 Task: Look for space in Hamanoichi, Japan from 1st August, 2023 to 5th August, 2023 for 1 adult in price range Rs.6000 to Rs.15000. Place can be entire place with 1  bedroom having 1 bed and 1 bathroom. Property type can be house, flat, guest house. Amenities needed are: wifi. Booking option can be shelf check-in. Required host language is English.
Action: Mouse moved to (588, 147)
Screenshot: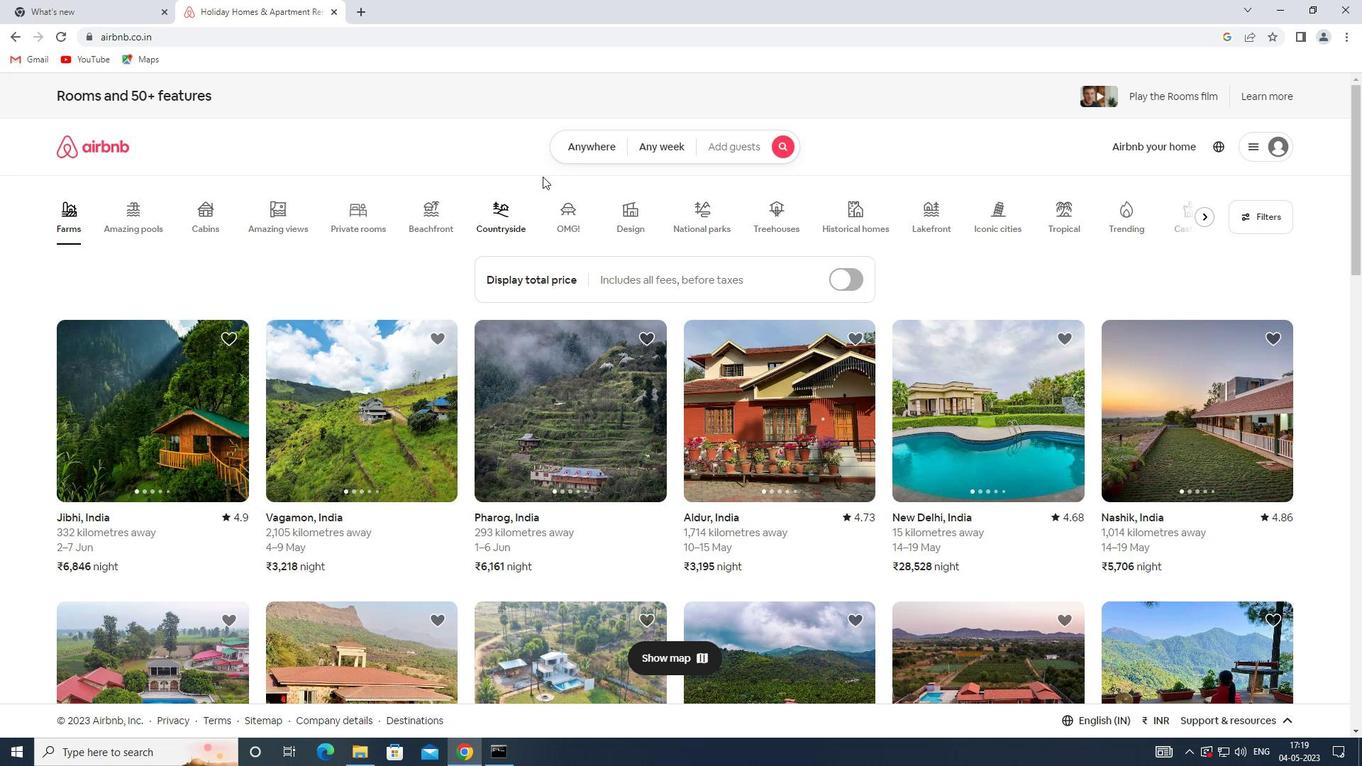 
Action: Mouse pressed left at (588, 147)
Screenshot: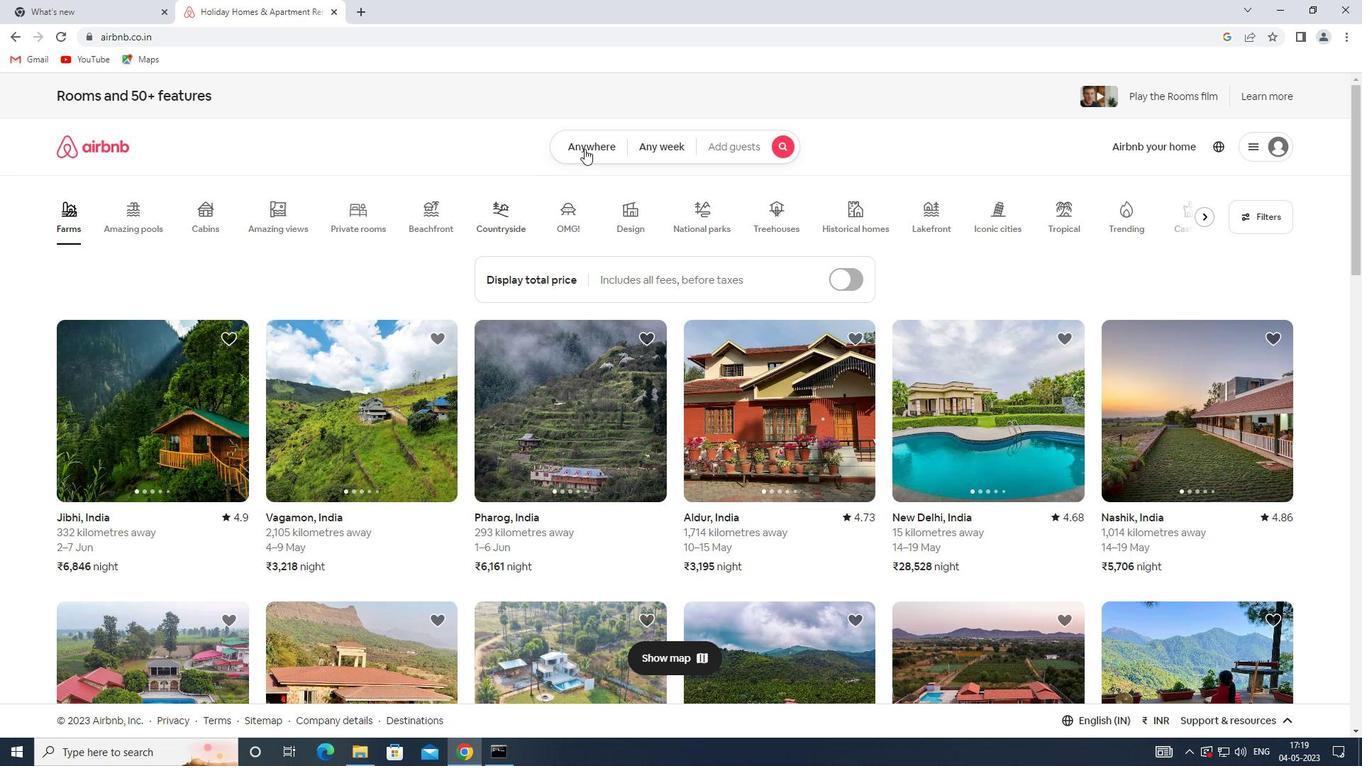 
Action: Mouse moved to (453, 200)
Screenshot: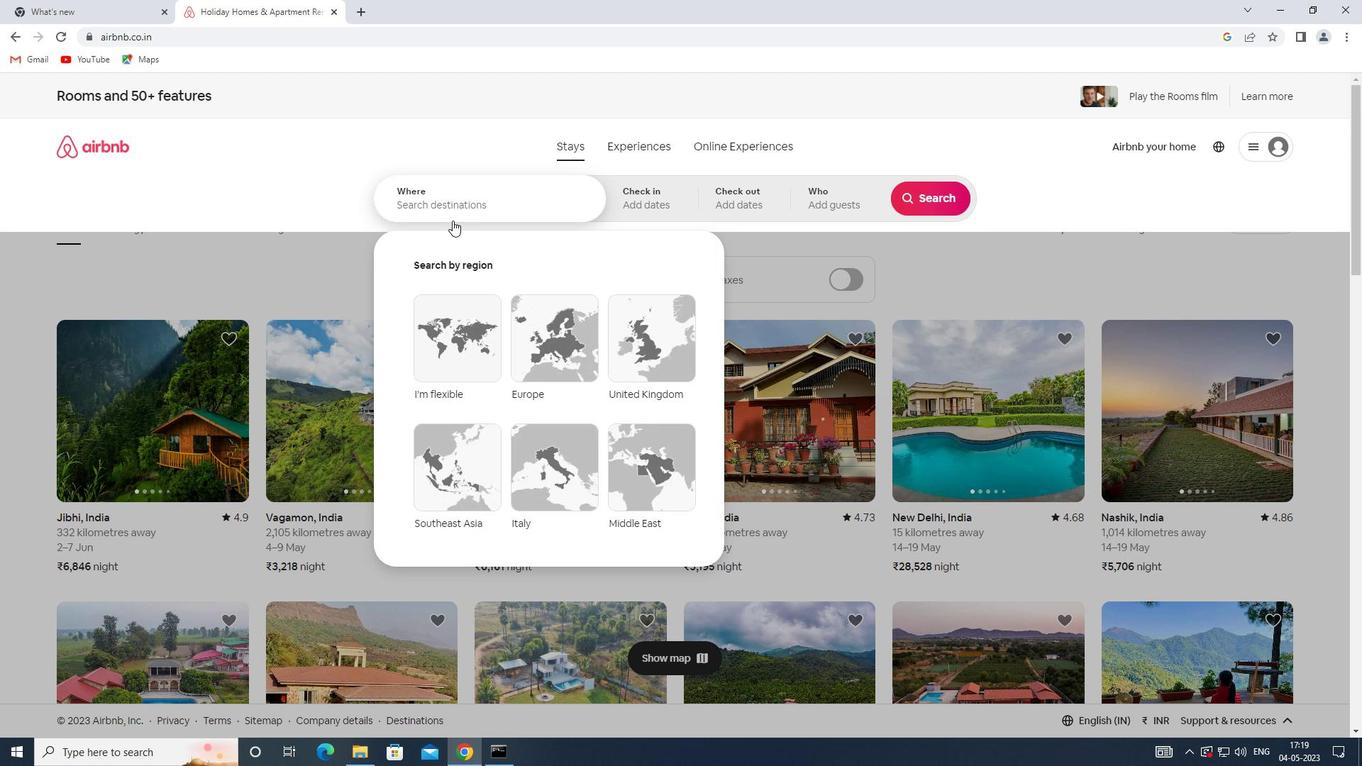 
Action: Mouse pressed left at (453, 200)
Screenshot: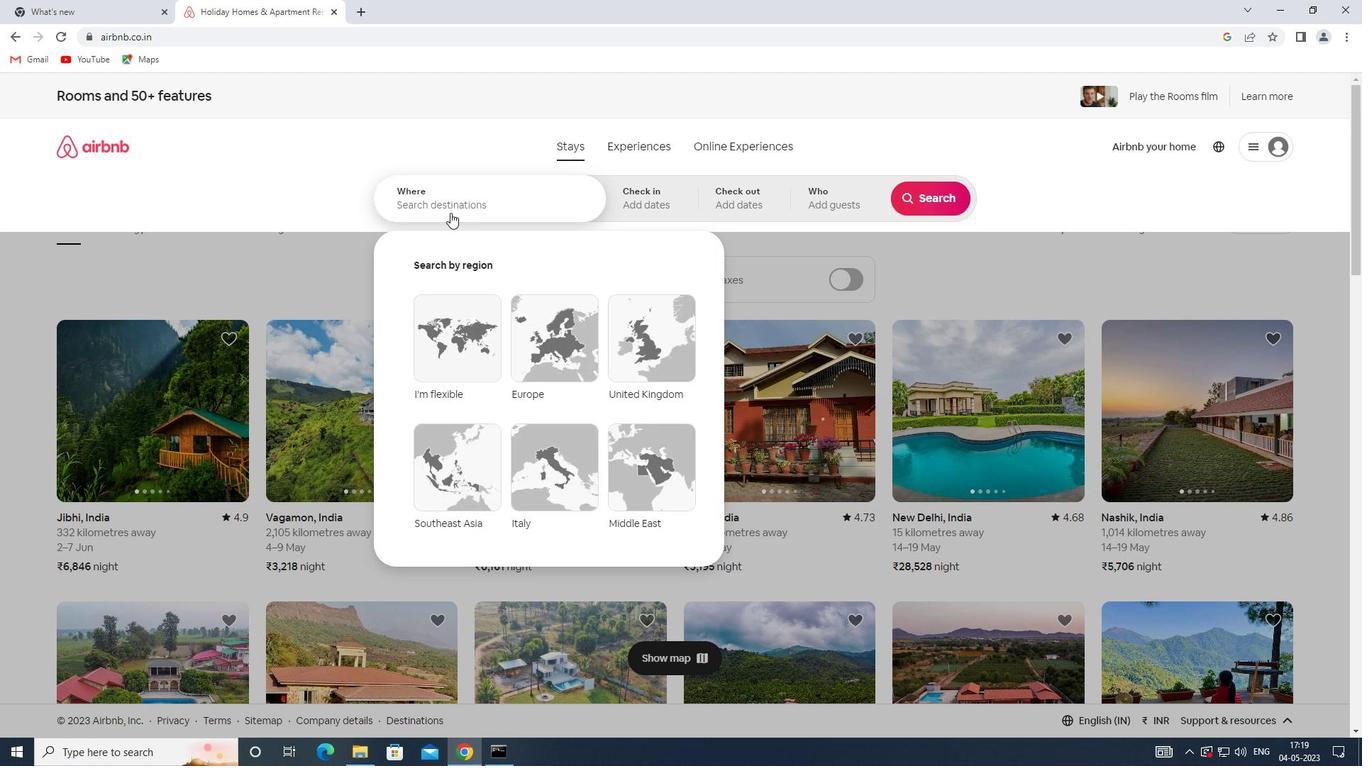 
Action: Key pressed <Key.shift>HAMANOICHI,<Key.shift>JAPAN
Screenshot: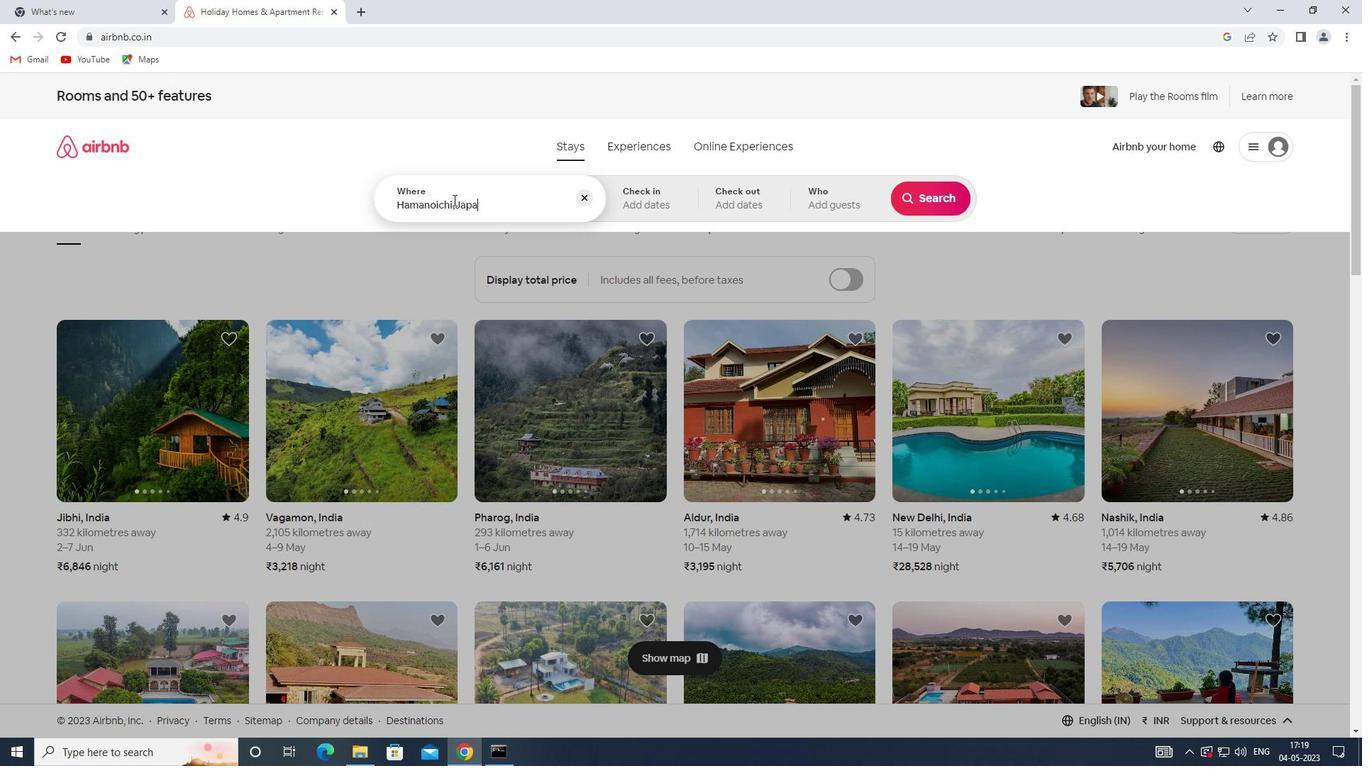 
Action: Mouse moved to (633, 190)
Screenshot: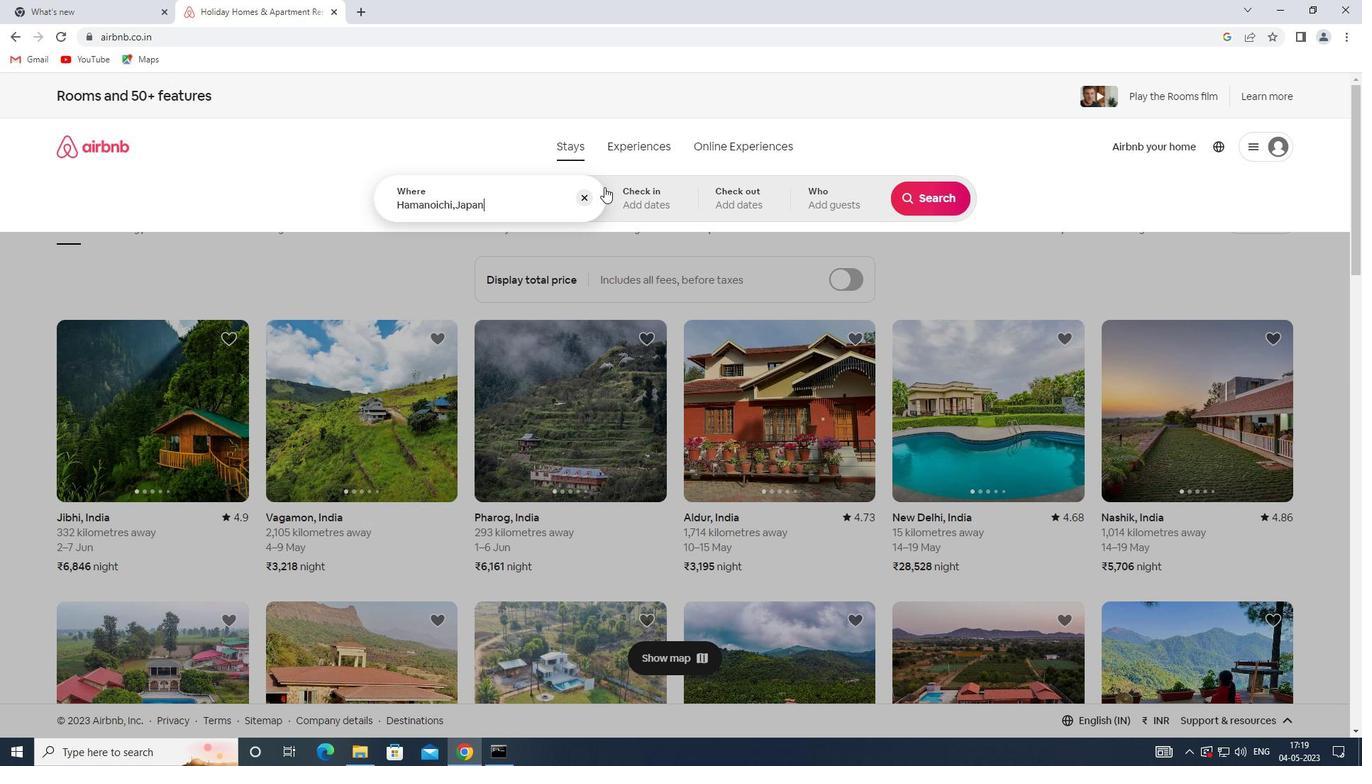 
Action: Mouse pressed left at (633, 190)
Screenshot: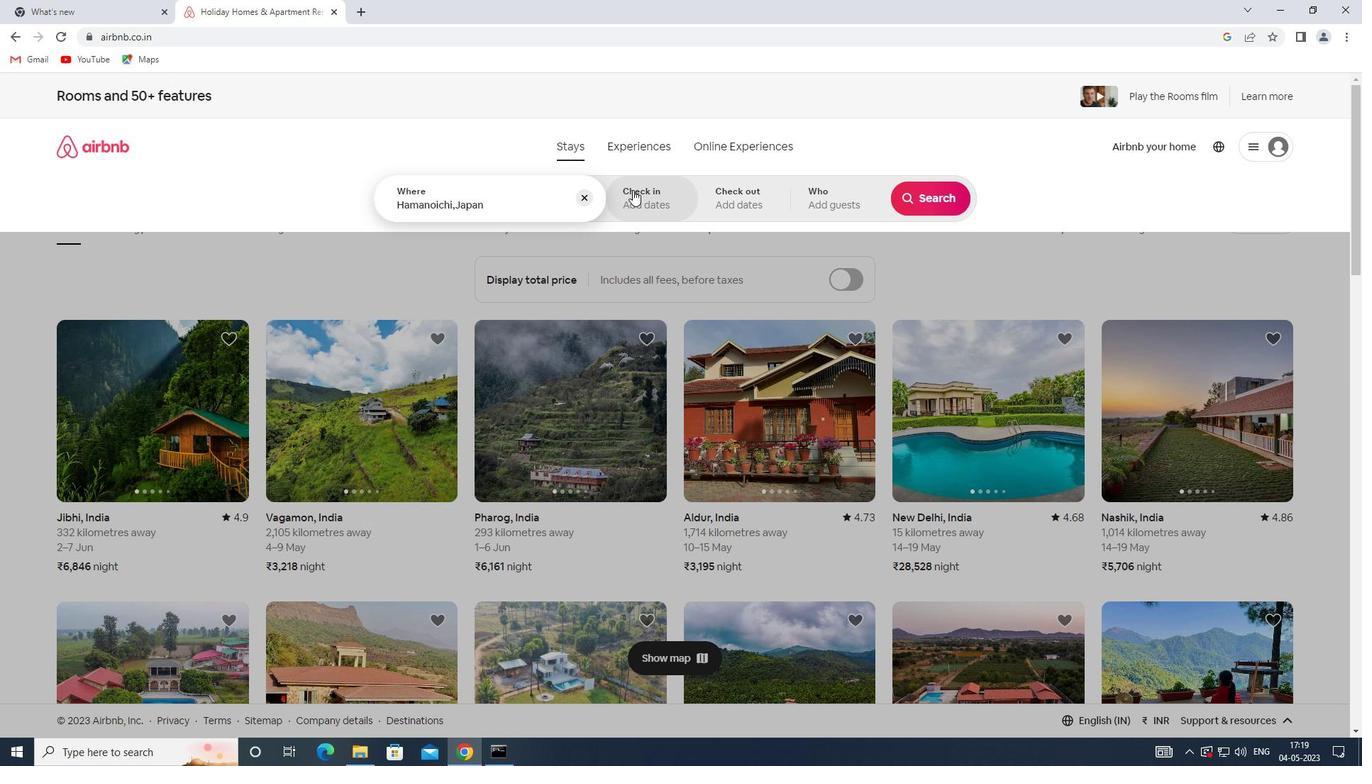 
Action: Mouse moved to (932, 314)
Screenshot: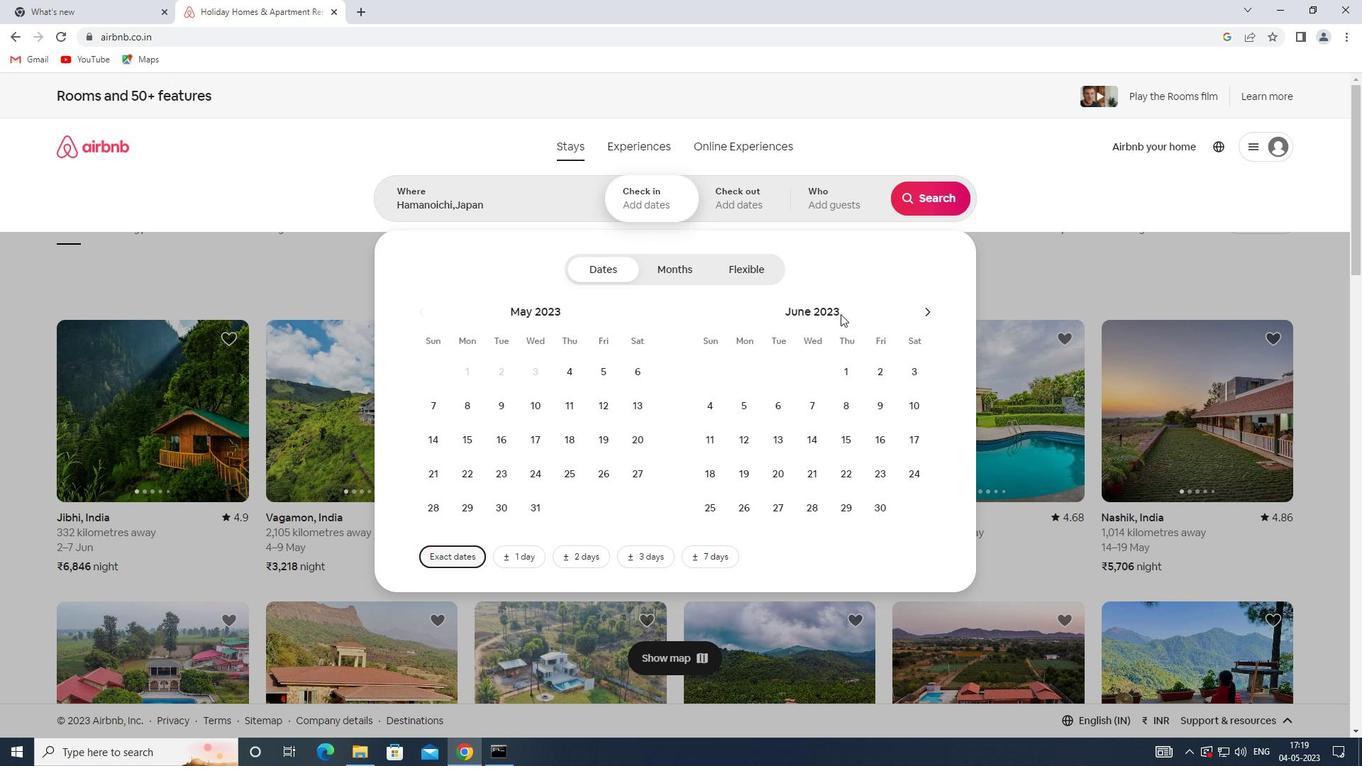 
Action: Mouse pressed left at (932, 314)
Screenshot: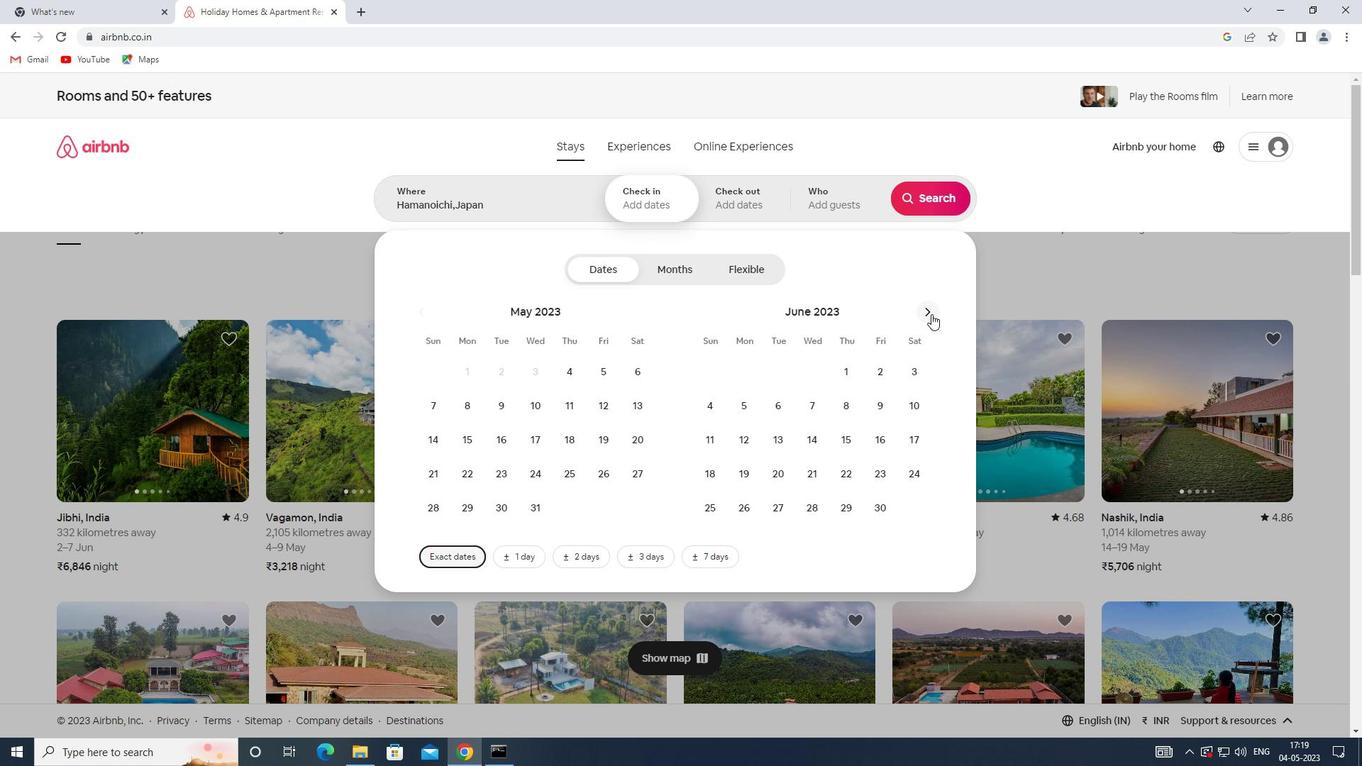 
Action: Mouse pressed left at (932, 314)
Screenshot: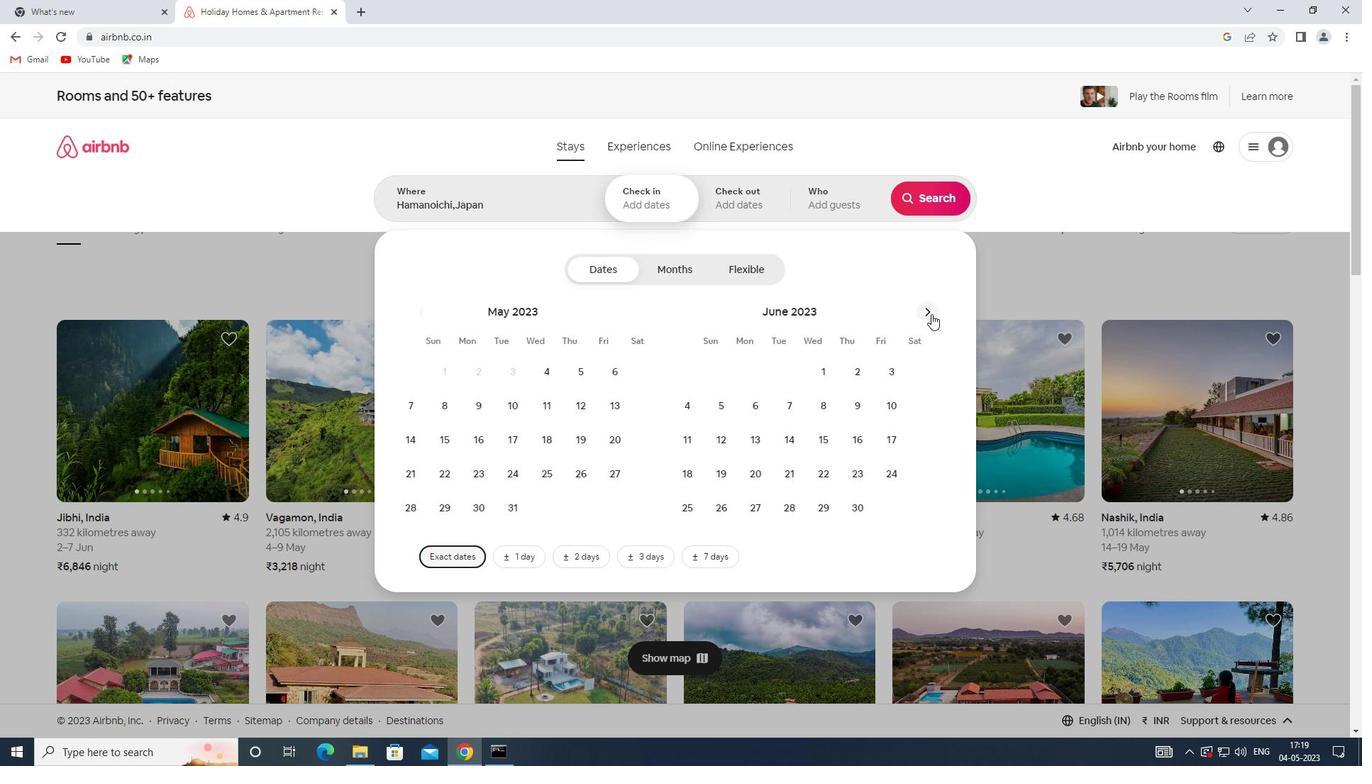 
Action: Mouse moved to (786, 376)
Screenshot: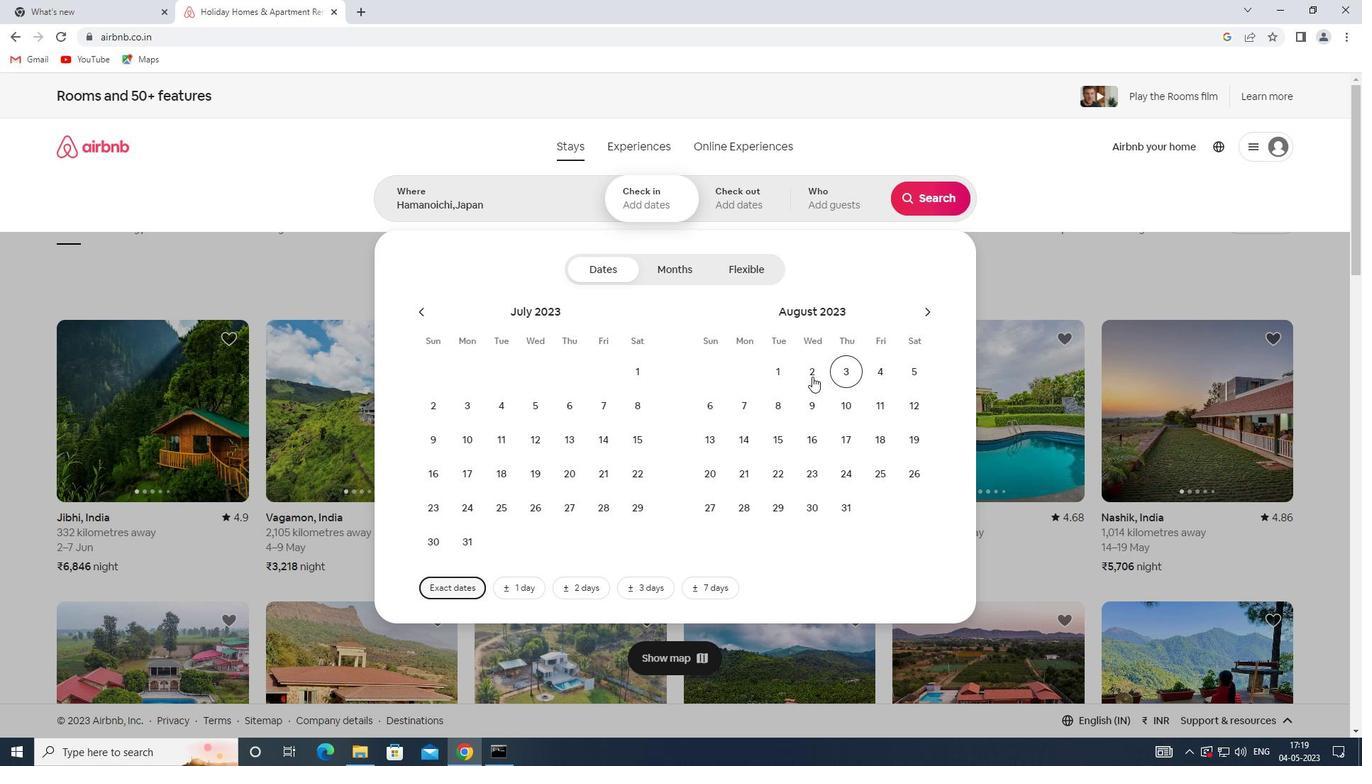 
Action: Mouse pressed left at (786, 376)
Screenshot: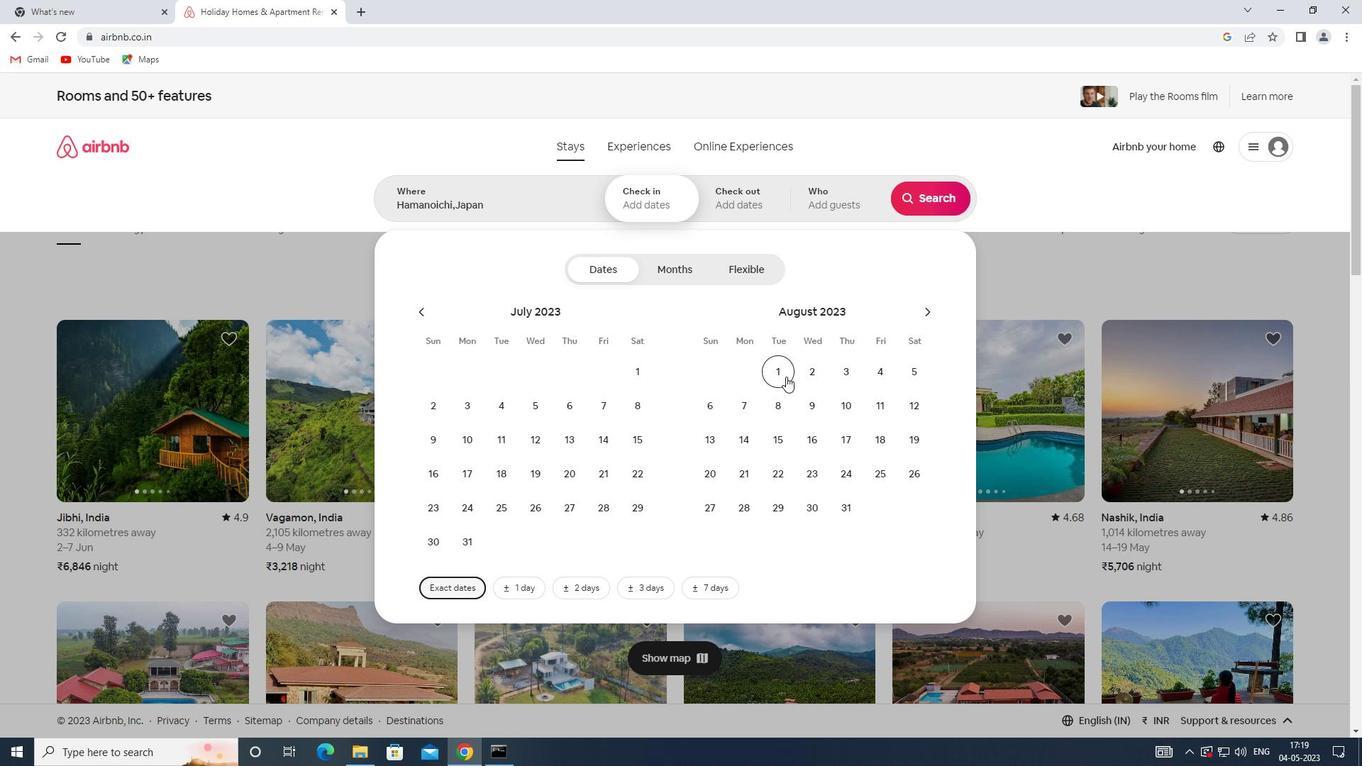 
Action: Mouse moved to (925, 376)
Screenshot: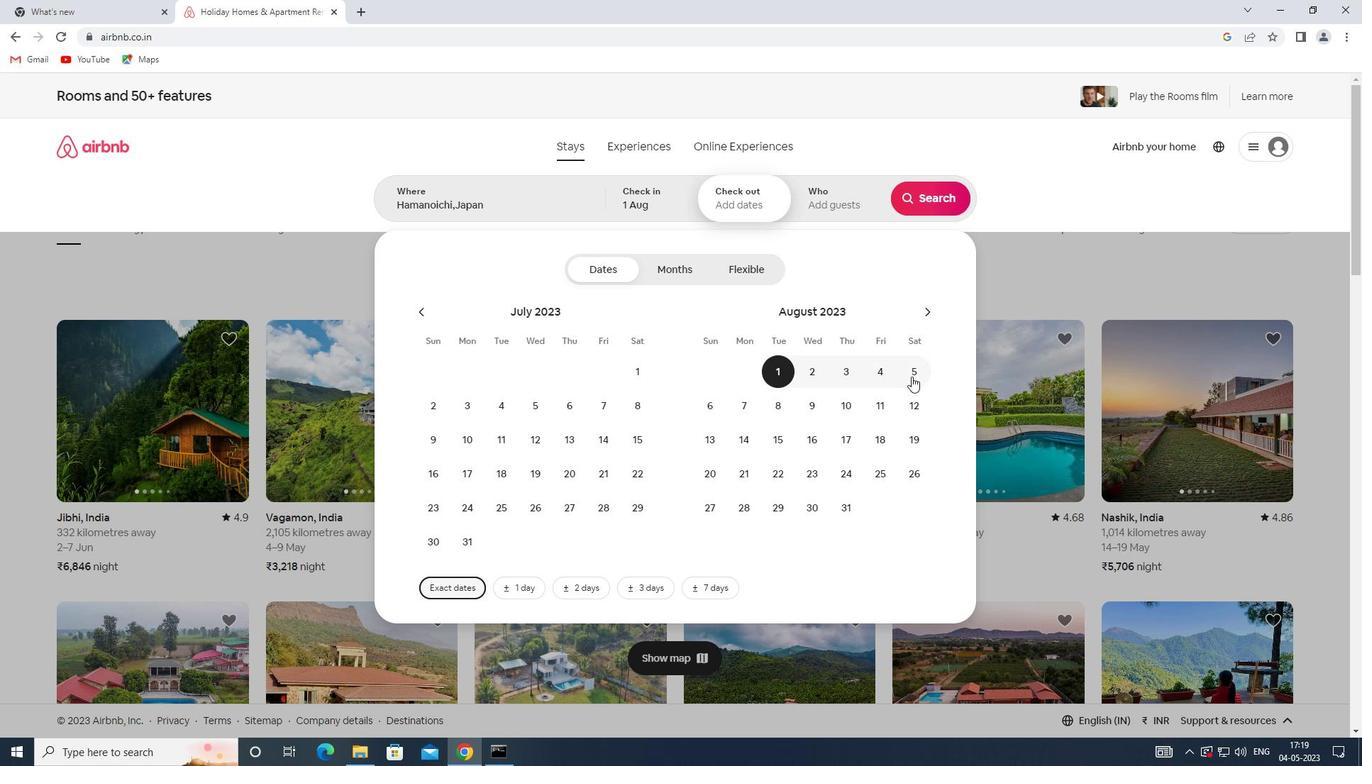 
Action: Mouse pressed left at (925, 376)
Screenshot: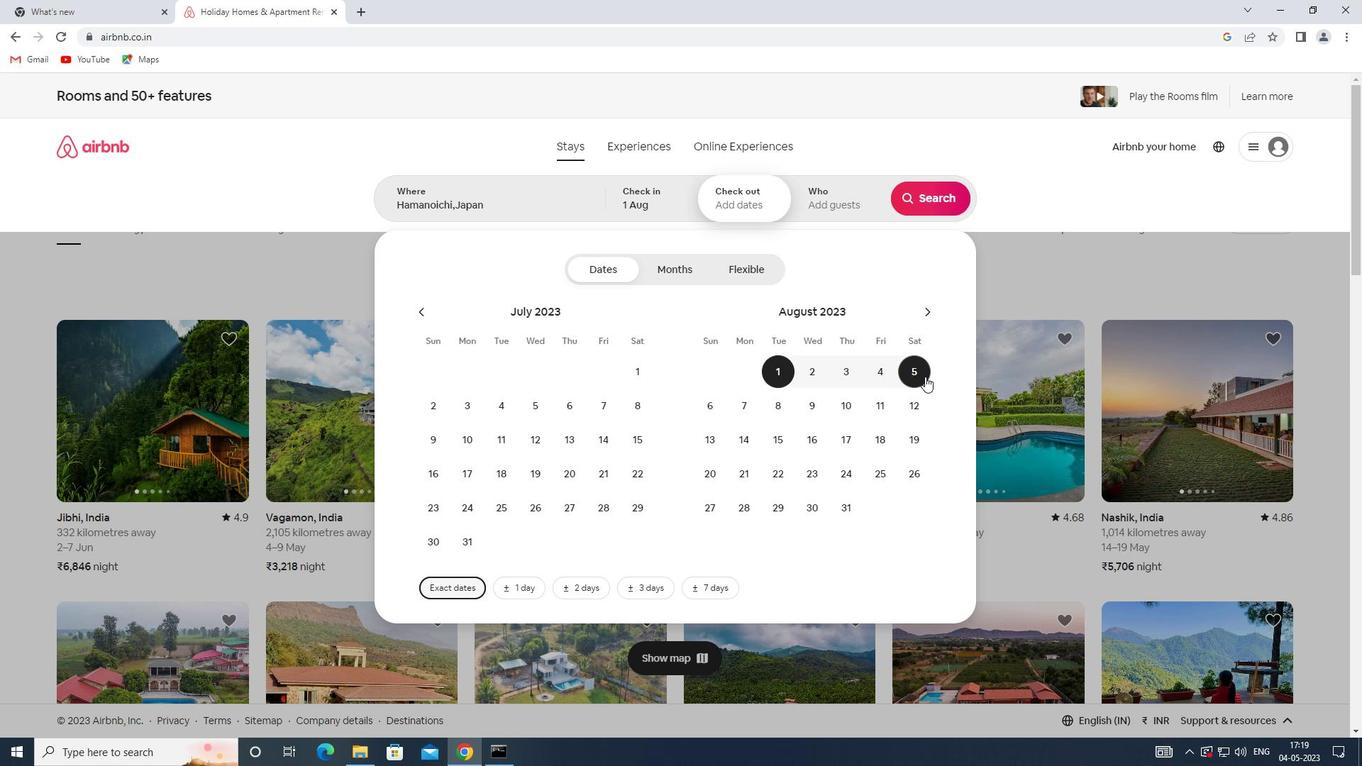 
Action: Mouse moved to (824, 190)
Screenshot: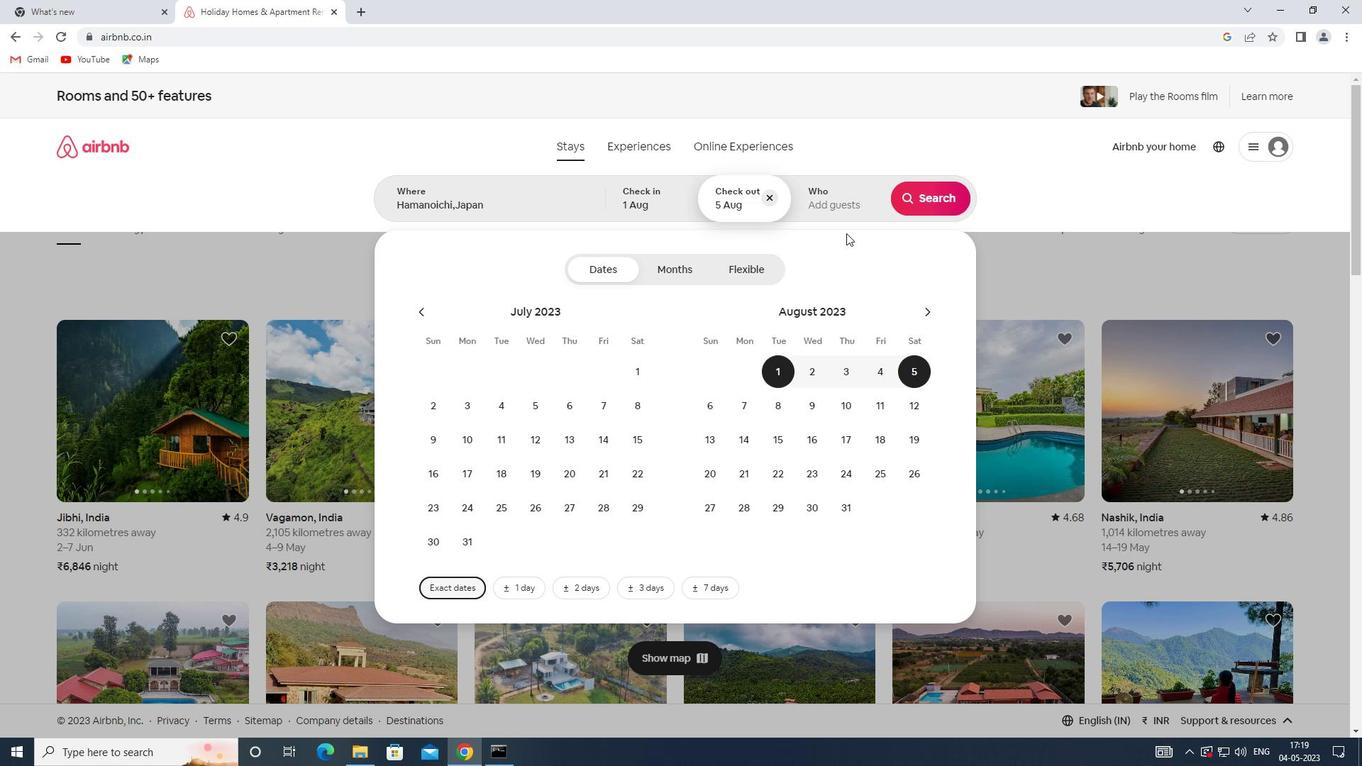 
Action: Mouse pressed left at (824, 190)
Screenshot: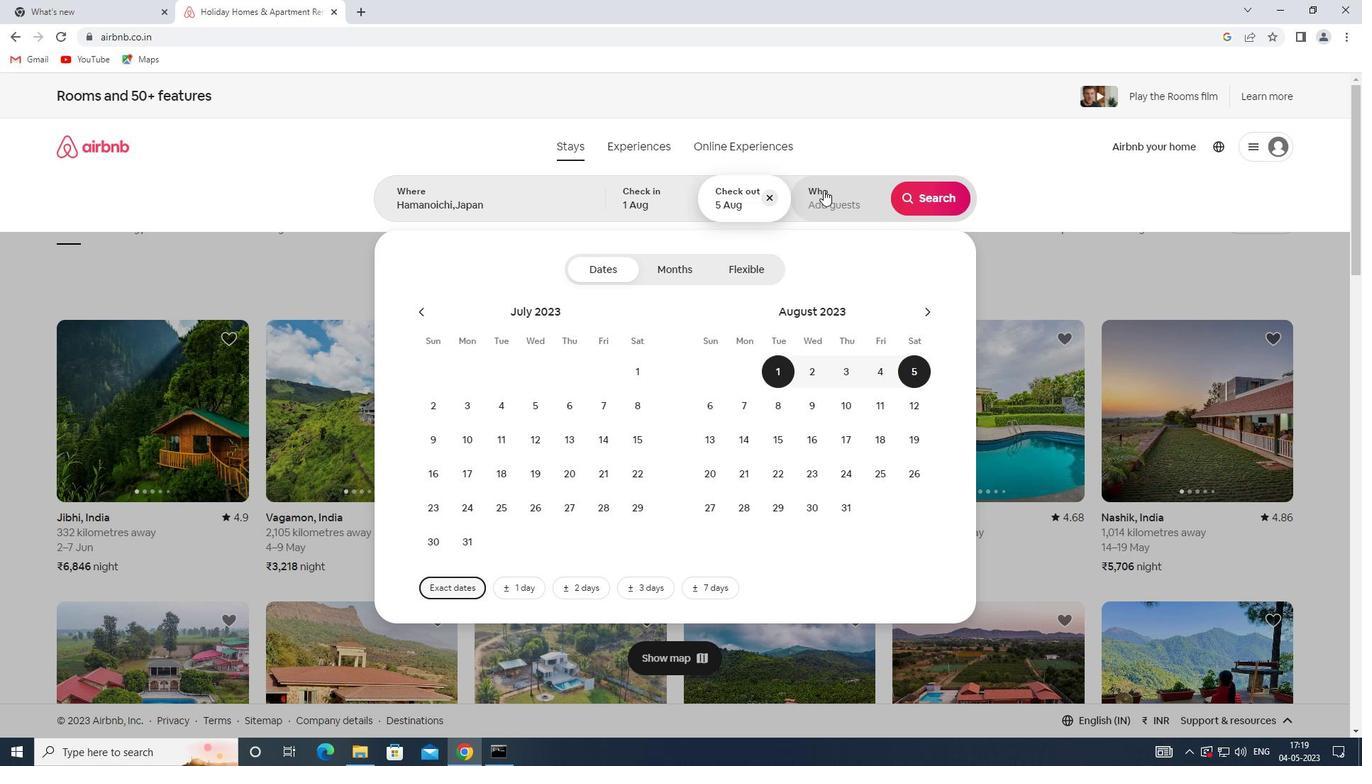 
Action: Mouse moved to (943, 276)
Screenshot: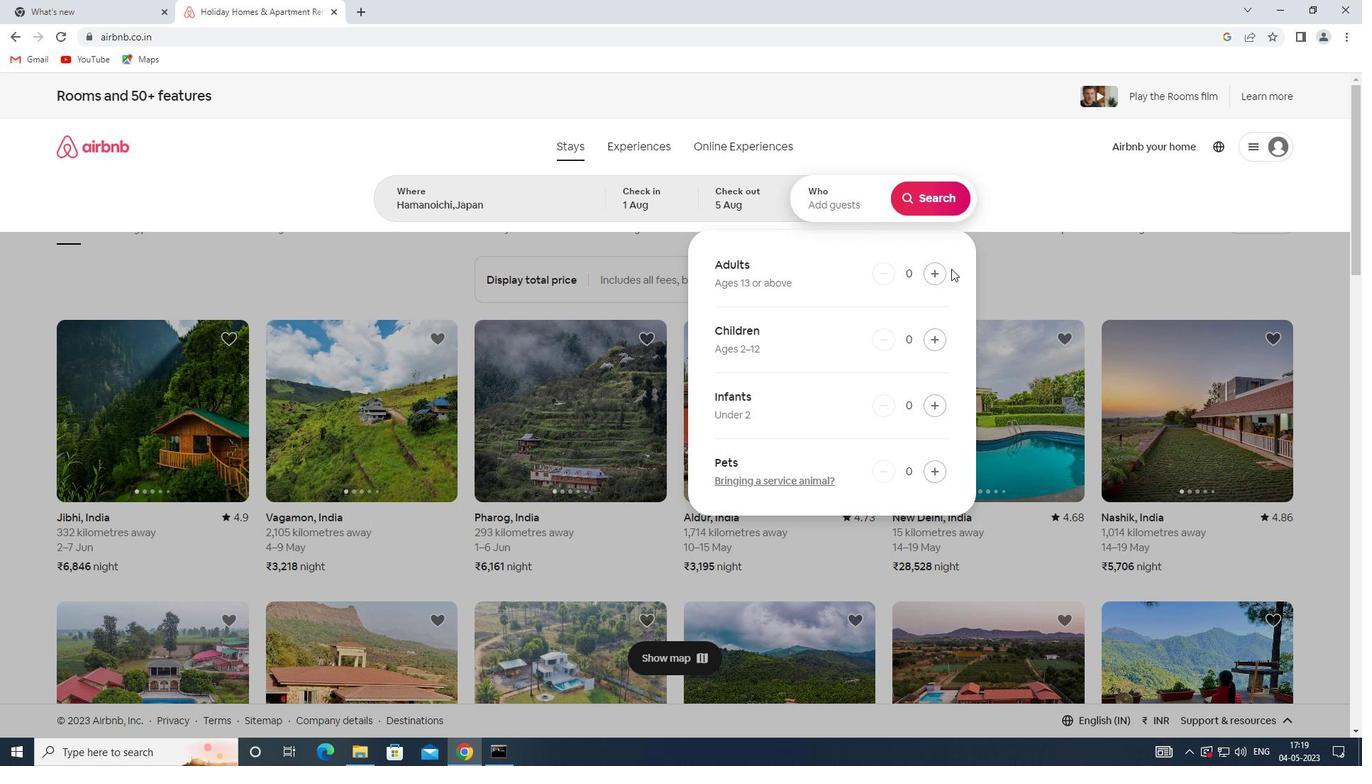 
Action: Mouse pressed left at (943, 276)
Screenshot: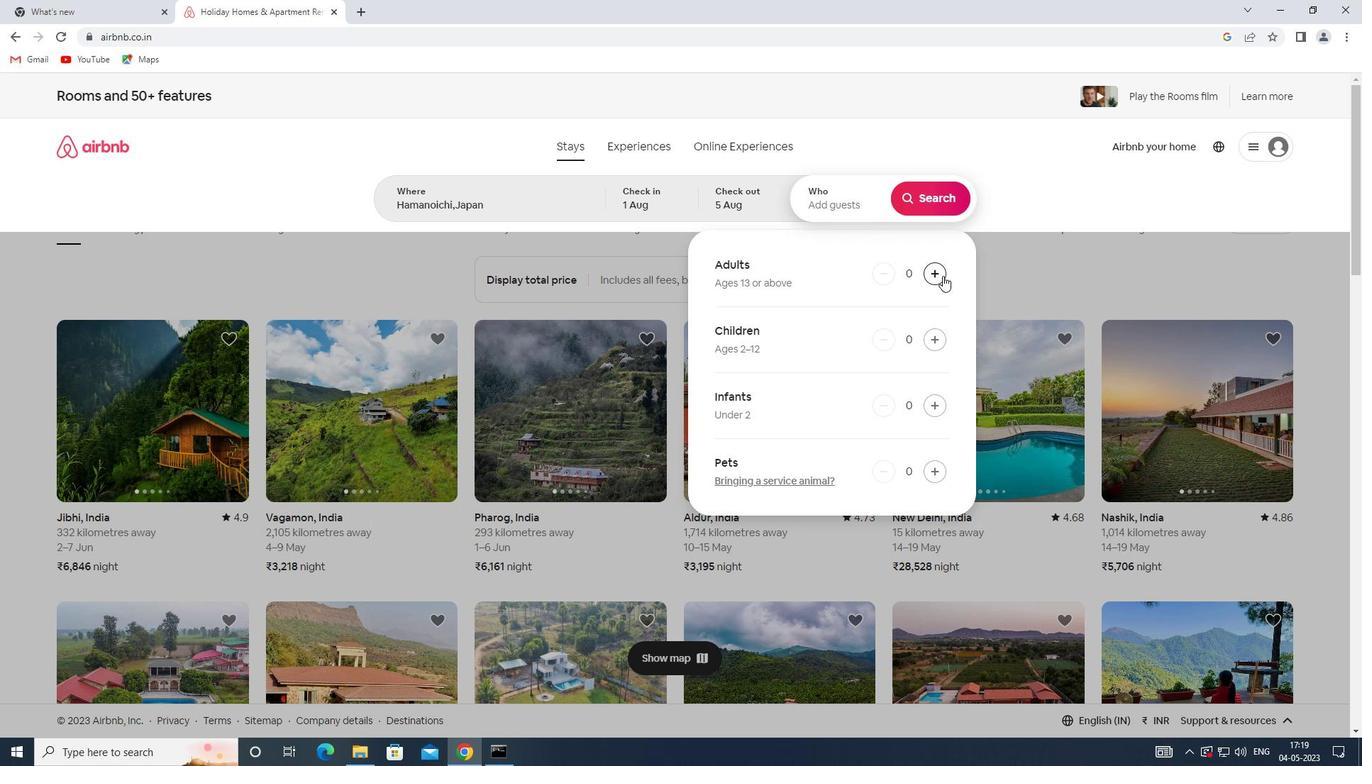 
Action: Mouse moved to (930, 205)
Screenshot: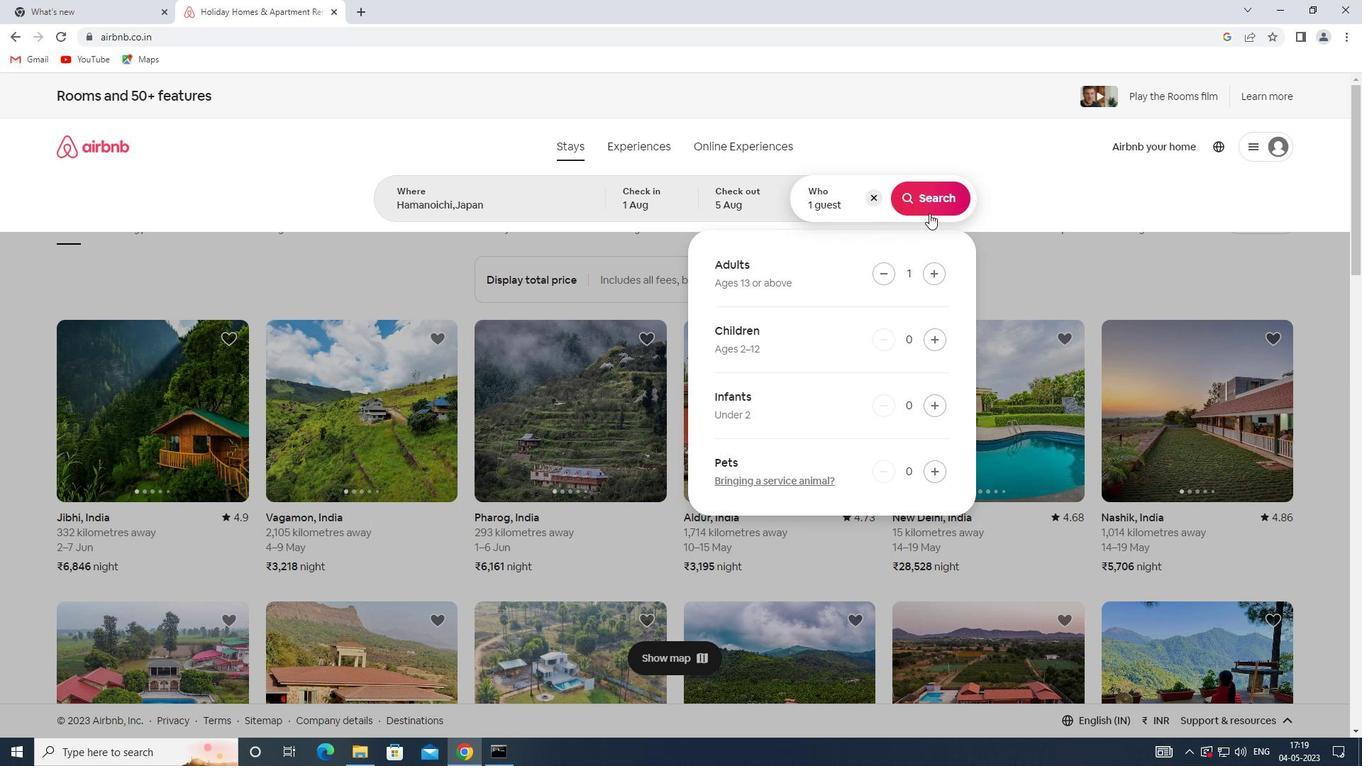 
Action: Mouse pressed left at (930, 205)
Screenshot: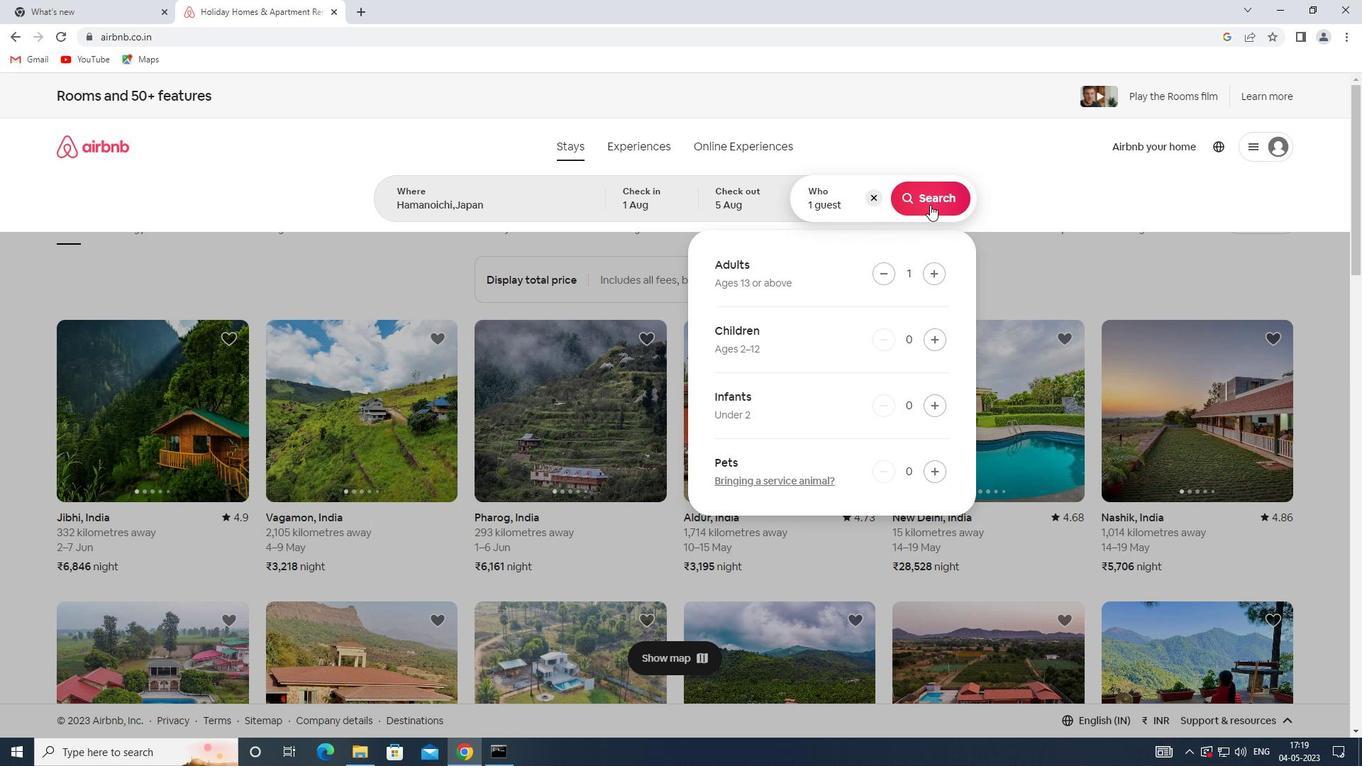 
Action: Mouse moved to (1301, 160)
Screenshot: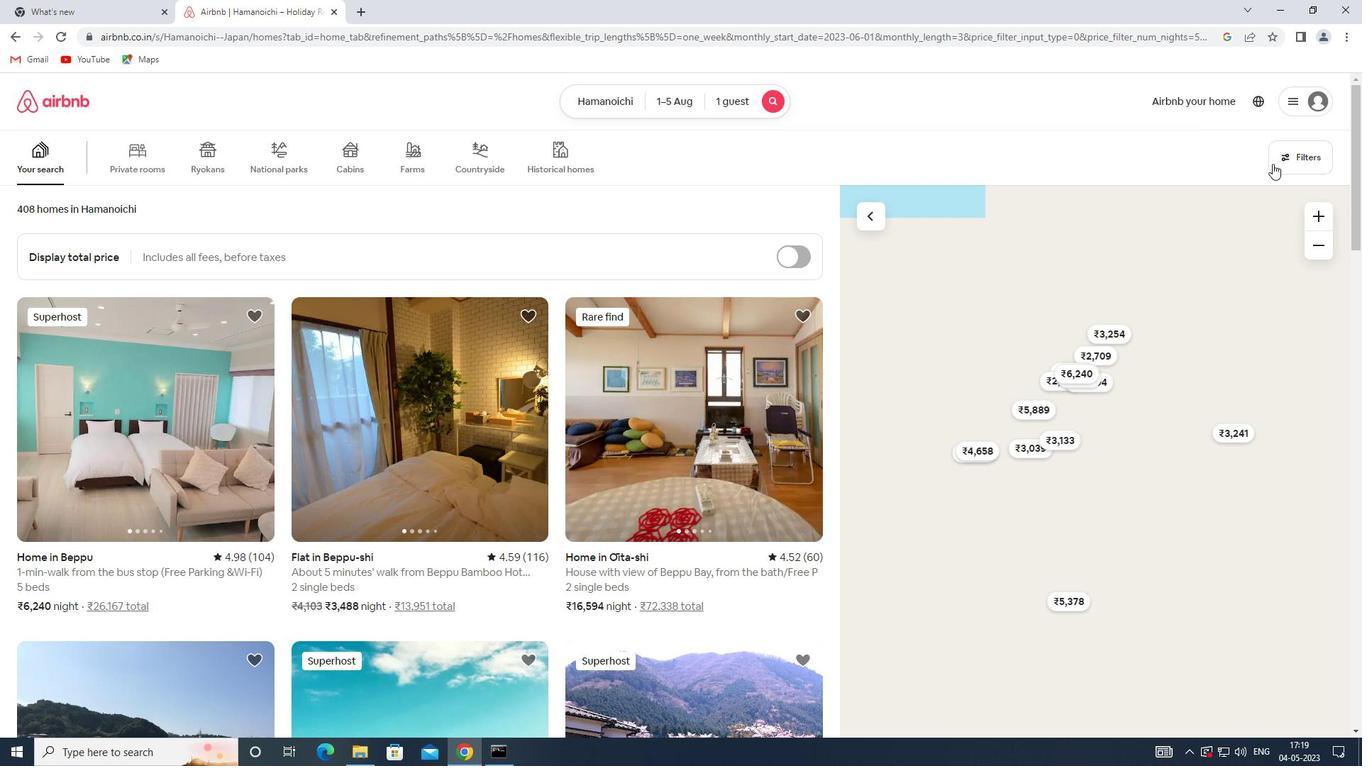 
Action: Mouse pressed left at (1301, 160)
Screenshot: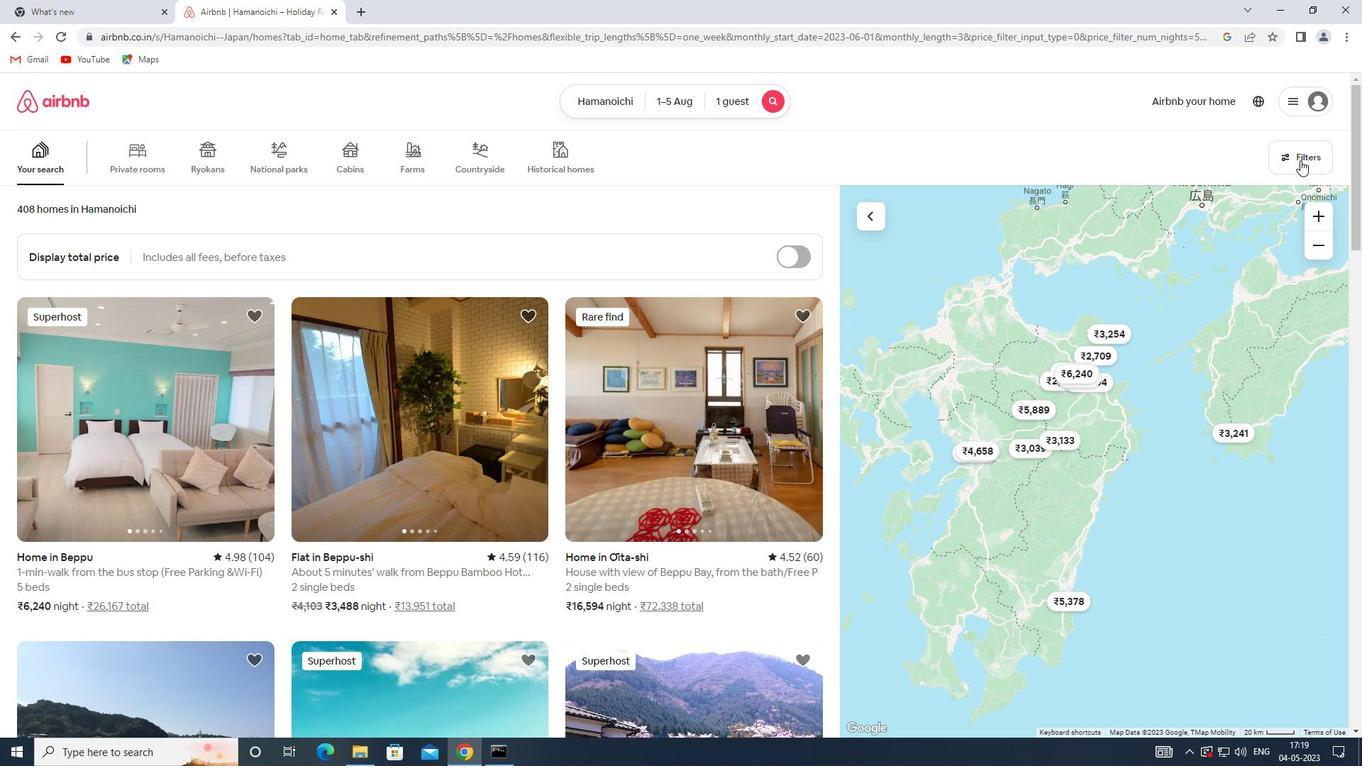 
Action: Mouse moved to (508, 332)
Screenshot: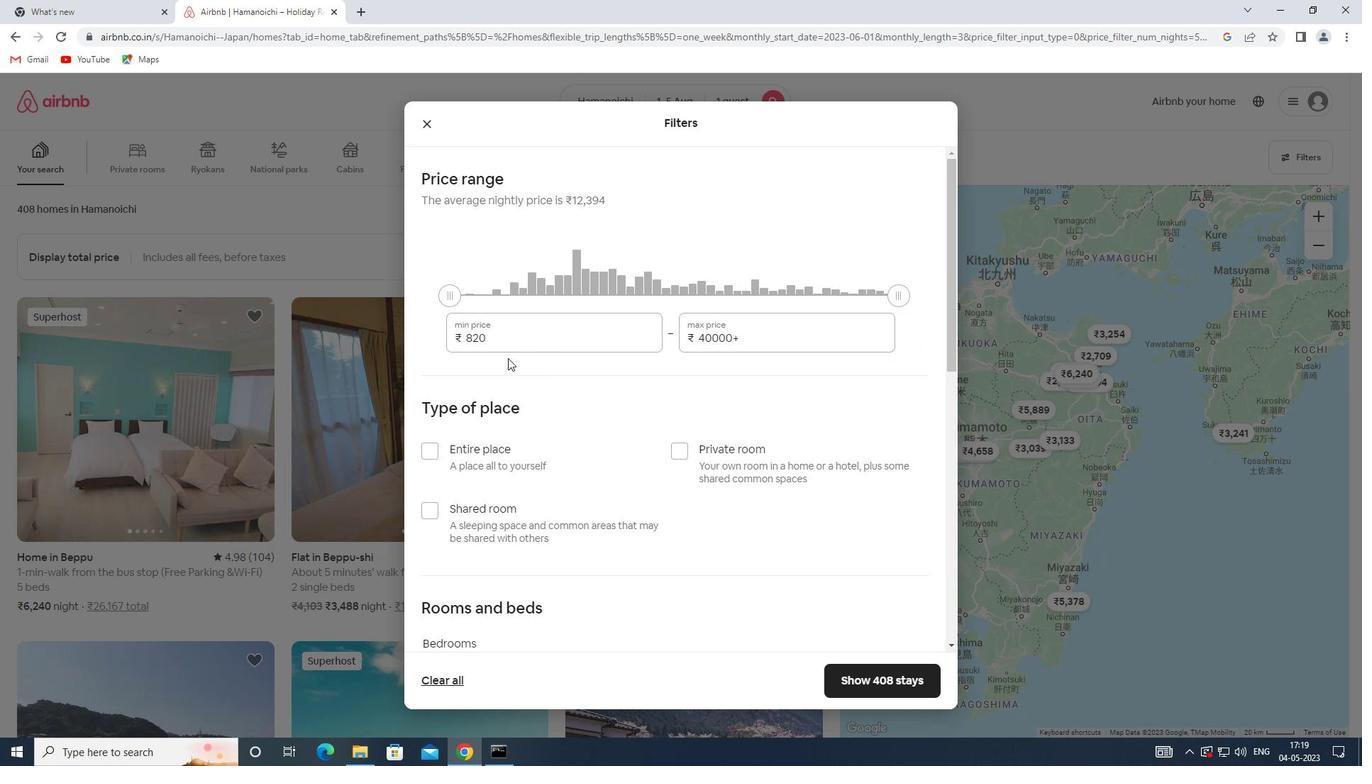 
Action: Mouse pressed left at (508, 332)
Screenshot: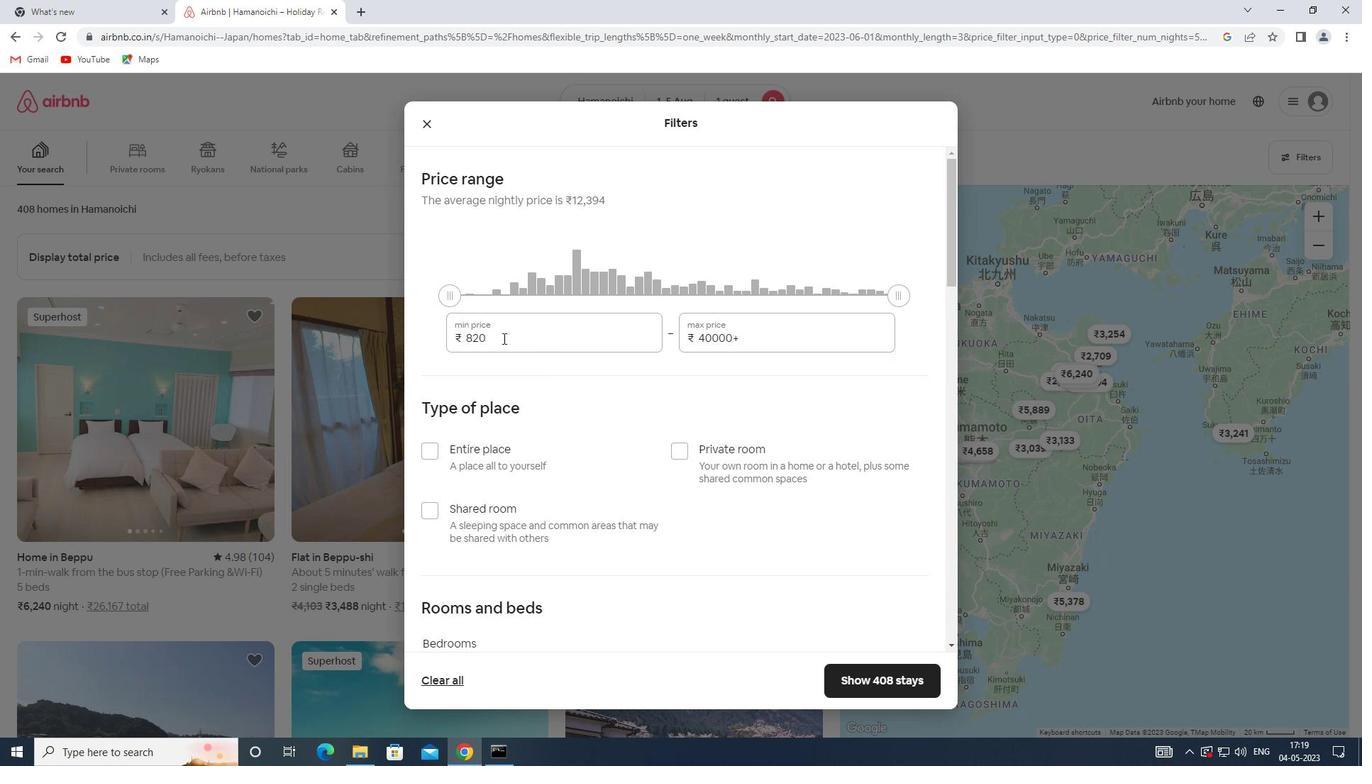 
Action: Mouse moved to (405, 333)
Screenshot: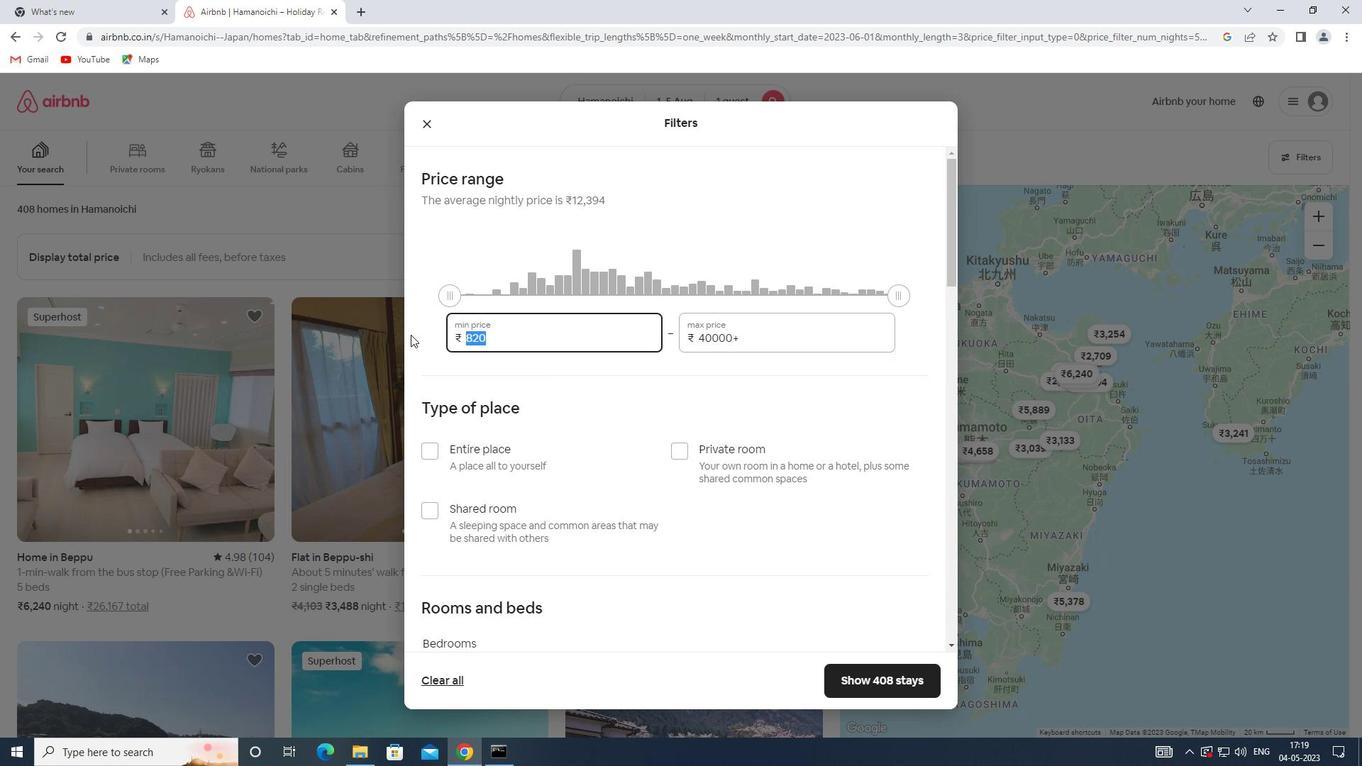
Action: Key pressed 6000
Screenshot: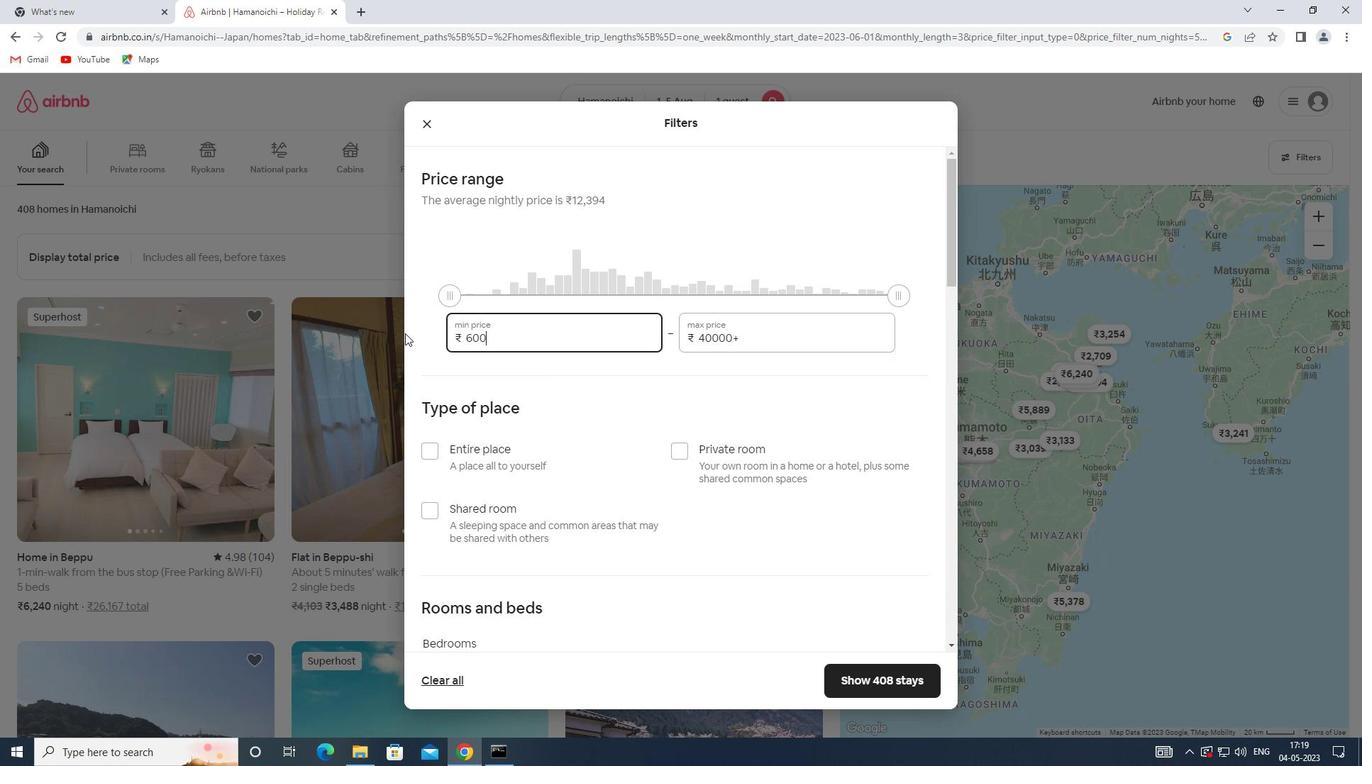 
Action: Mouse moved to (750, 333)
Screenshot: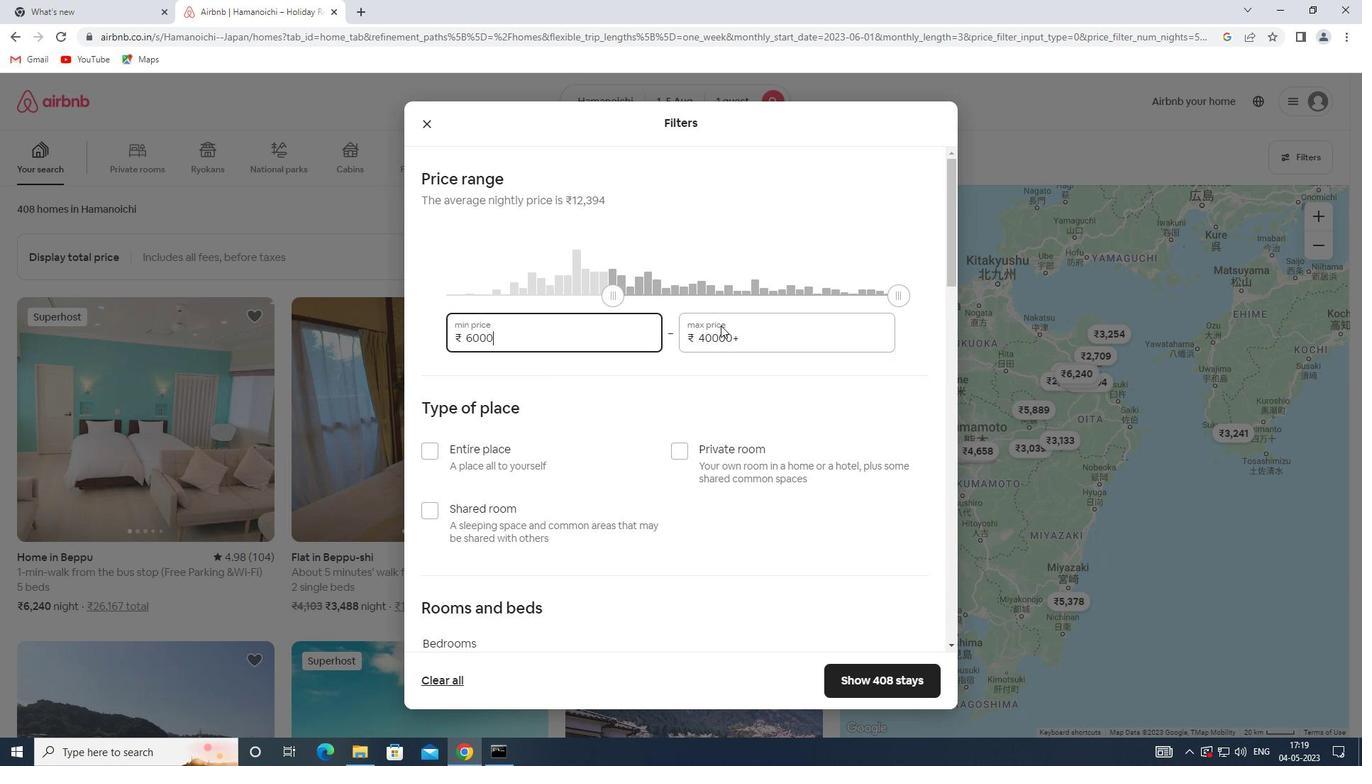 
Action: Mouse pressed left at (750, 333)
Screenshot: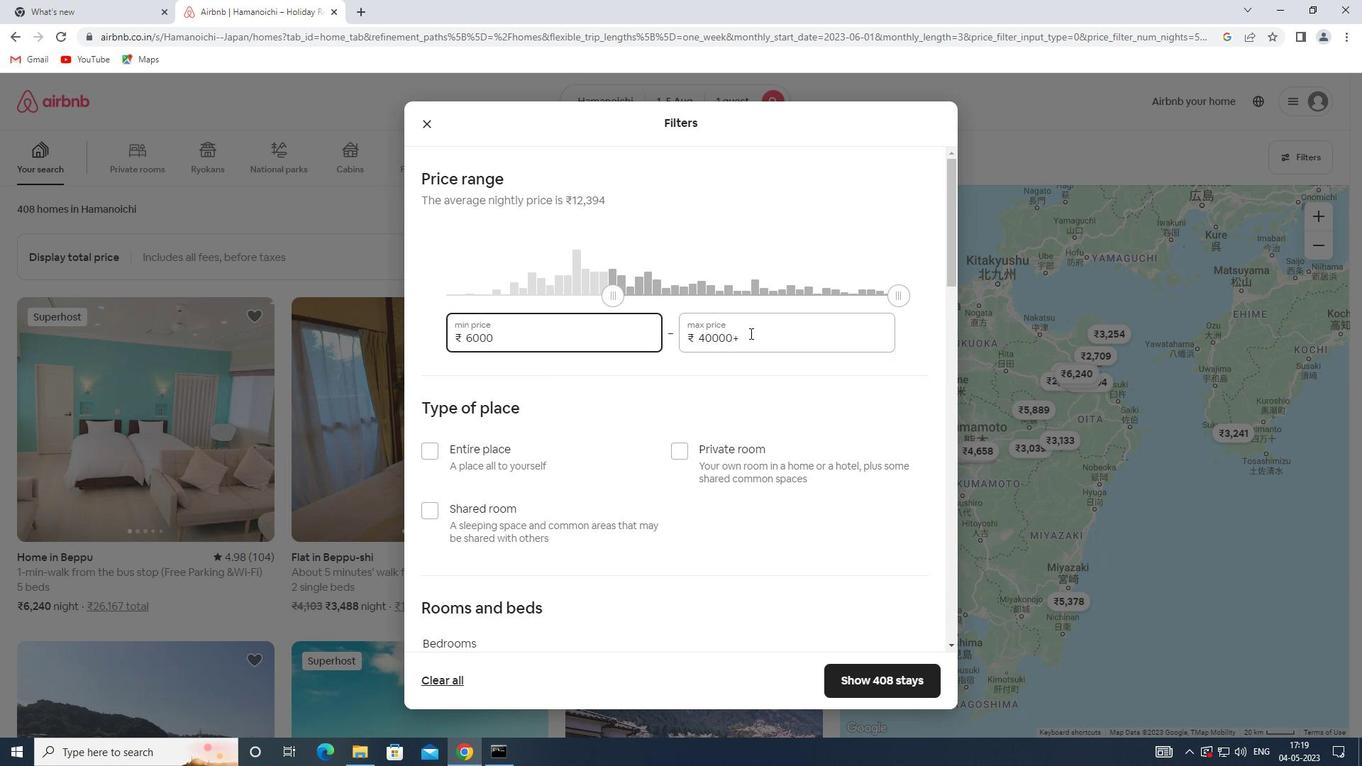 
Action: Mouse moved to (655, 337)
Screenshot: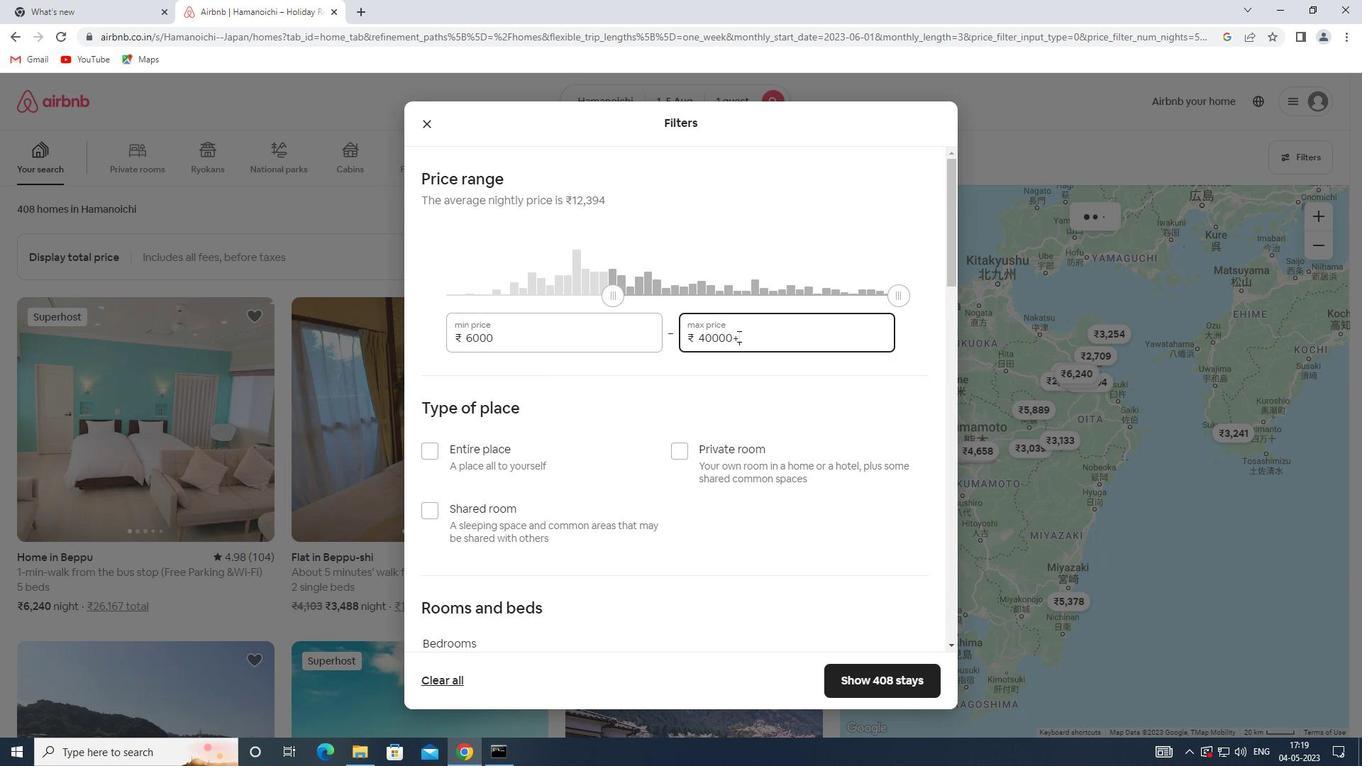 
Action: Key pressed 15000
Screenshot: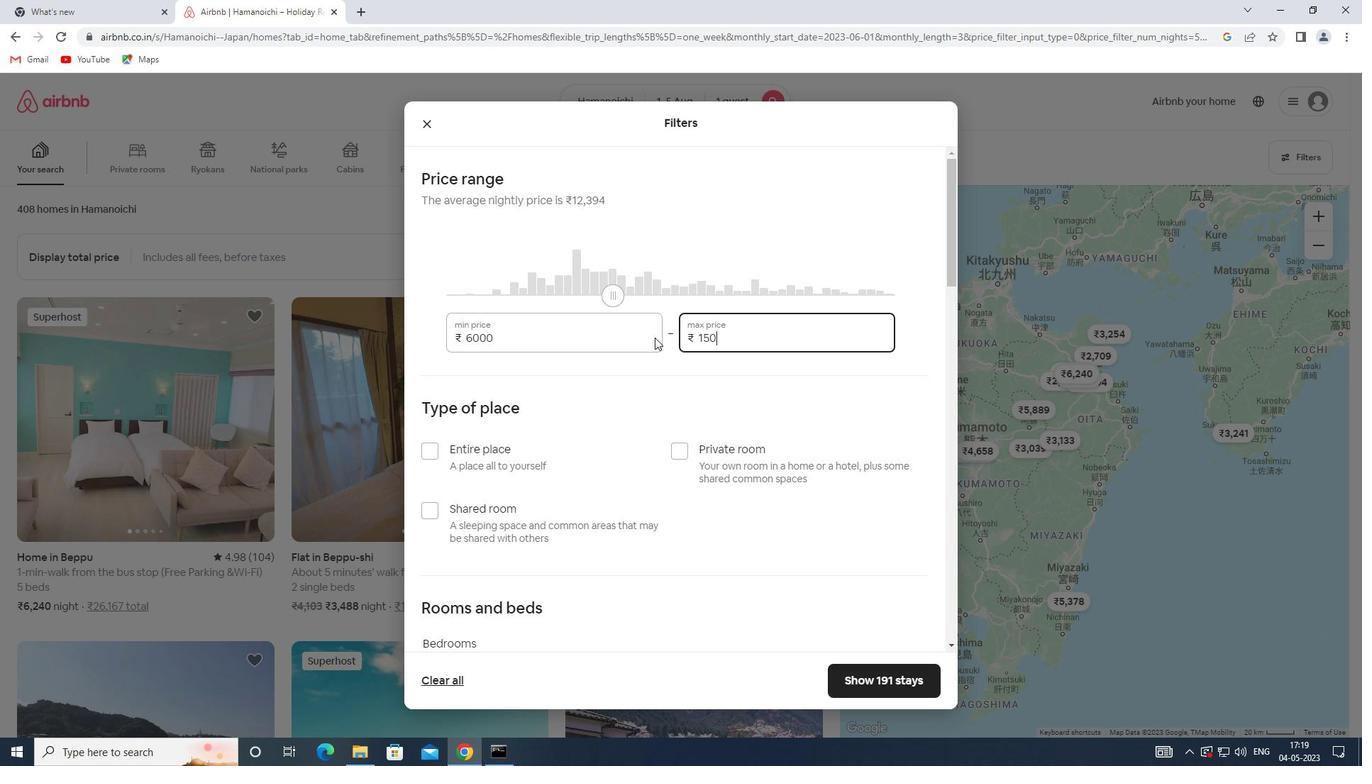 
Action: Mouse moved to (429, 452)
Screenshot: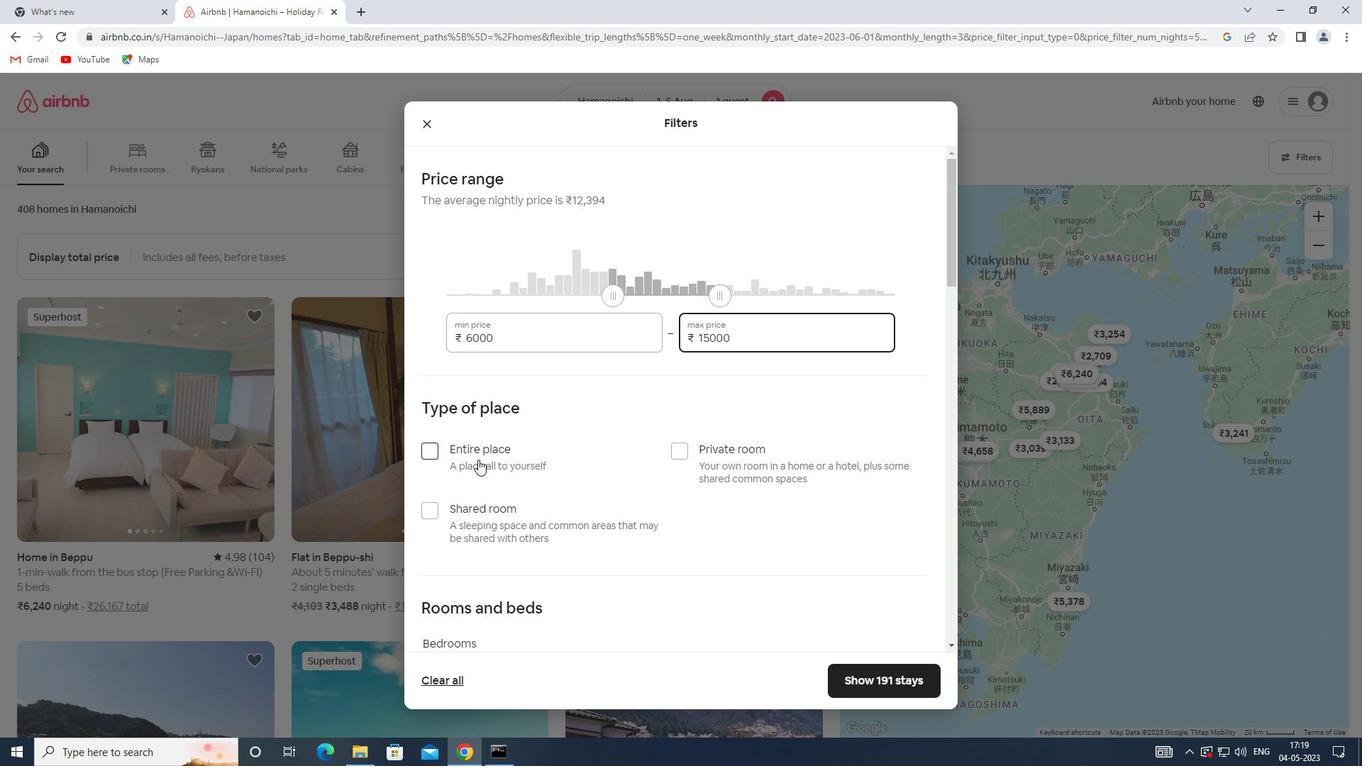 
Action: Mouse pressed left at (429, 452)
Screenshot: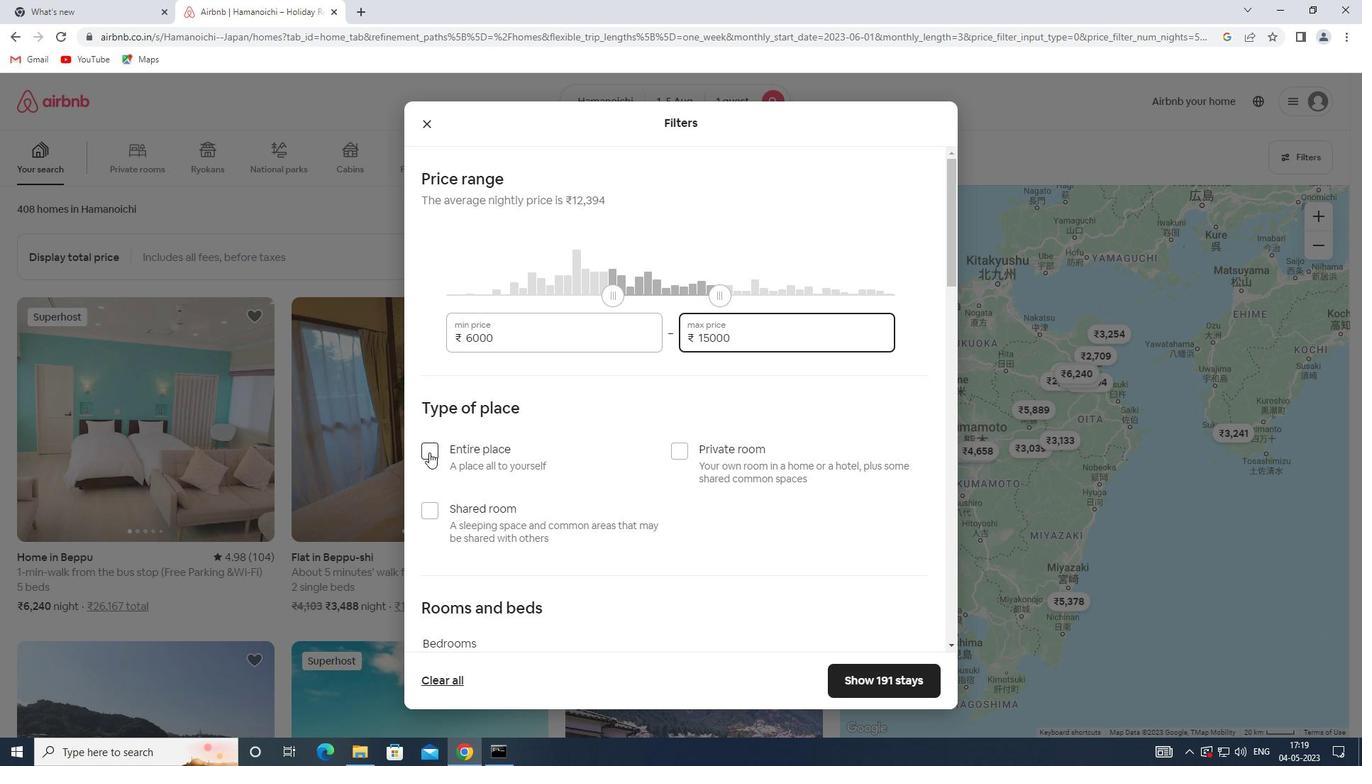 
Action: Mouse moved to (550, 443)
Screenshot: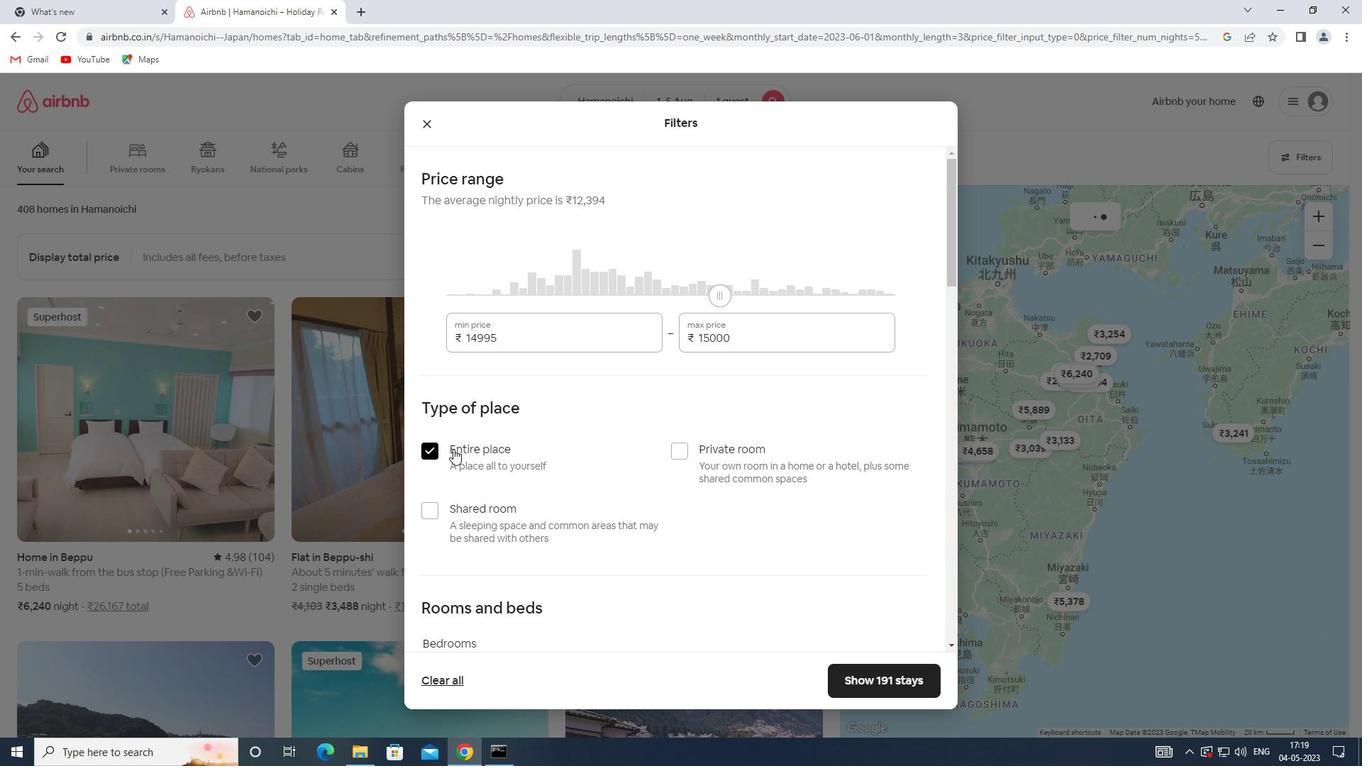 
Action: Mouse scrolled (550, 442) with delta (0, 0)
Screenshot: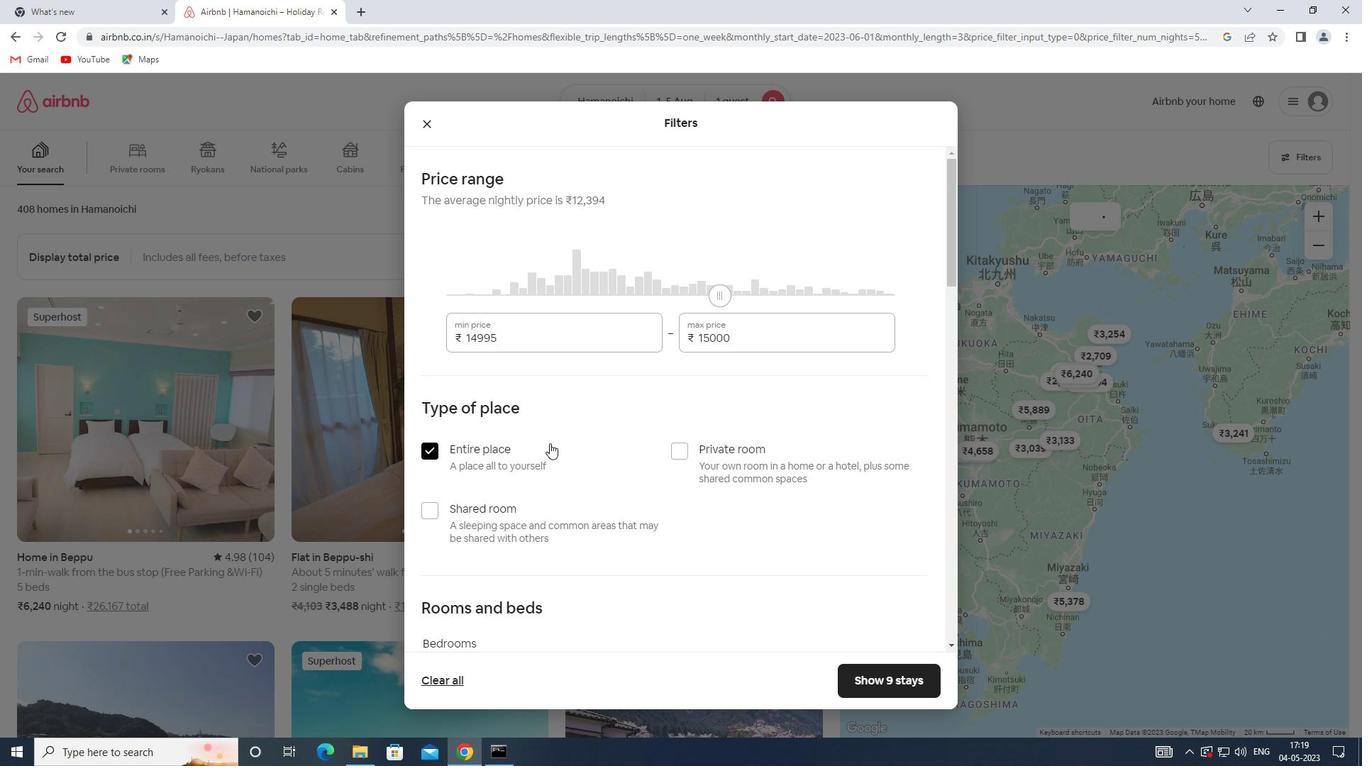
Action: Mouse scrolled (550, 442) with delta (0, 0)
Screenshot: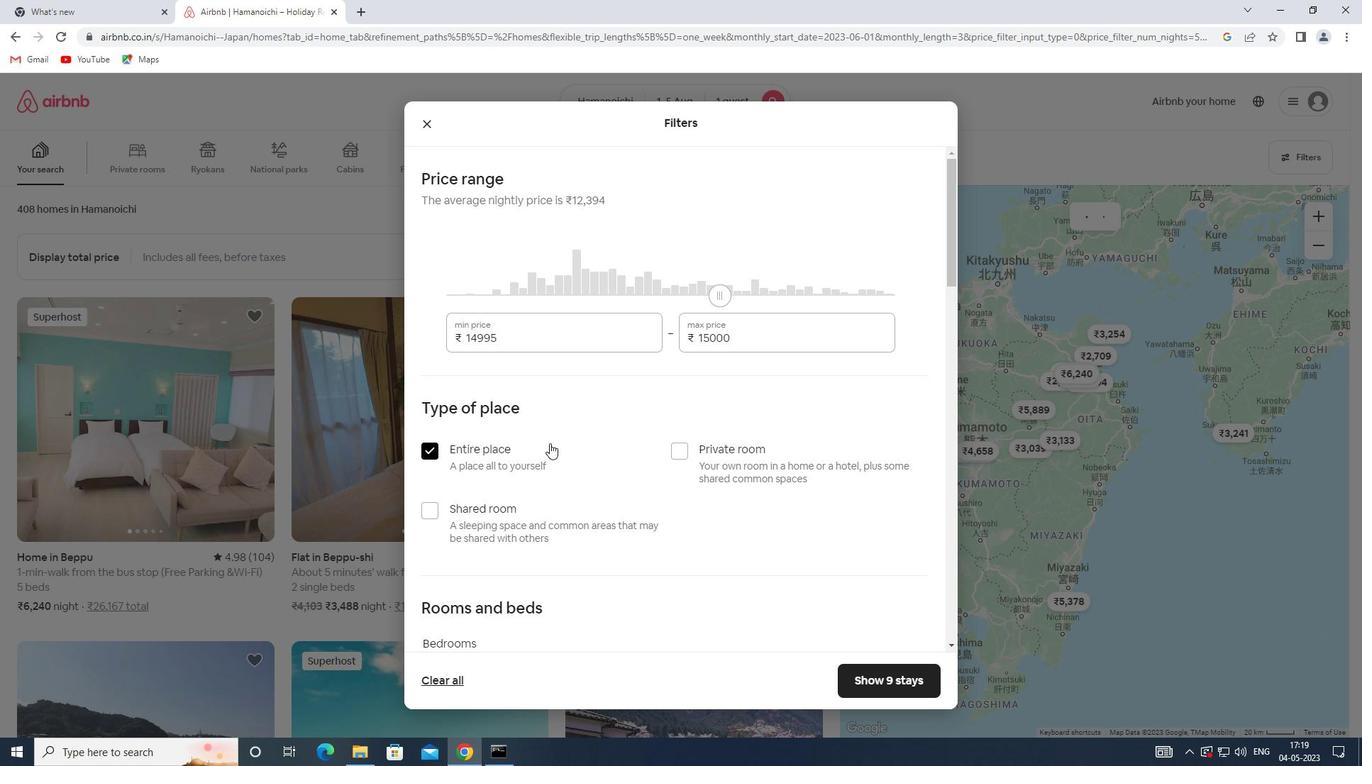 
Action: Mouse scrolled (550, 442) with delta (0, 0)
Screenshot: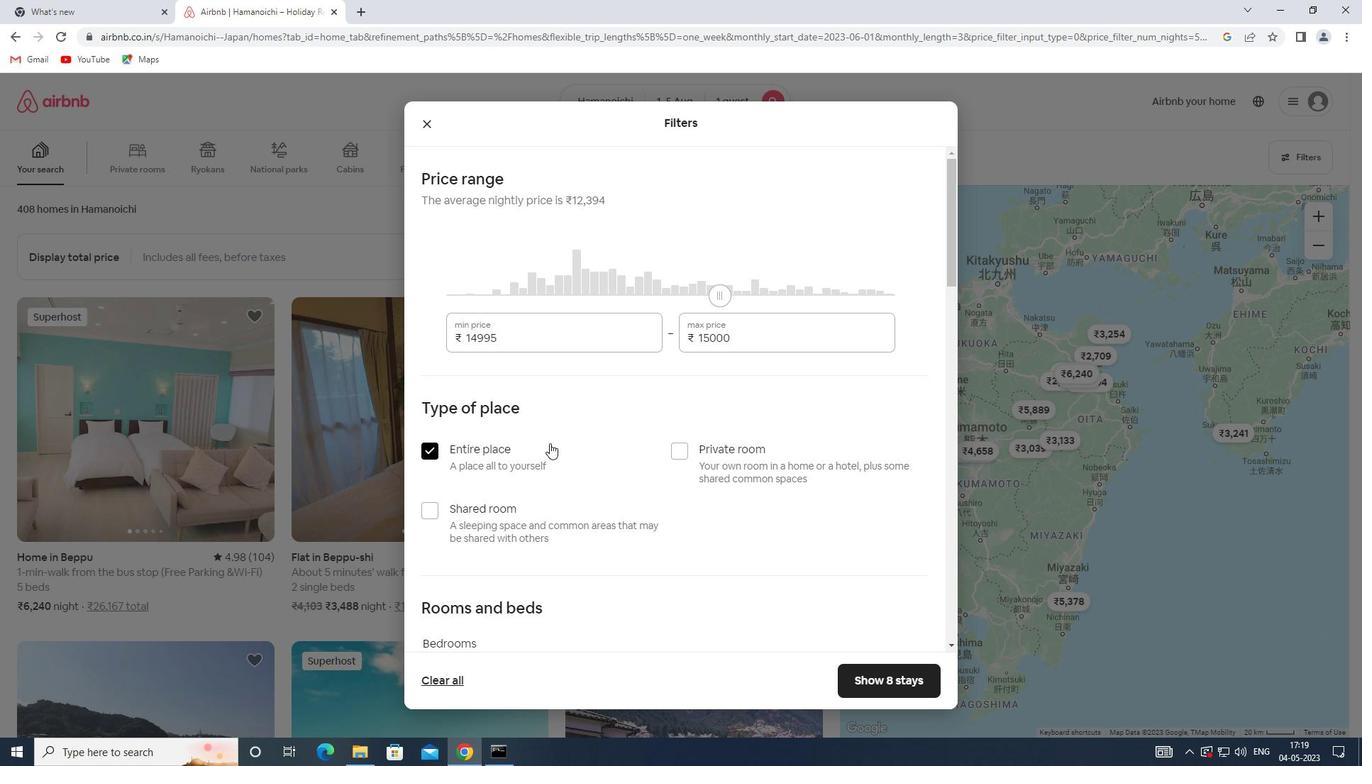 
Action: Mouse scrolled (550, 442) with delta (0, 0)
Screenshot: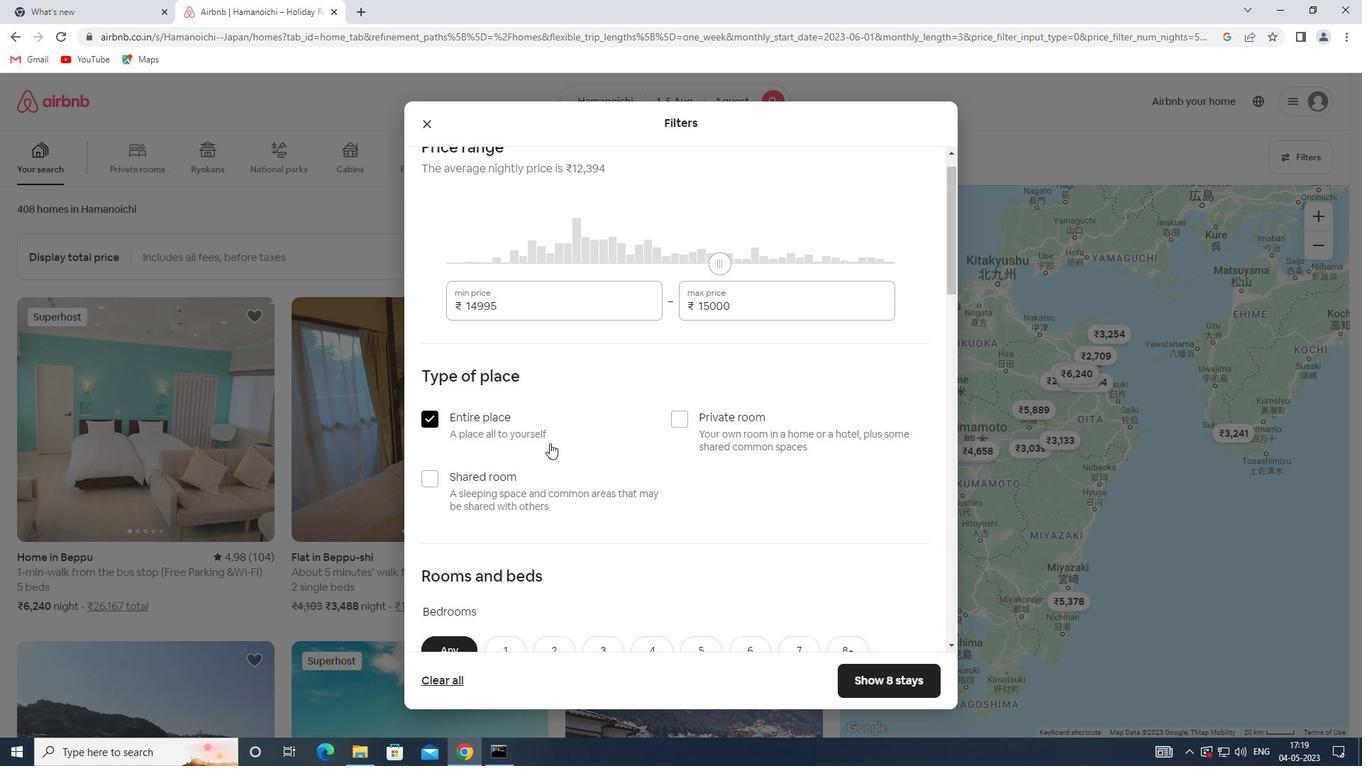 
Action: Mouse scrolled (550, 442) with delta (0, 0)
Screenshot: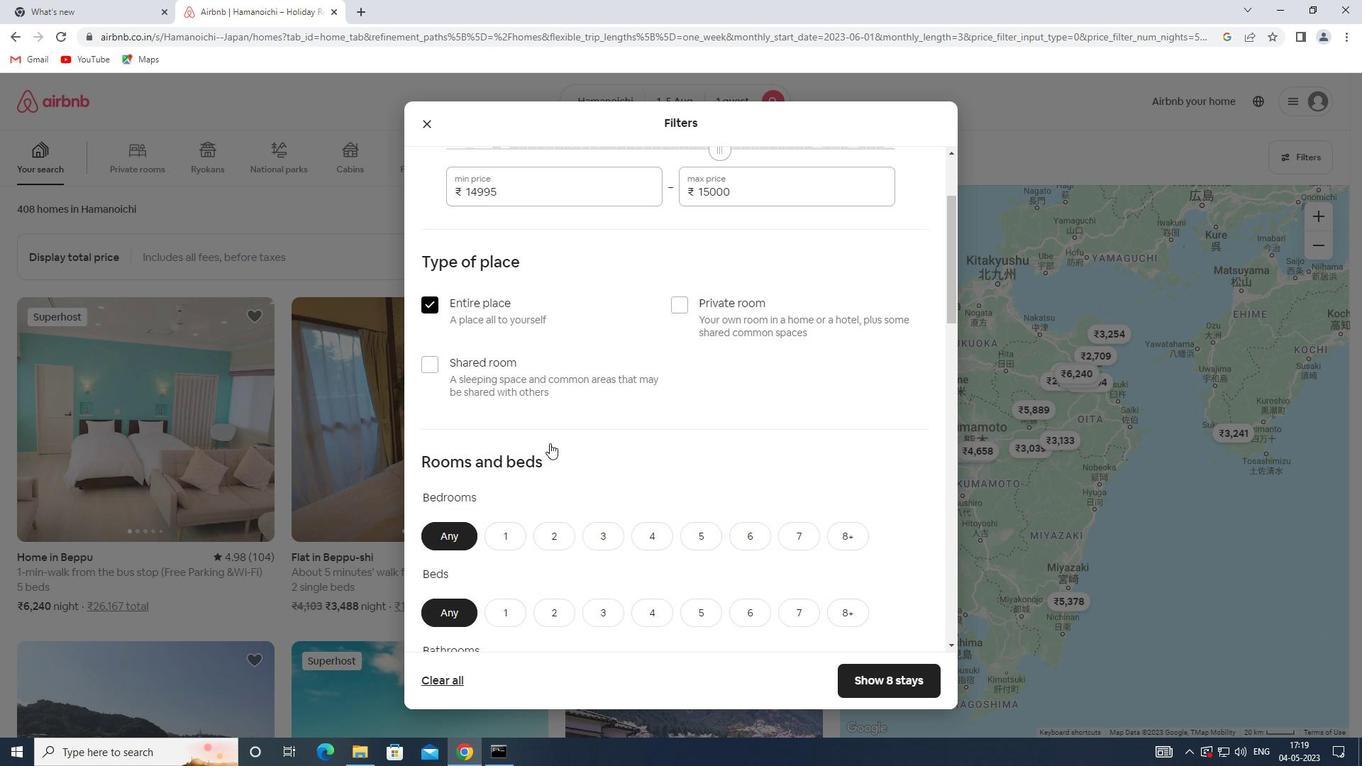 
Action: Mouse scrolled (550, 442) with delta (0, 0)
Screenshot: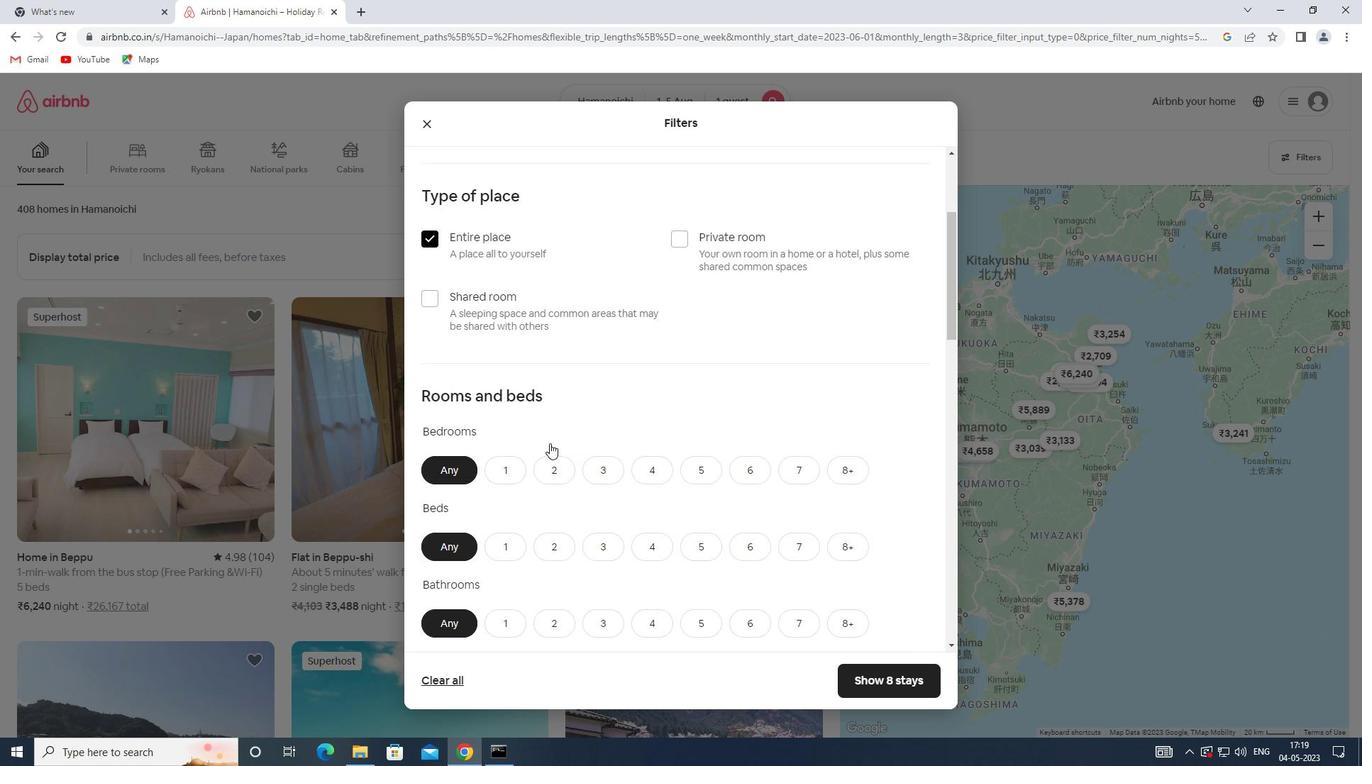
Action: Mouse moved to (501, 266)
Screenshot: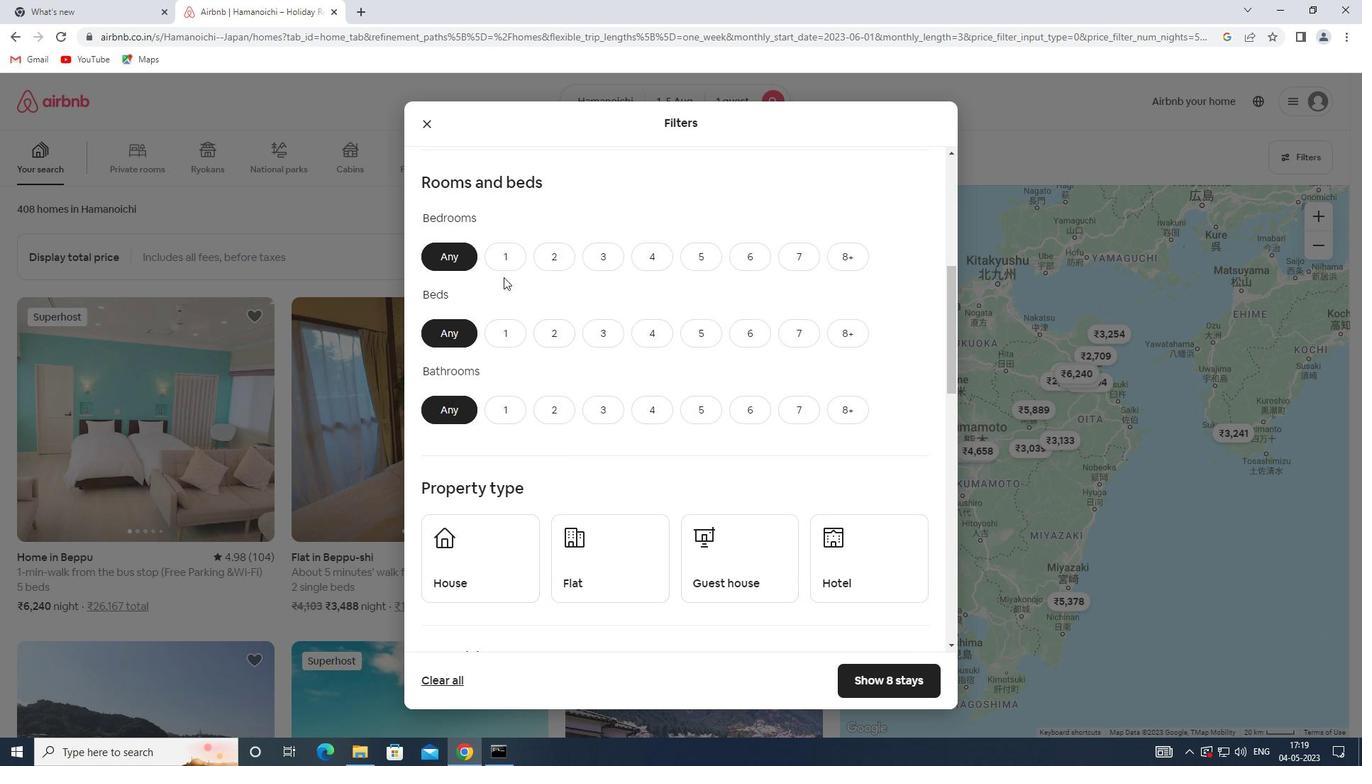 
Action: Mouse pressed left at (501, 266)
Screenshot: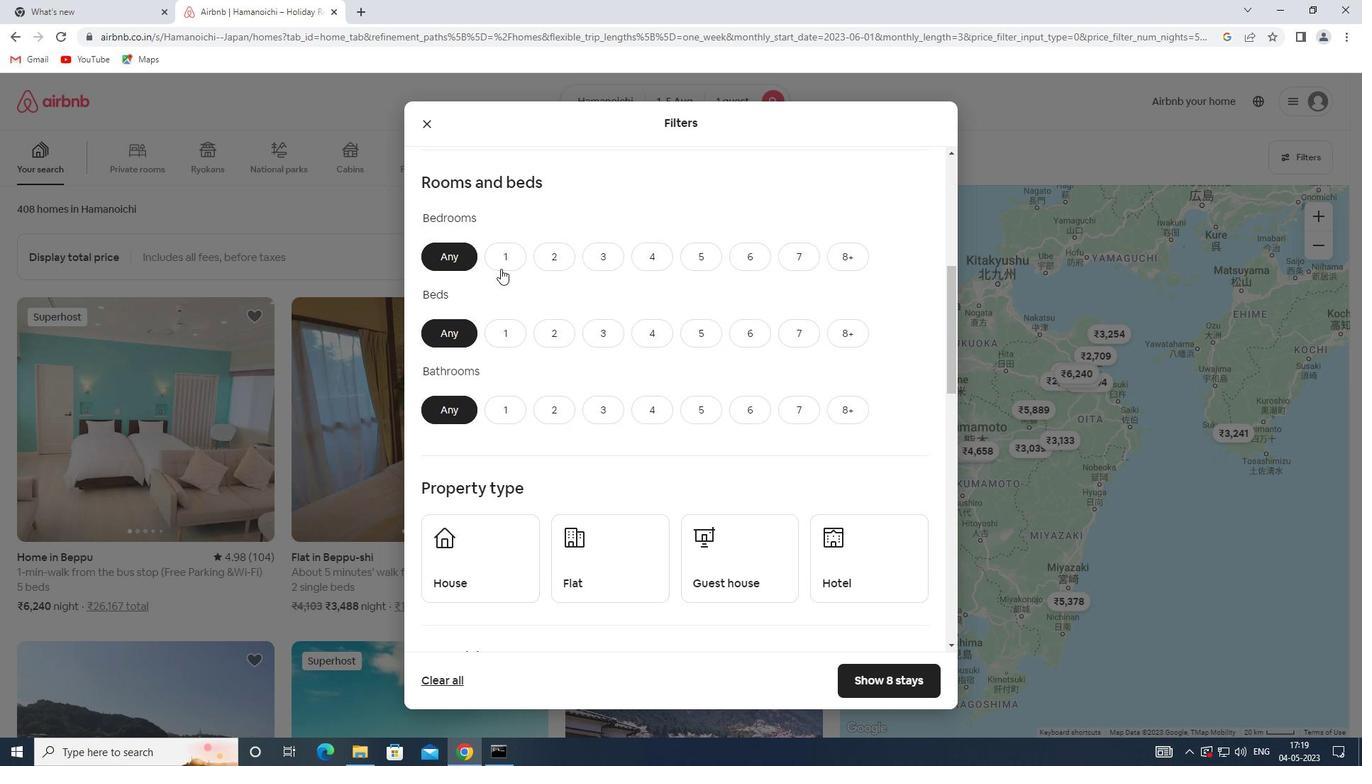 
Action: Mouse moved to (504, 337)
Screenshot: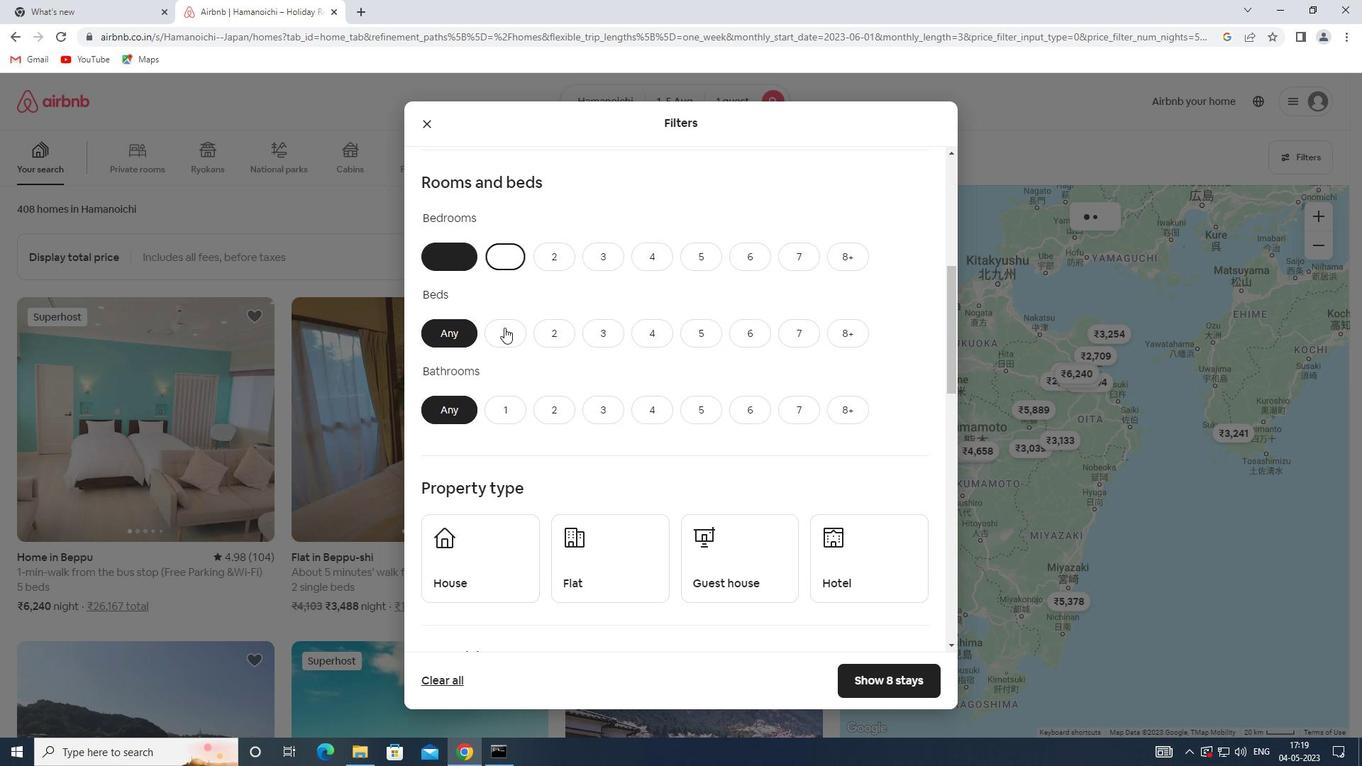 
Action: Mouse pressed left at (504, 337)
Screenshot: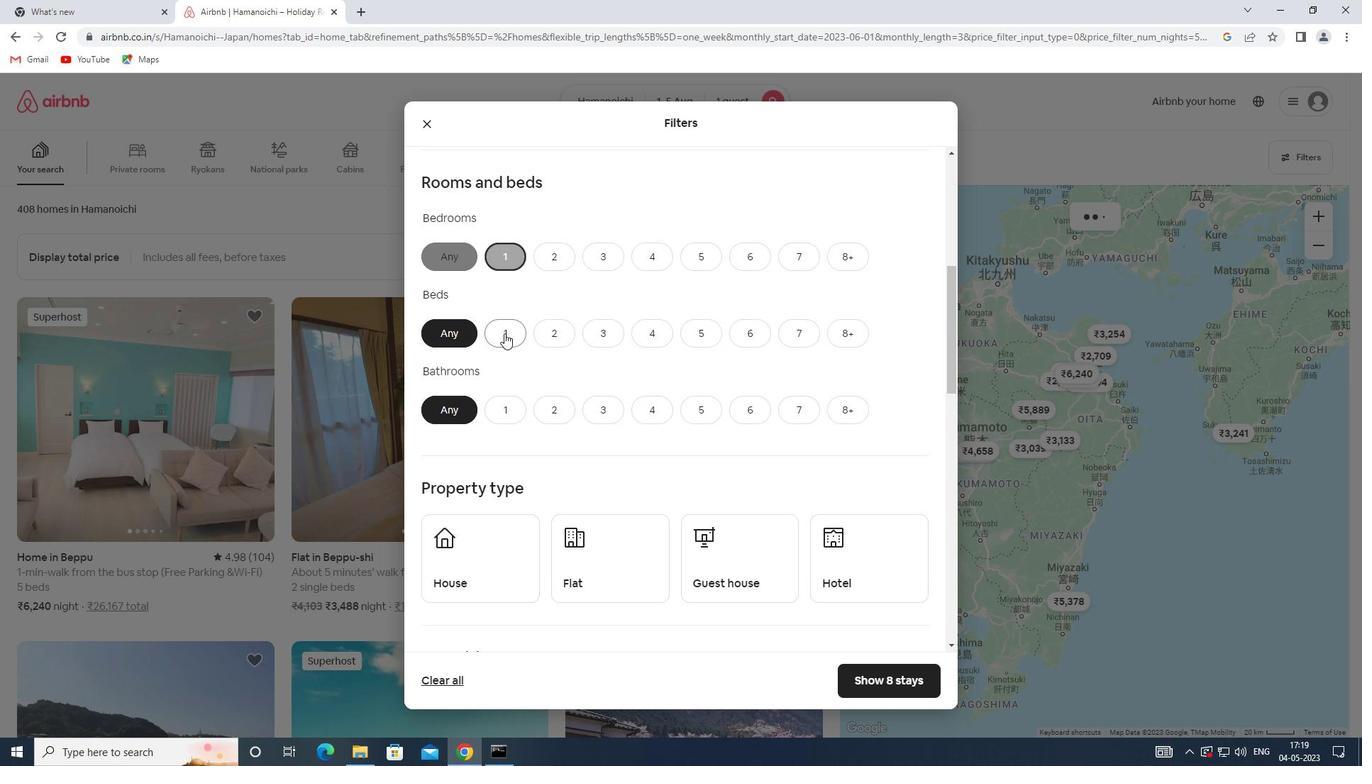
Action: Mouse moved to (513, 423)
Screenshot: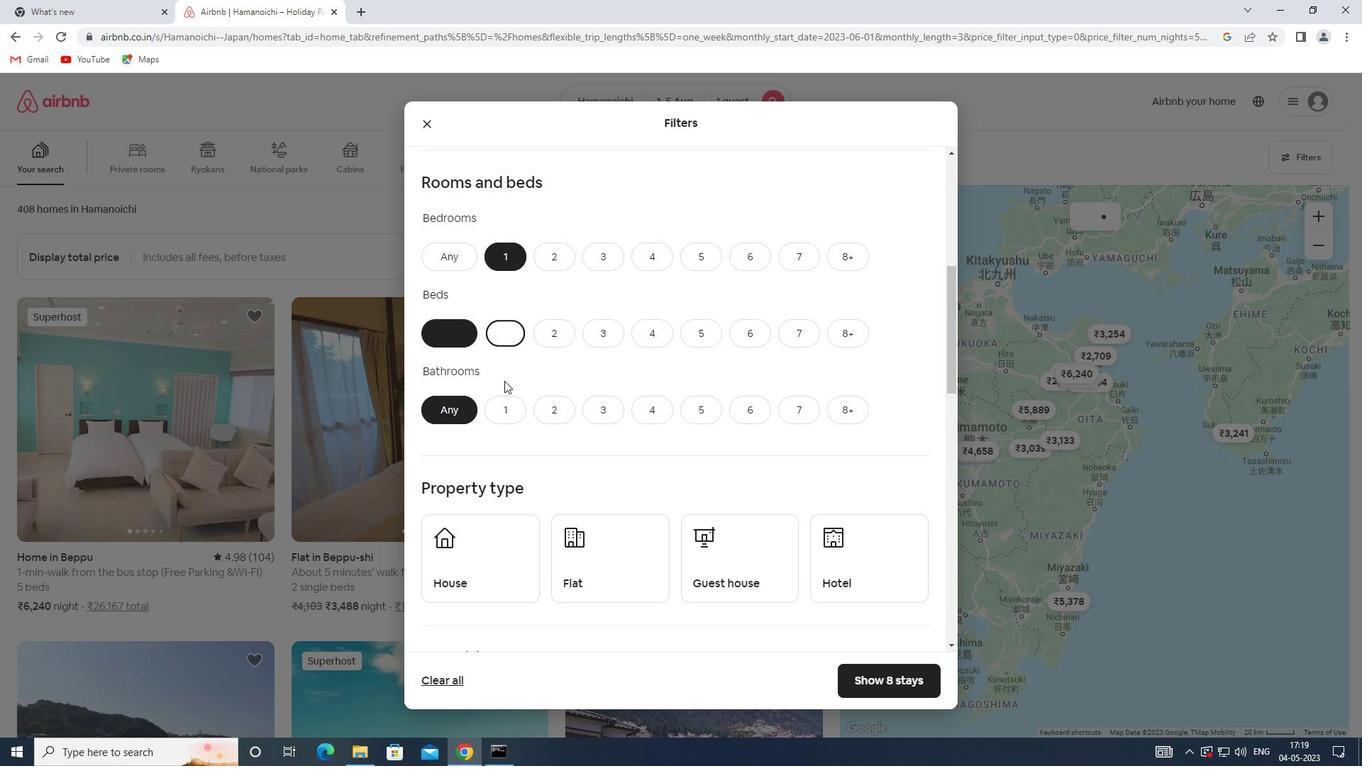 
Action: Mouse pressed left at (513, 423)
Screenshot: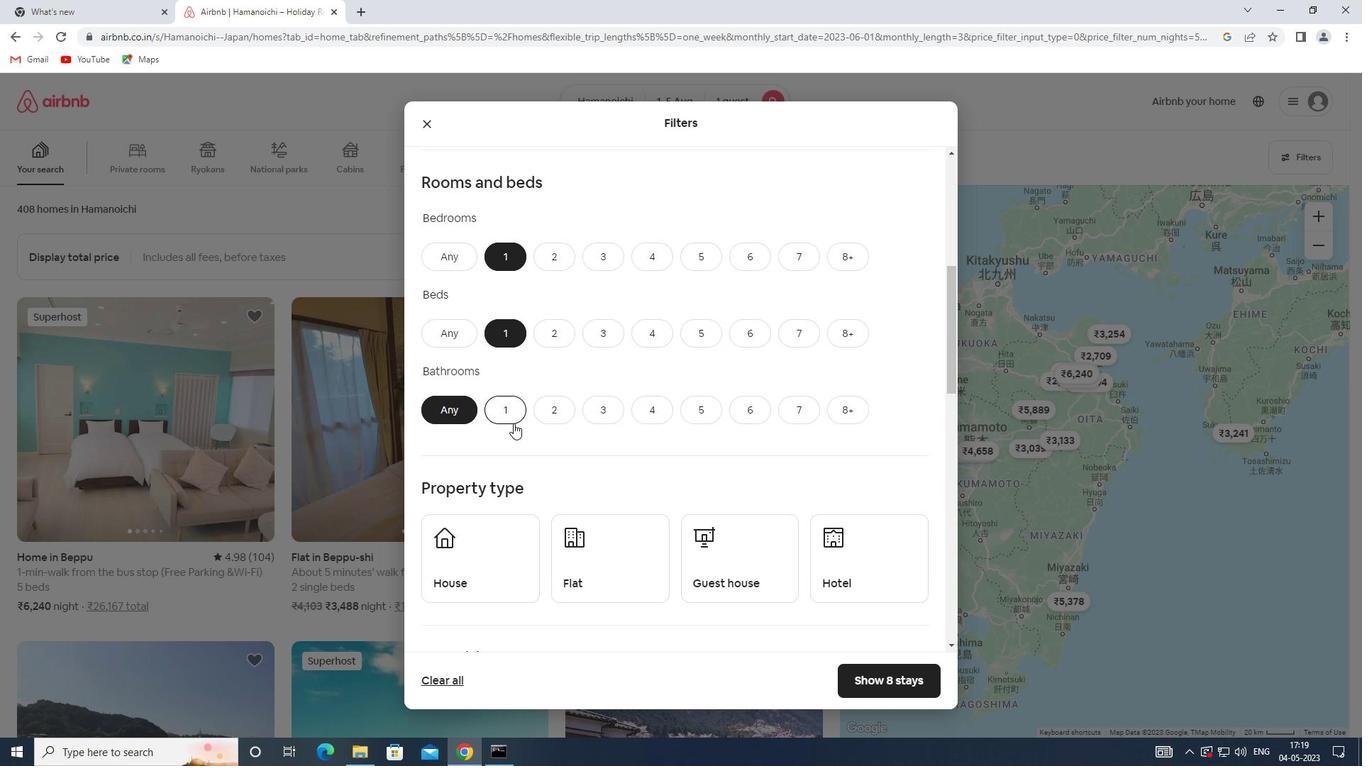 
Action: Mouse scrolled (513, 423) with delta (0, 0)
Screenshot: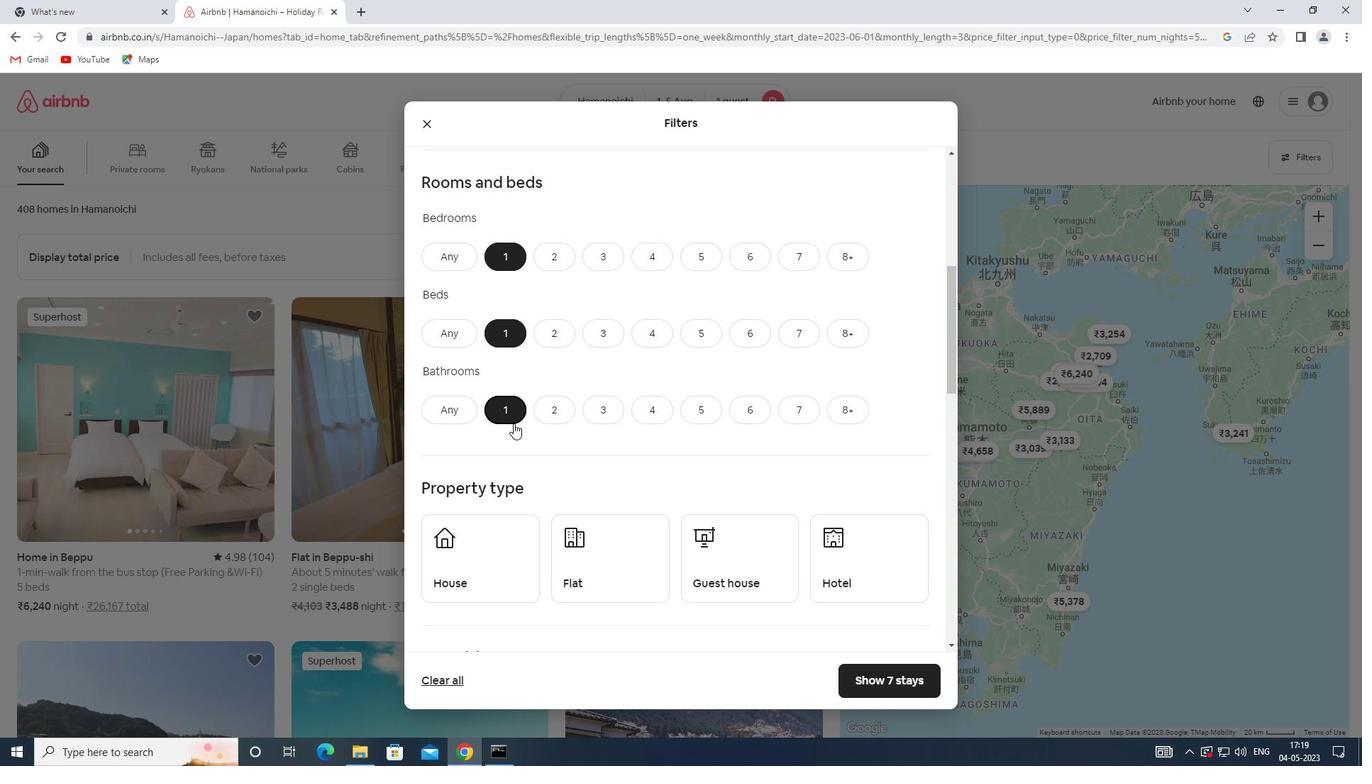 
Action: Mouse scrolled (513, 423) with delta (0, 0)
Screenshot: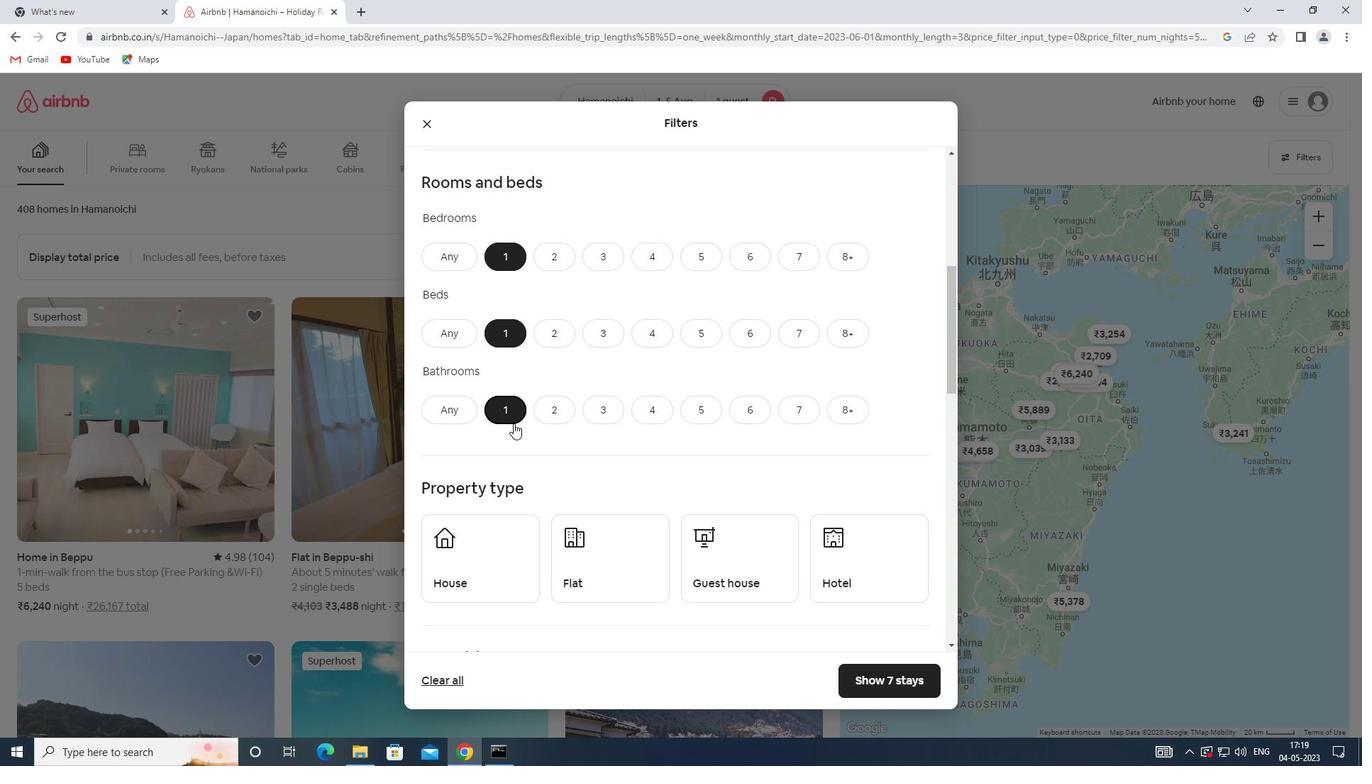 
Action: Mouse pressed left at (513, 423)
Screenshot: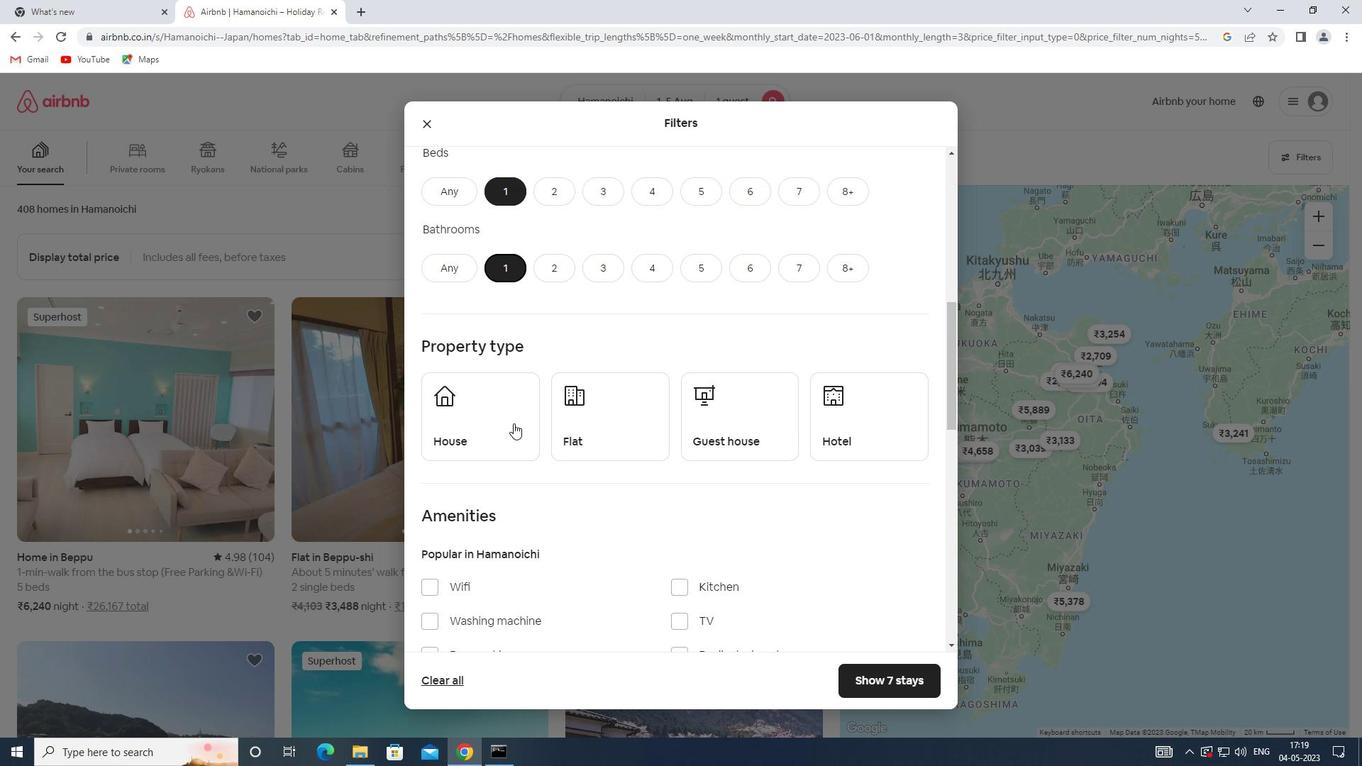 
Action: Mouse moved to (588, 424)
Screenshot: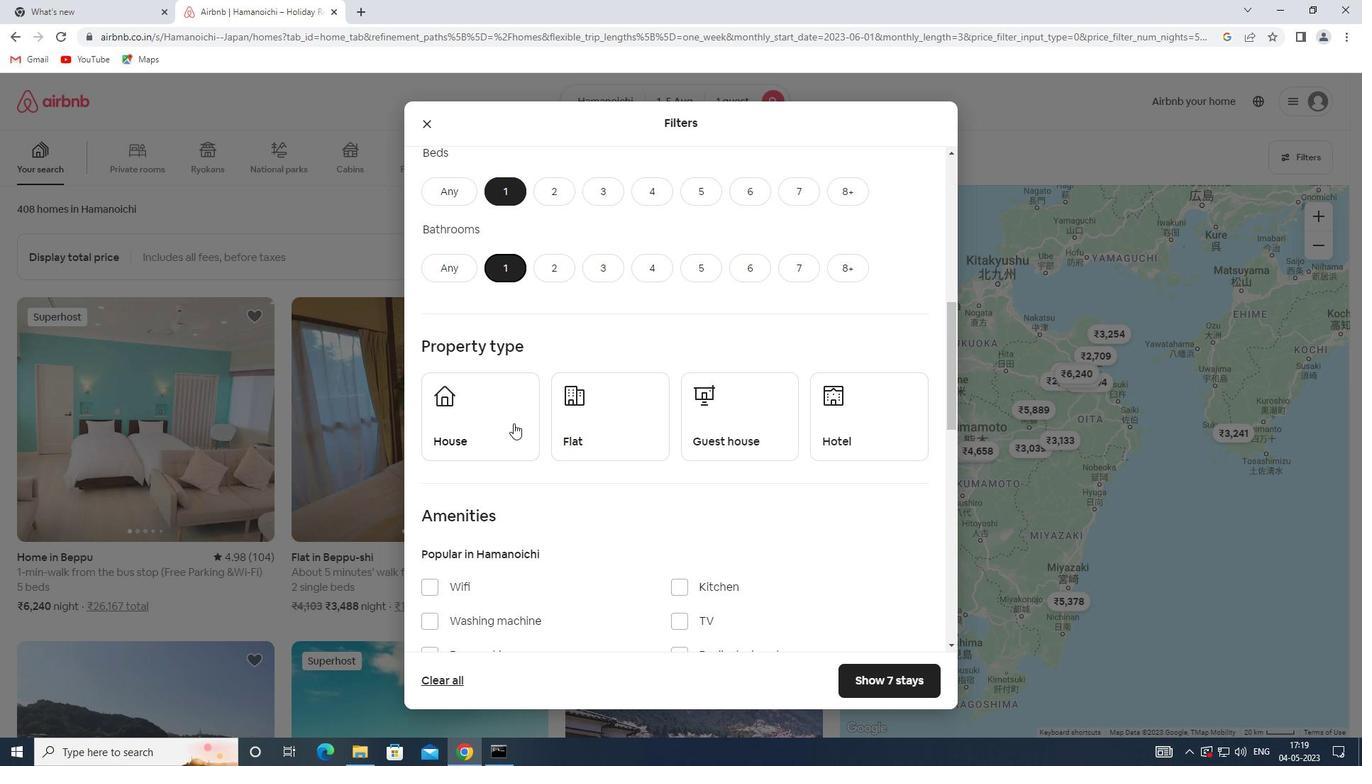
Action: Mouse pressed left at (588, 424)
Screenshot: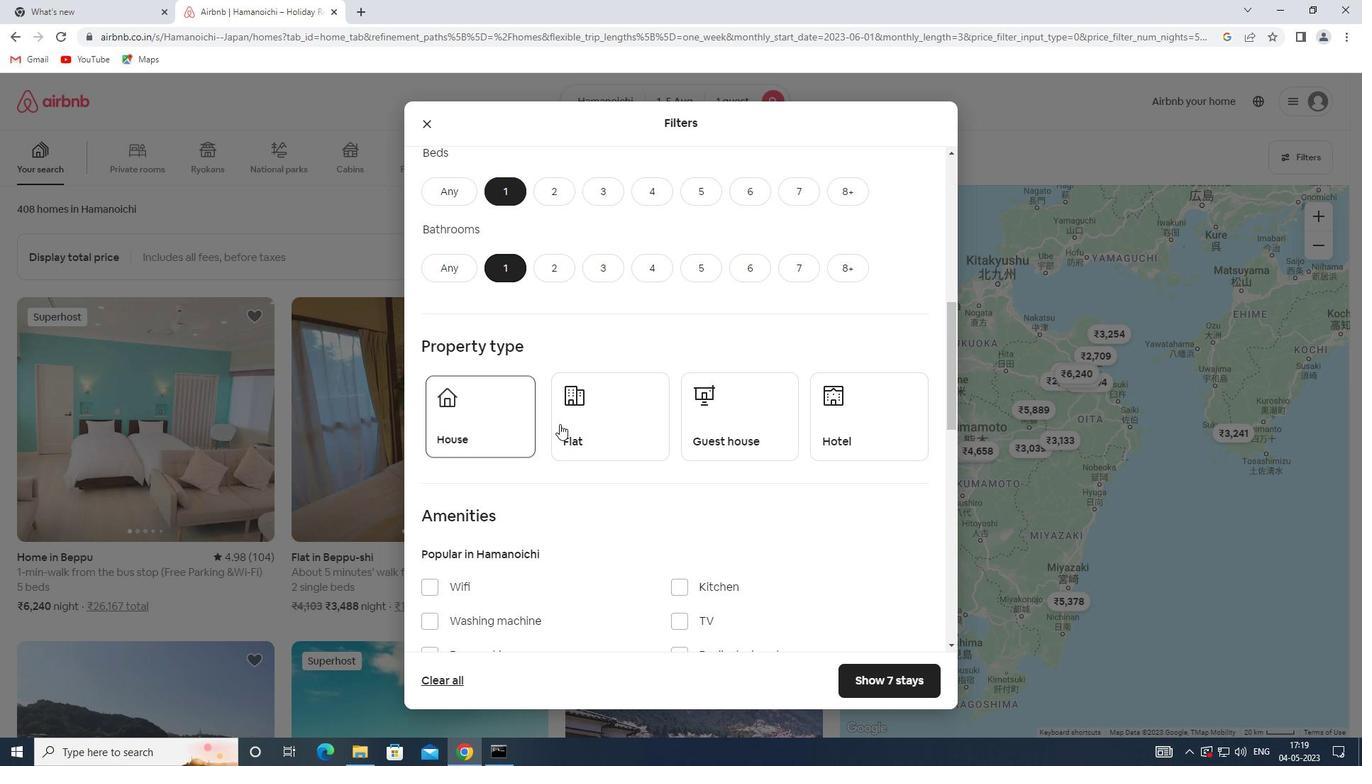 
Action: Mouse moved to (712, 416)
Screenshot: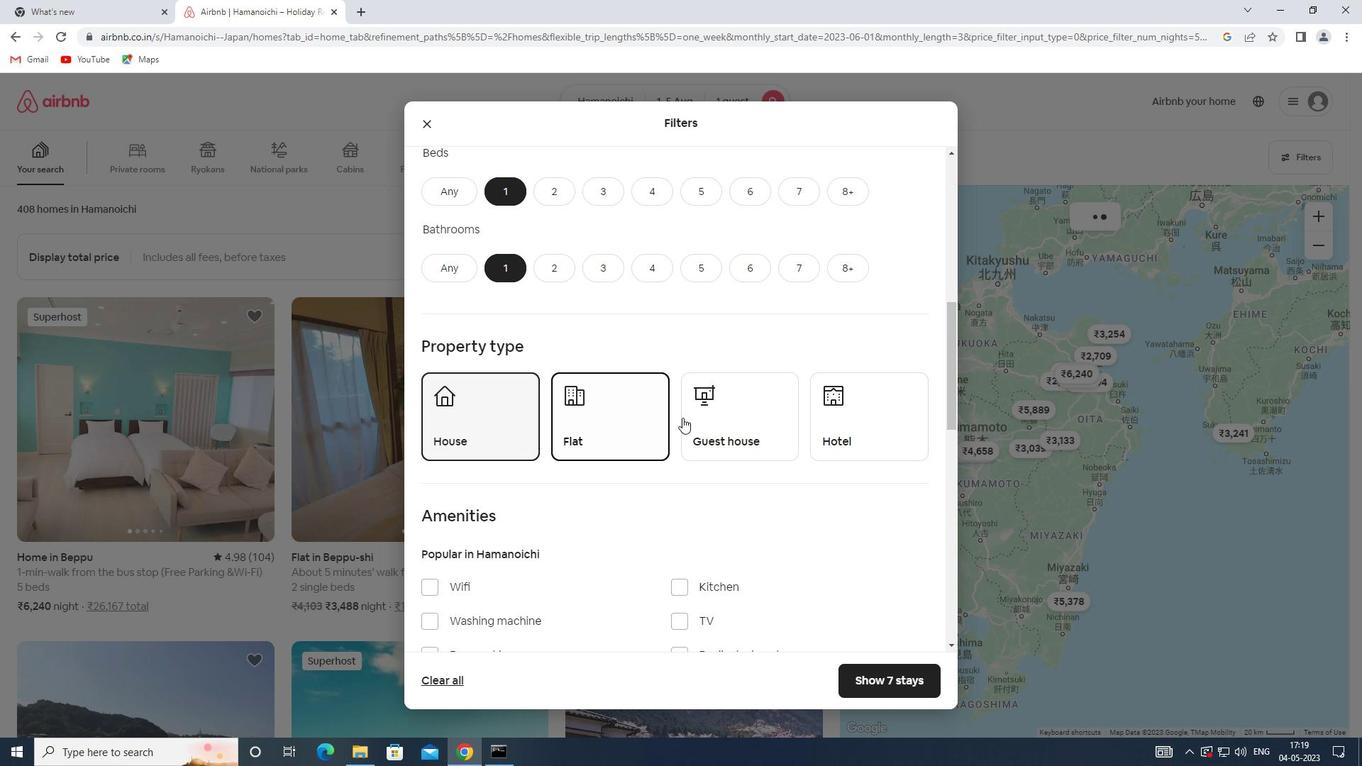 
Action: Mouse pressed left at (712, 416)
Screenshot: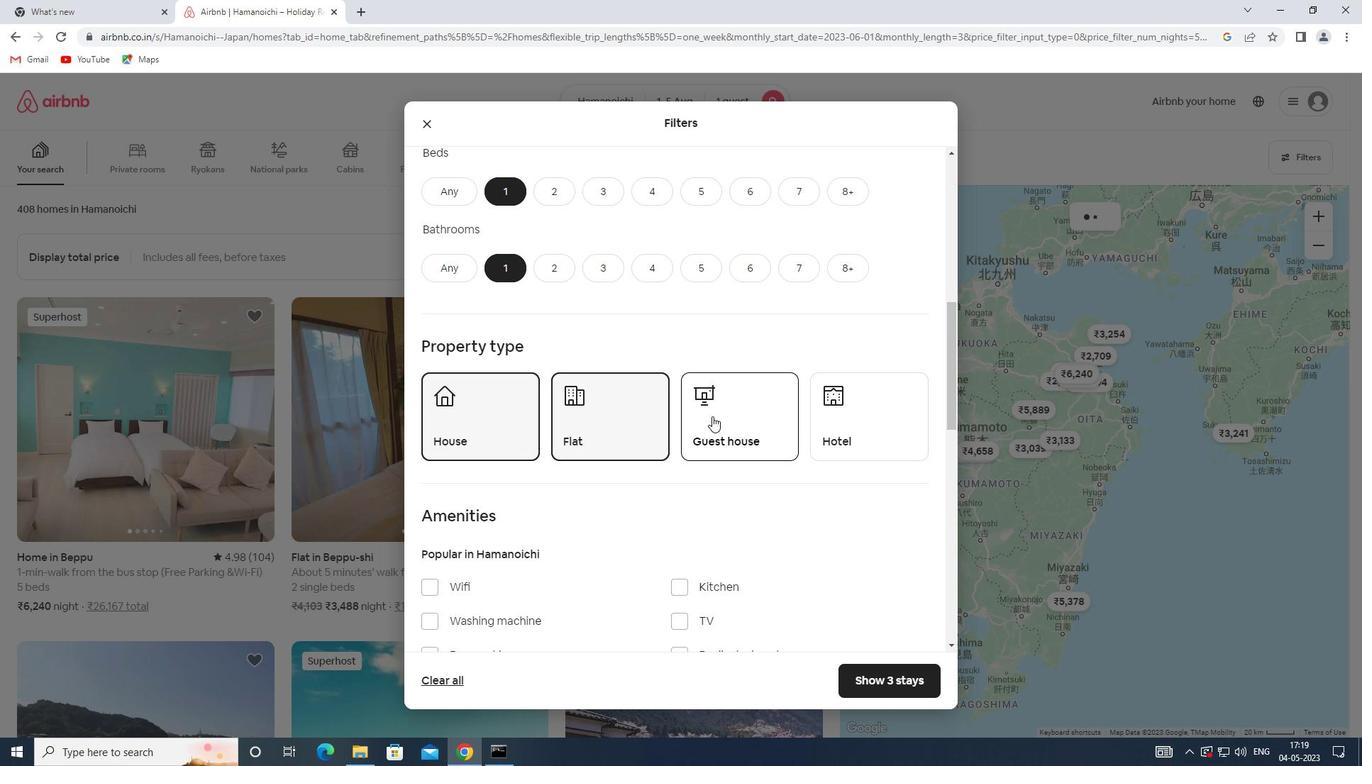 
Action: Mouse scrolled (712, 415) with delta (0, 0)
Screenshot: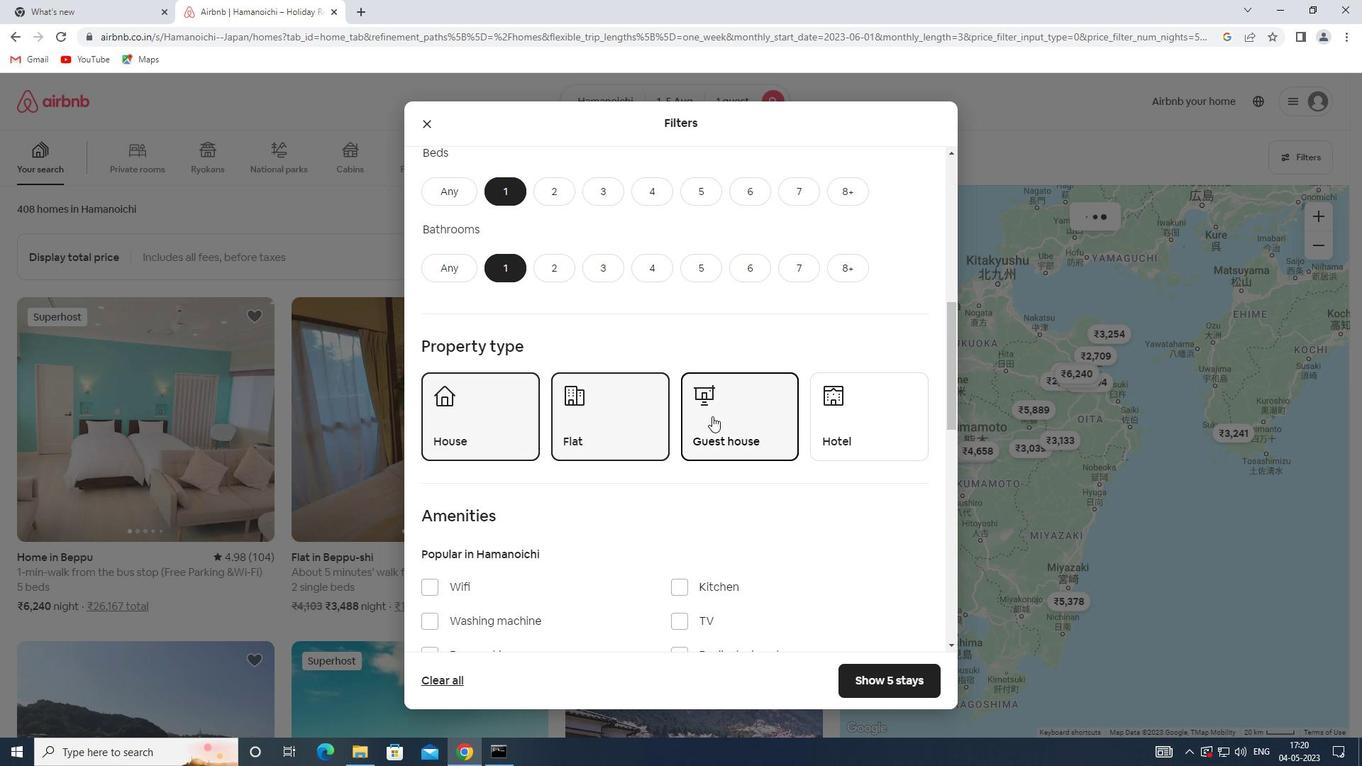 
Action: Mouse scrolled (712, 415) with delta (0, 0)
Screenshot: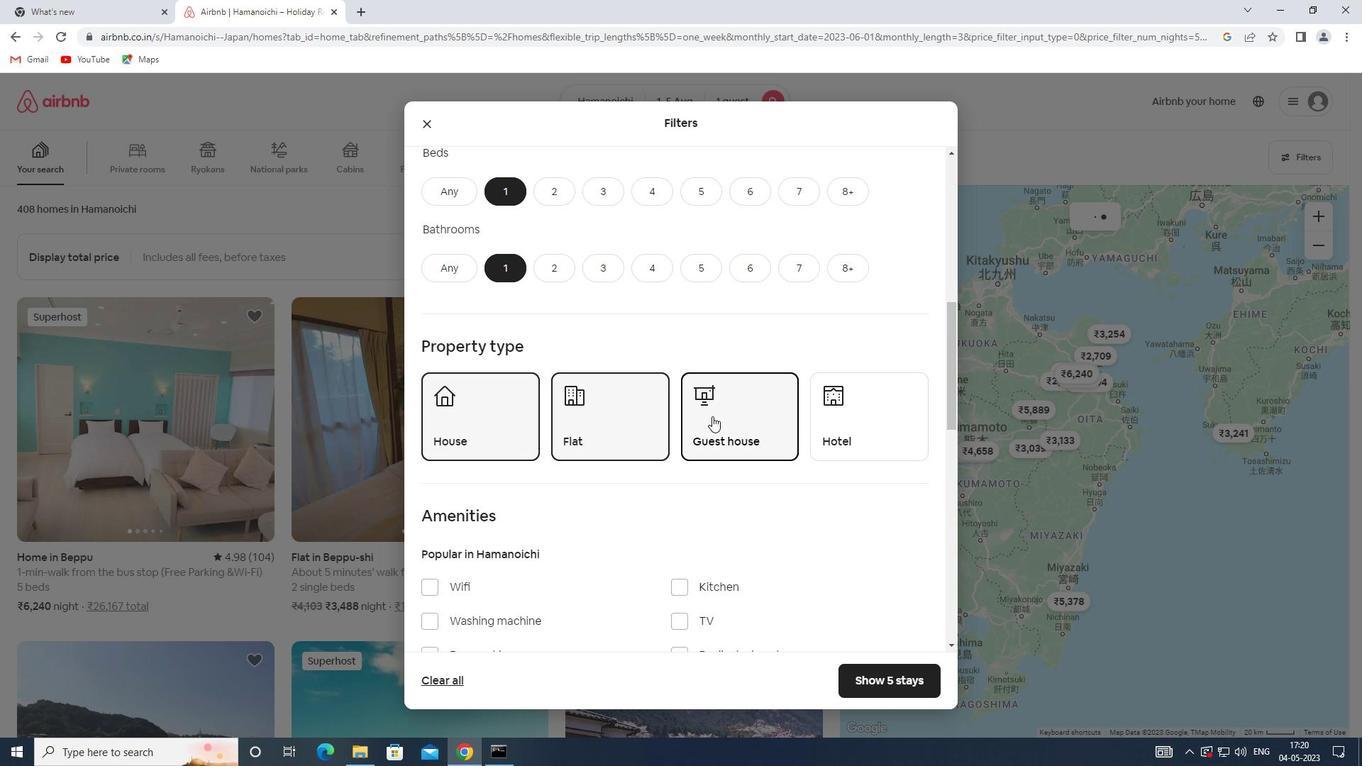 
Action: Mouse moved to (450, 451)
Screenshot: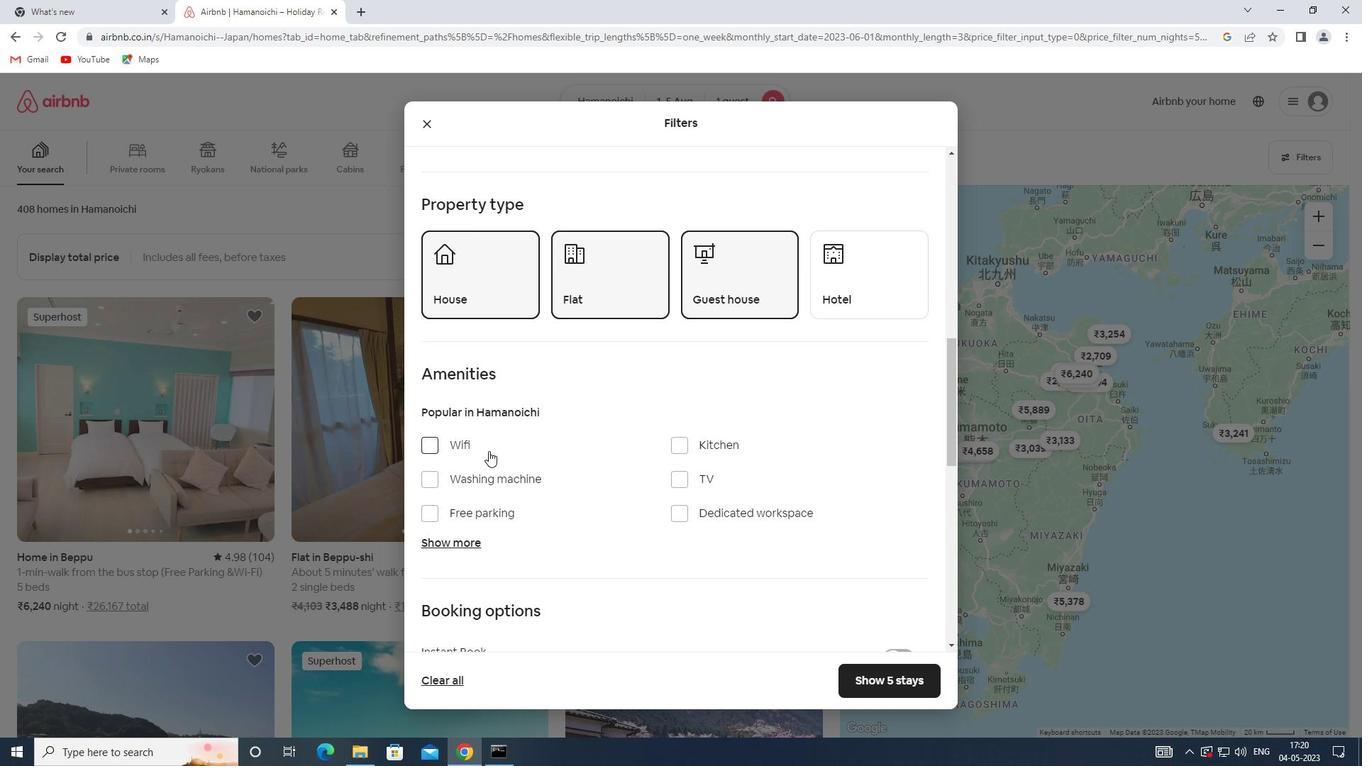 
Action: Mouse pressed left at (450, 451)
Screenshot: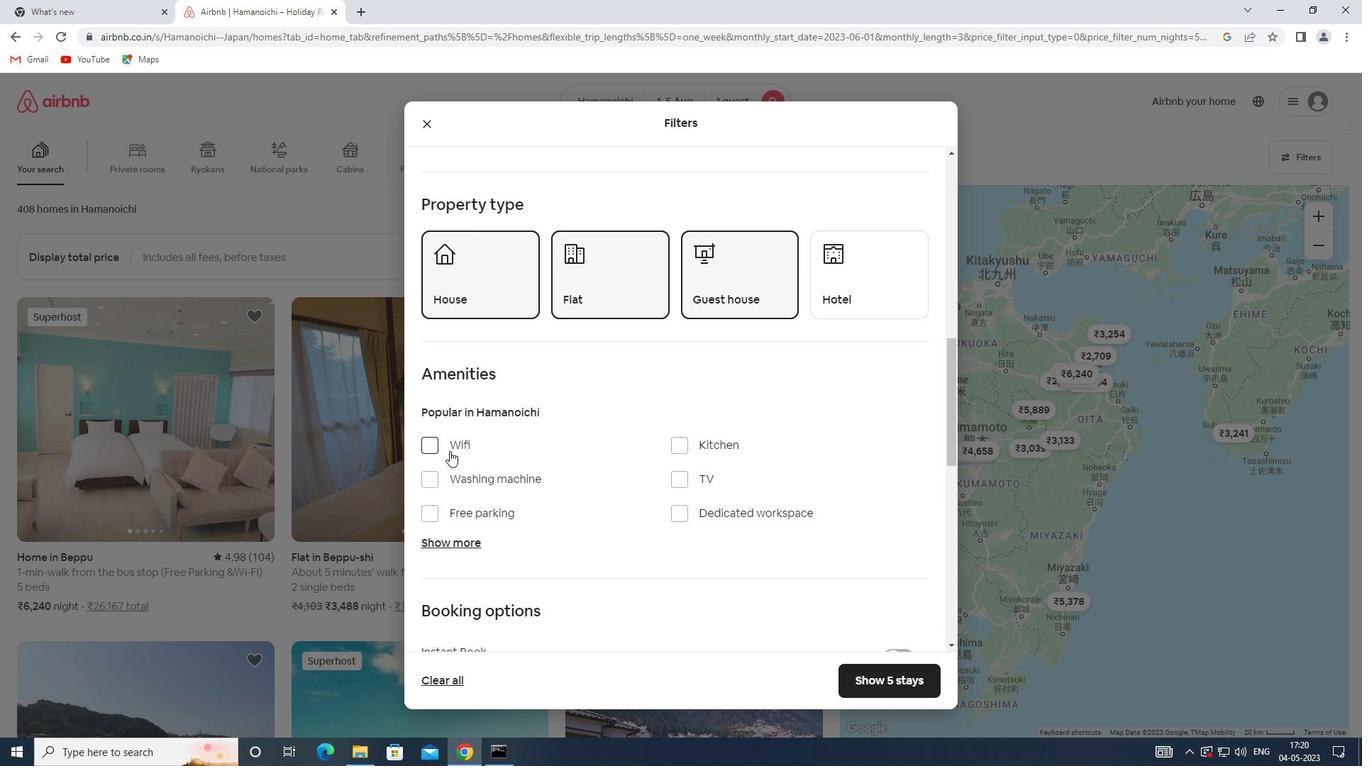 
Action: Mouse moved to (545, 451)
Screenshot: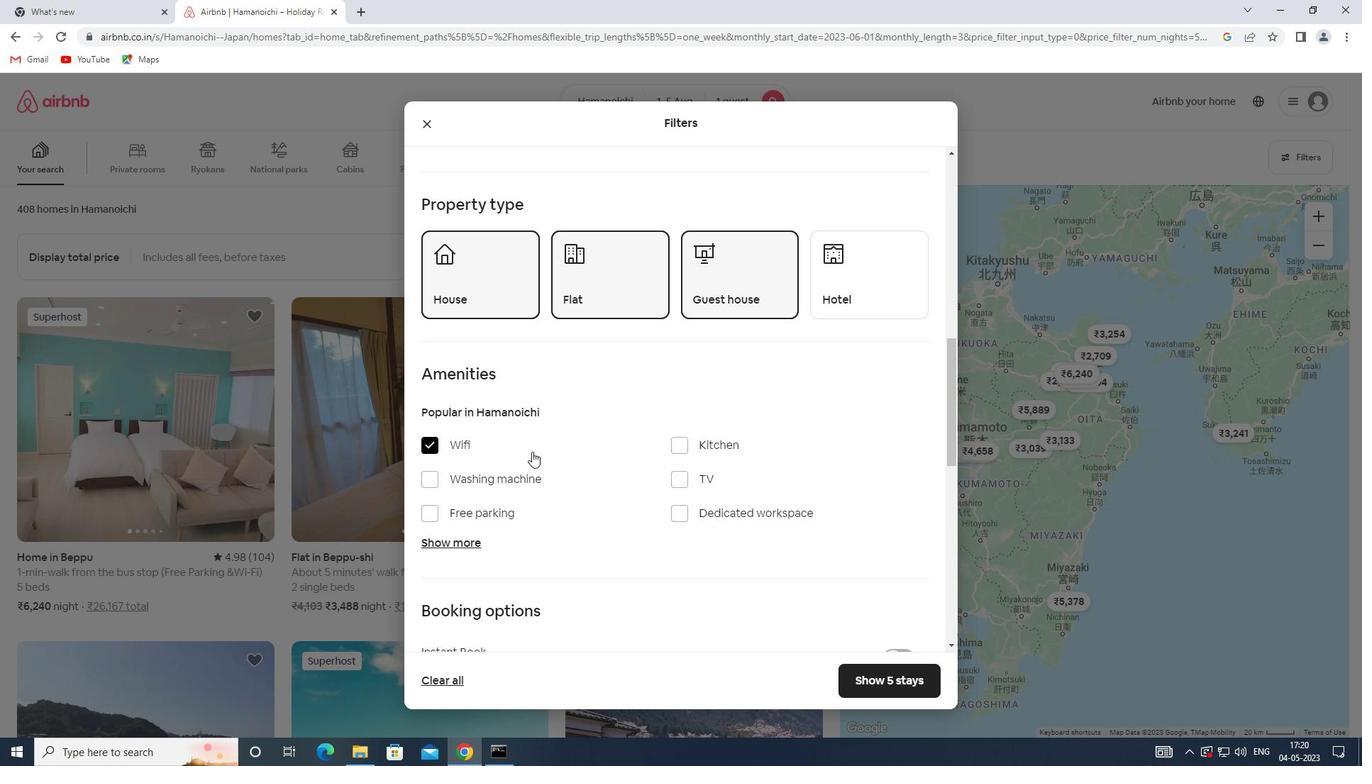 
Action: Mouse scrolled (545, 450) with delta (0, 0)
Screenshot: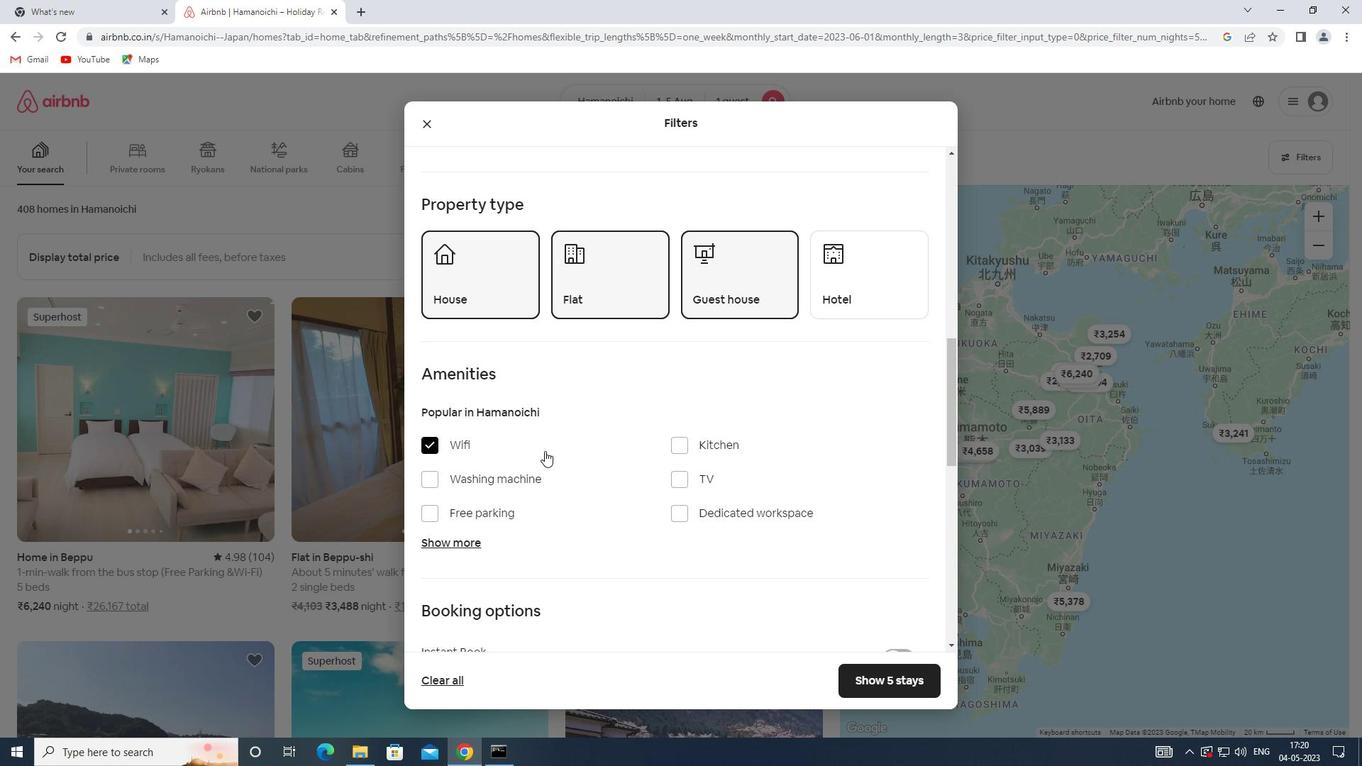 
Action: Mouse scrolled (545, 450) with delta (0, 0)
Screenshot: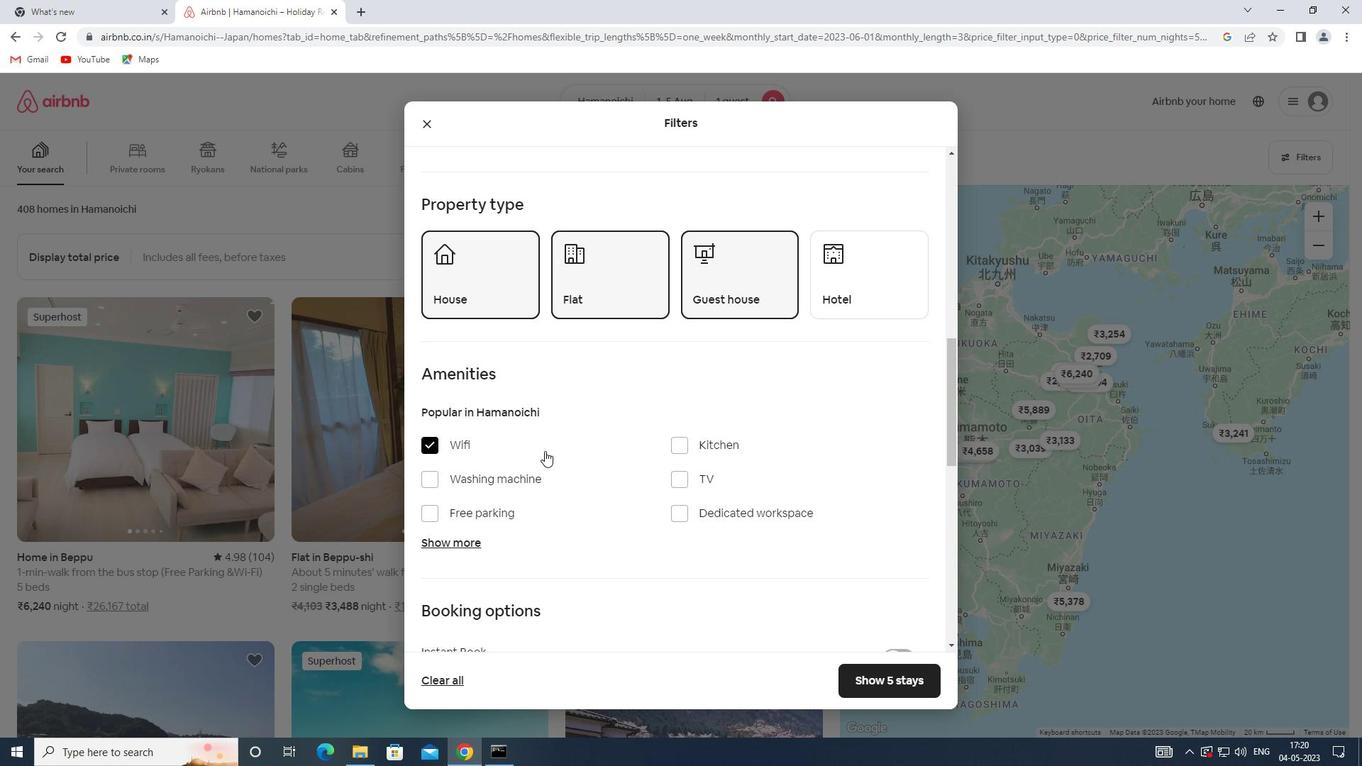 
Action: Mouse scrolled (545, 450) with delta (0, 0)
Screenshot: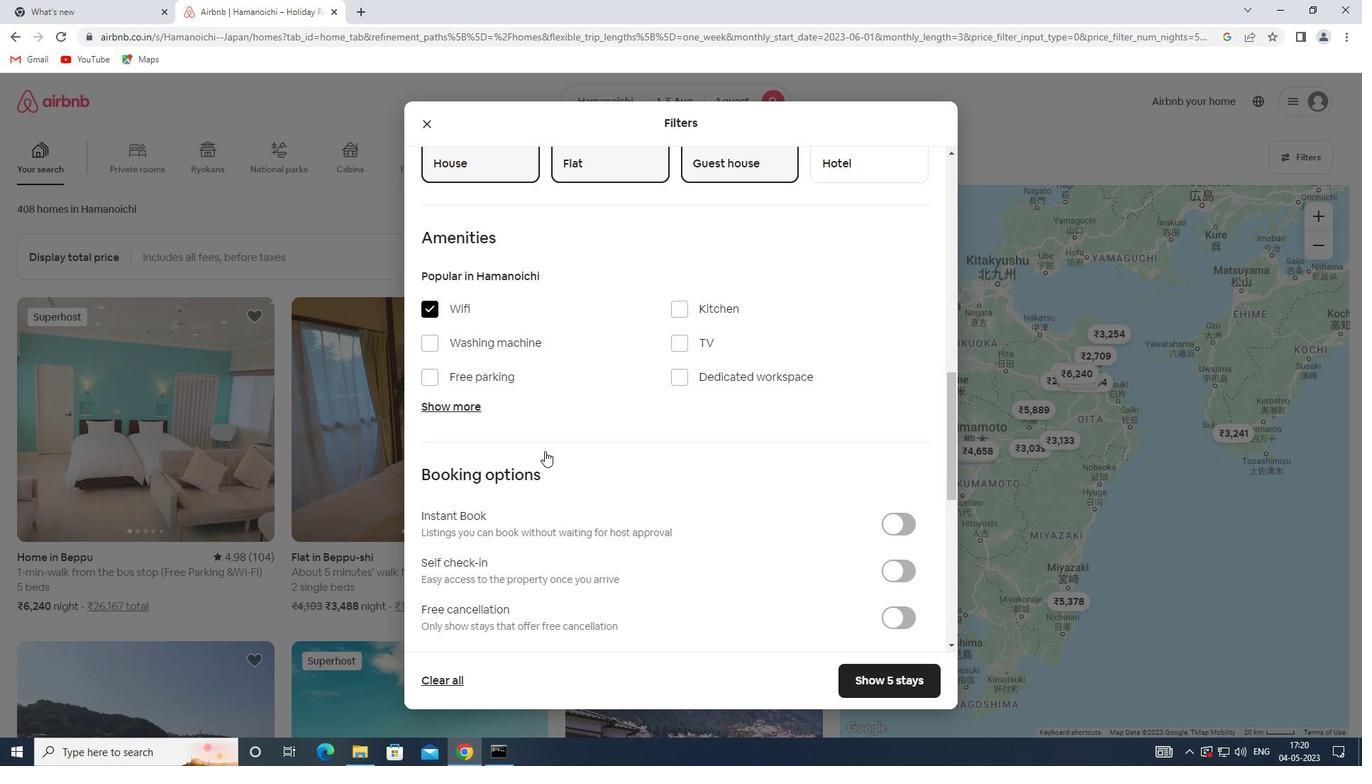 
Action: Mouse scrolled (545, 450) with delta (0, 0)
Screenshot: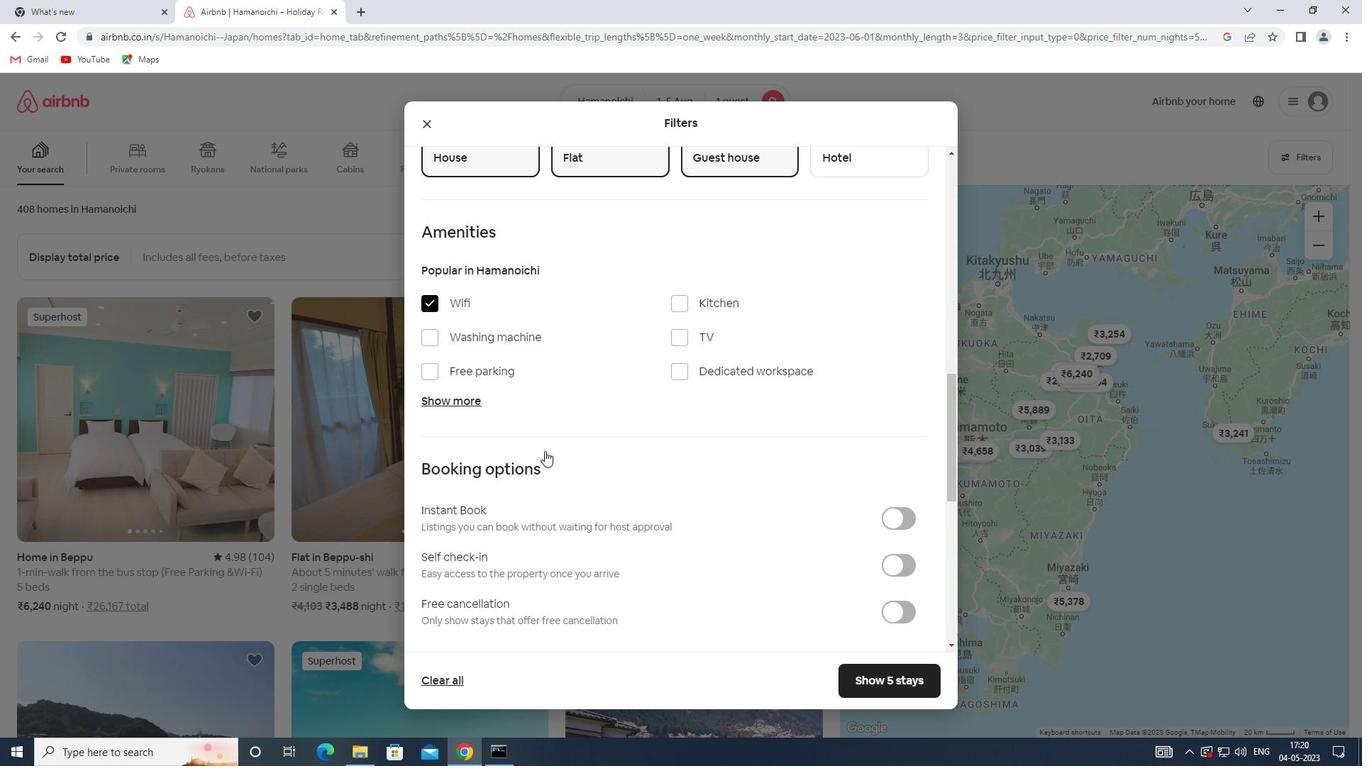 
Action: Mouse moved to (916, 419)
Screenshot: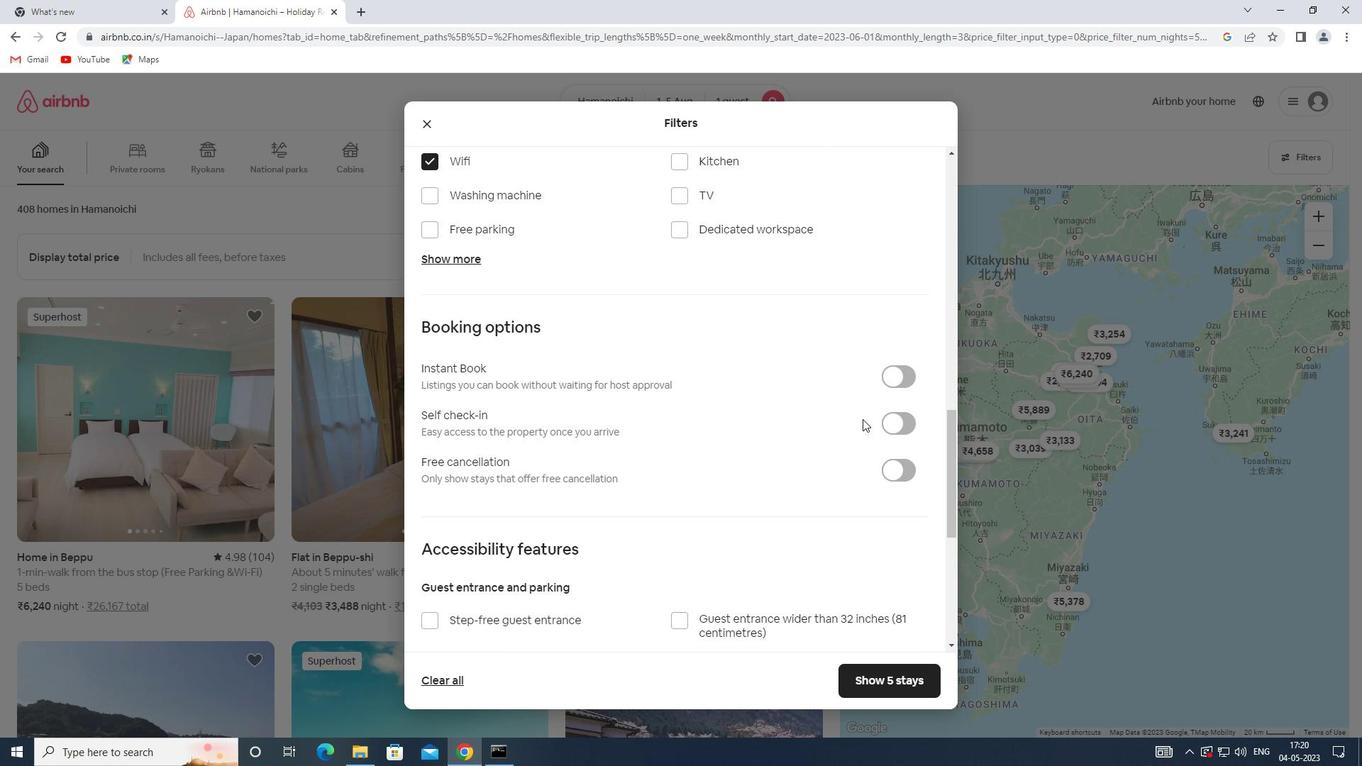 
Action: Mouse pressed left at (916, 419)
Screenshot: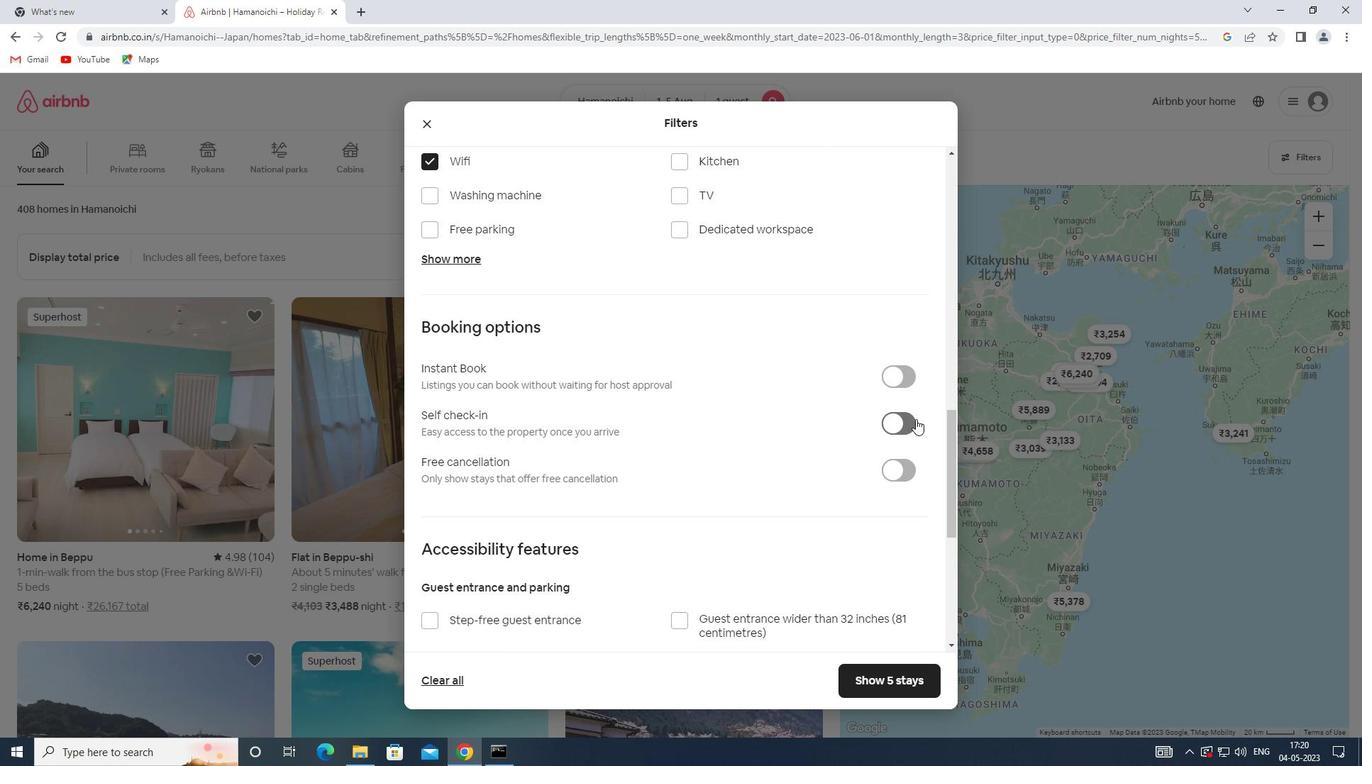 
Action: Mouse moved to (894, 422)
Screenshot: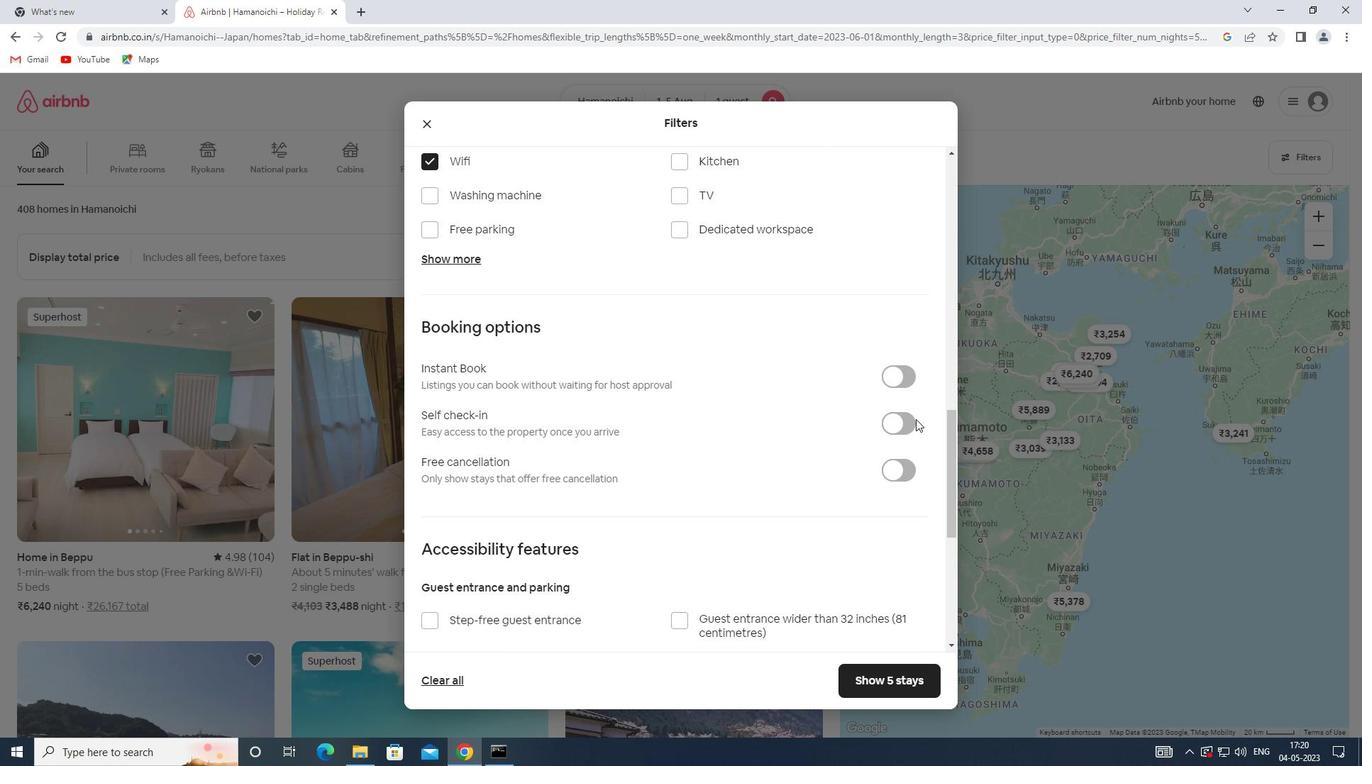
Action: Mouse pressed left at (894, 422)
Screenshot: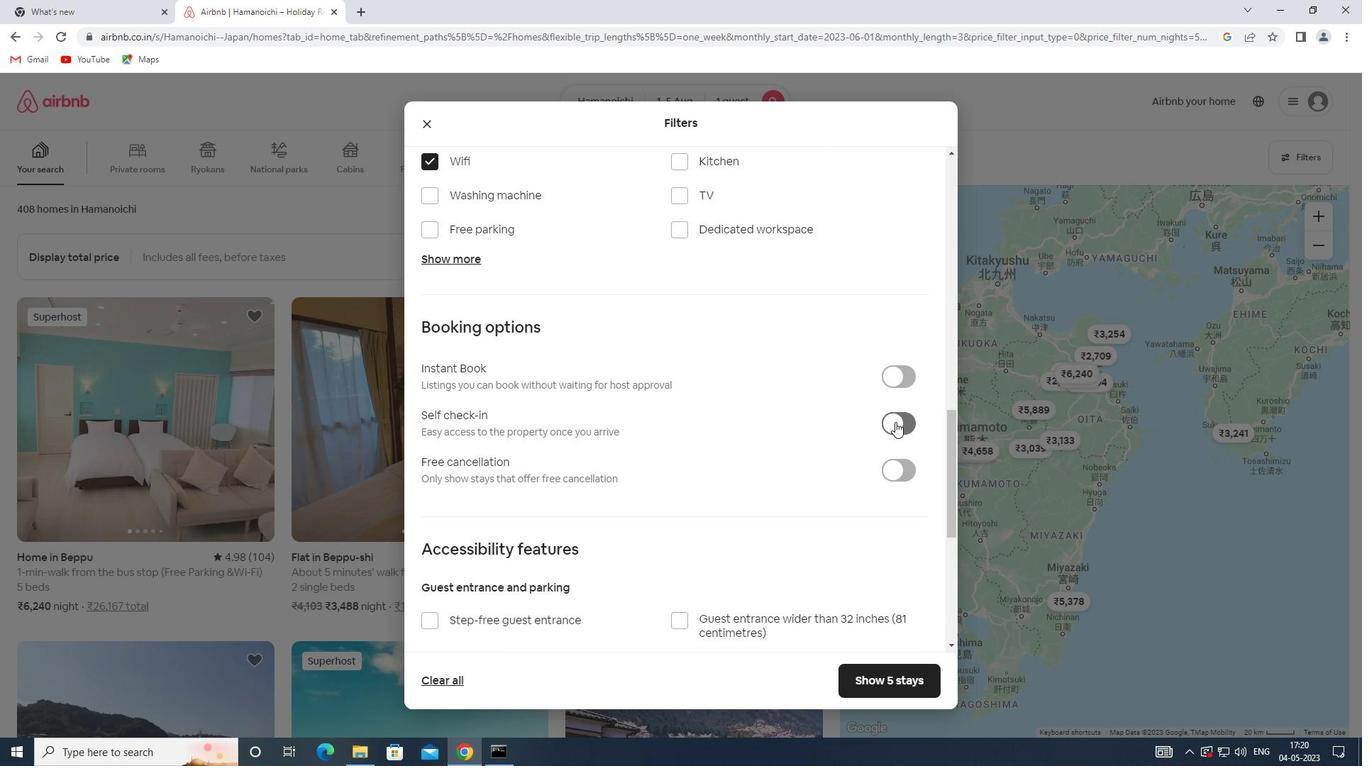 
Action: Mouse moved to (611, 442)
Screenshot: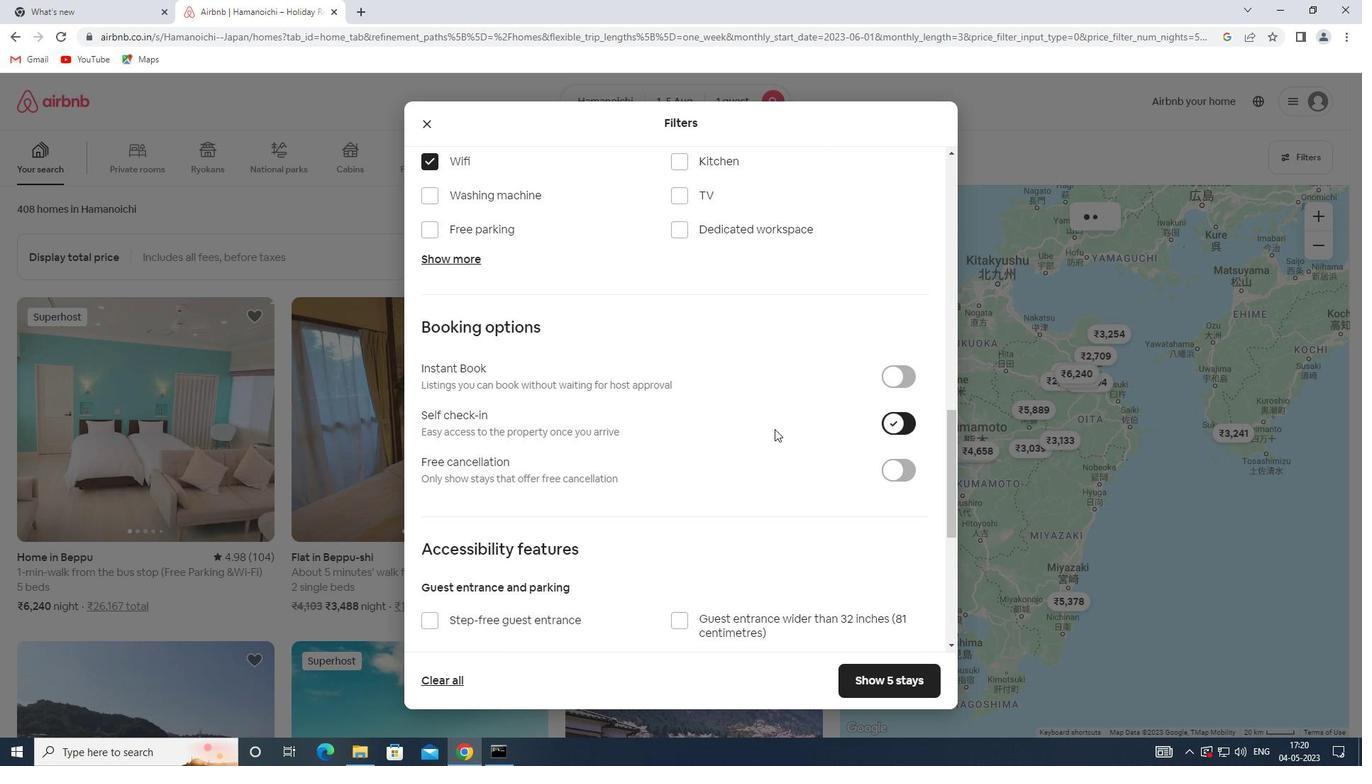 
Action: Mouse scrolled (611, 442) with delta (0, 0)
Screenshot: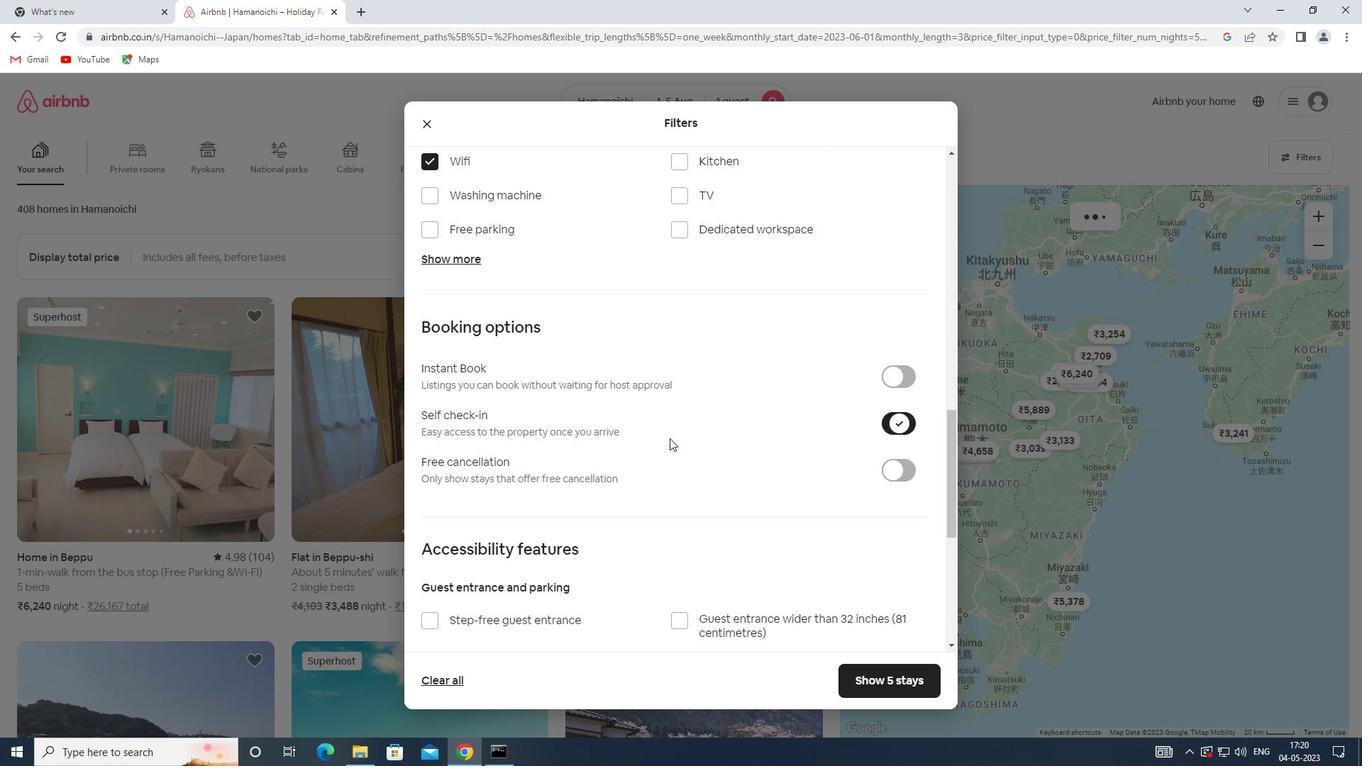 
Action: Mouse moved to (611, 442)
Screenshot: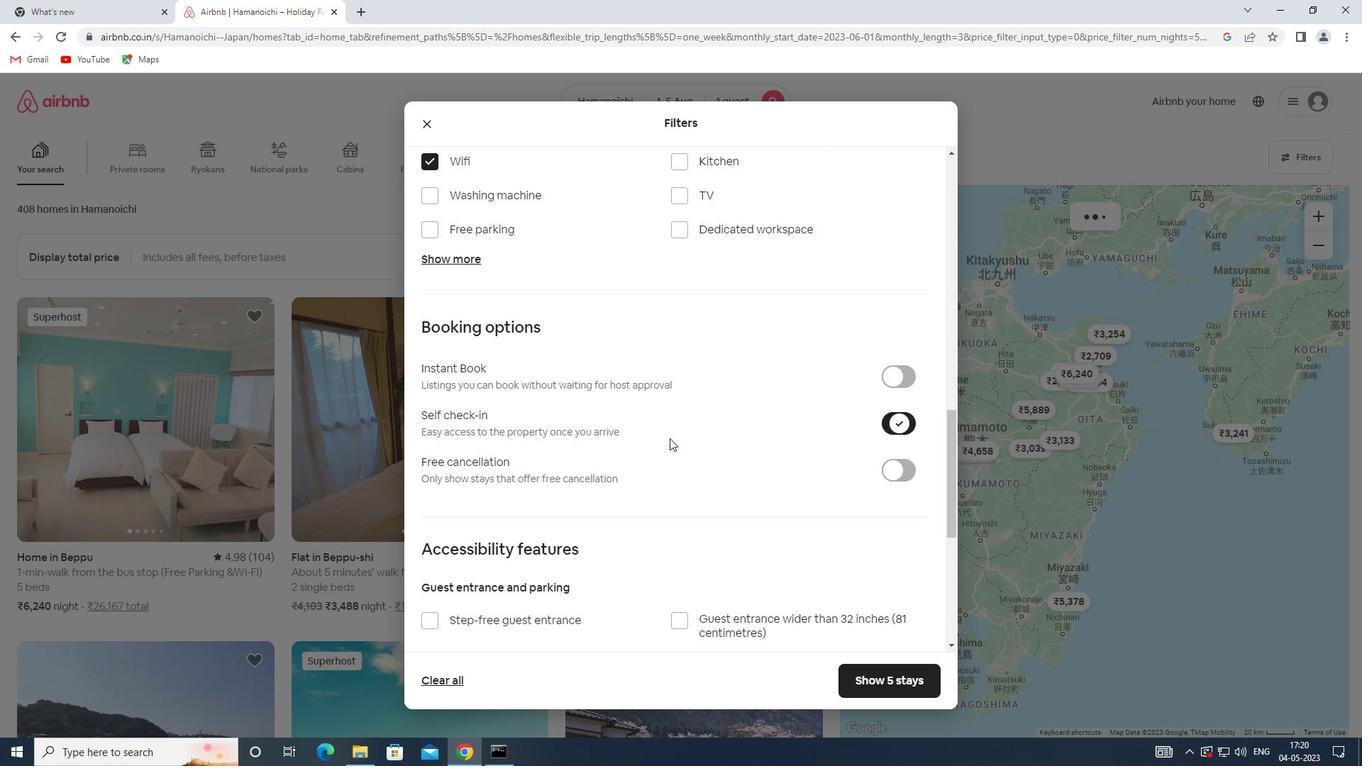 
Action: Mouse scrolled (611, 442) with delta (0, 0)
Screenshot: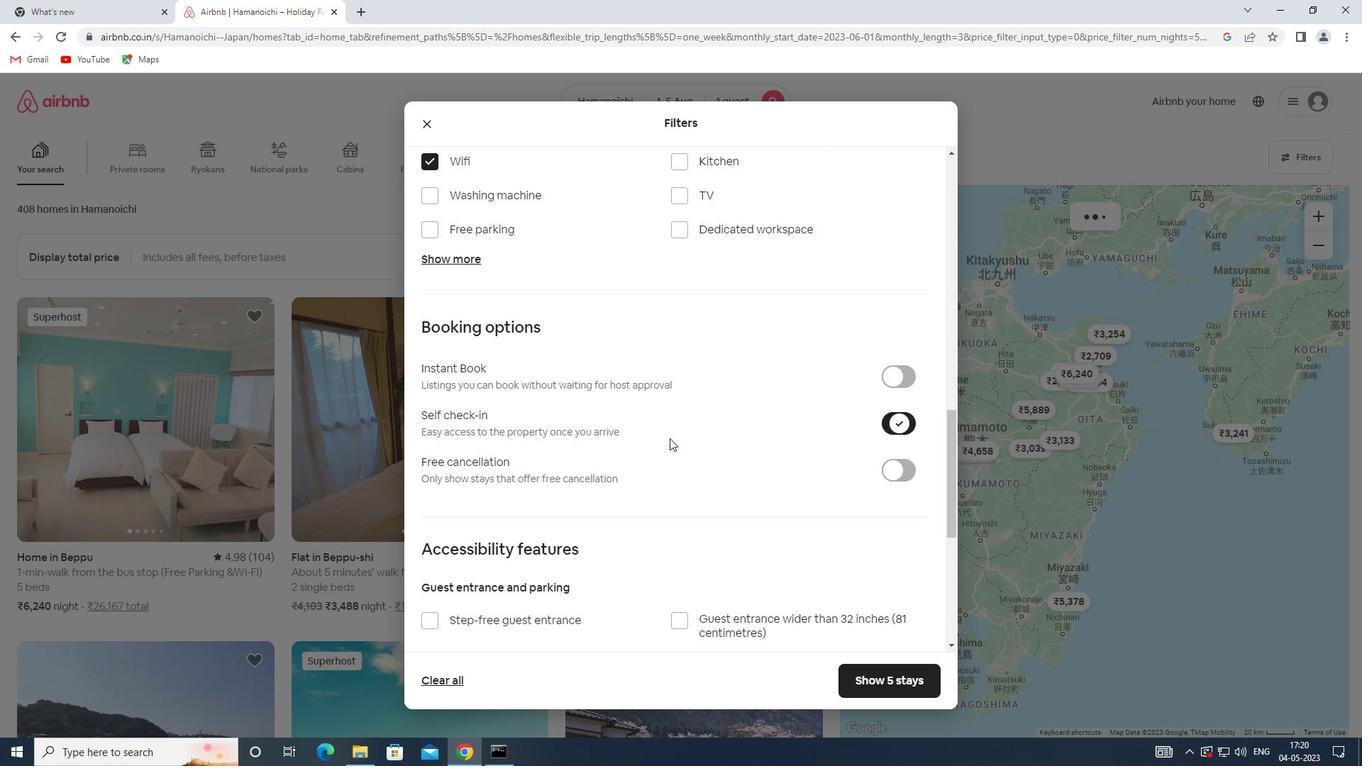
Action: Mouse moved to (606, 445)
Screenshot: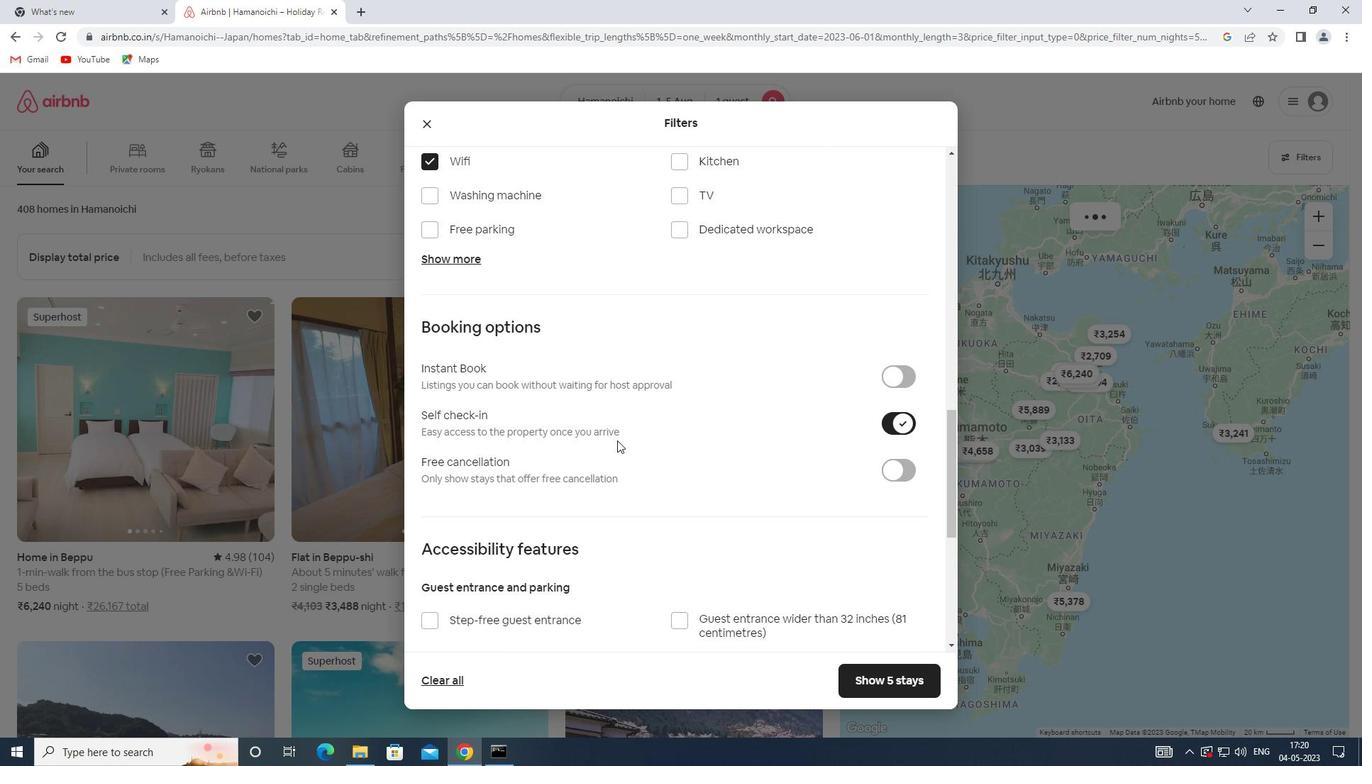 
Action: Mouse scrolled (606, 444) with delta (0, 0)
Screenshot: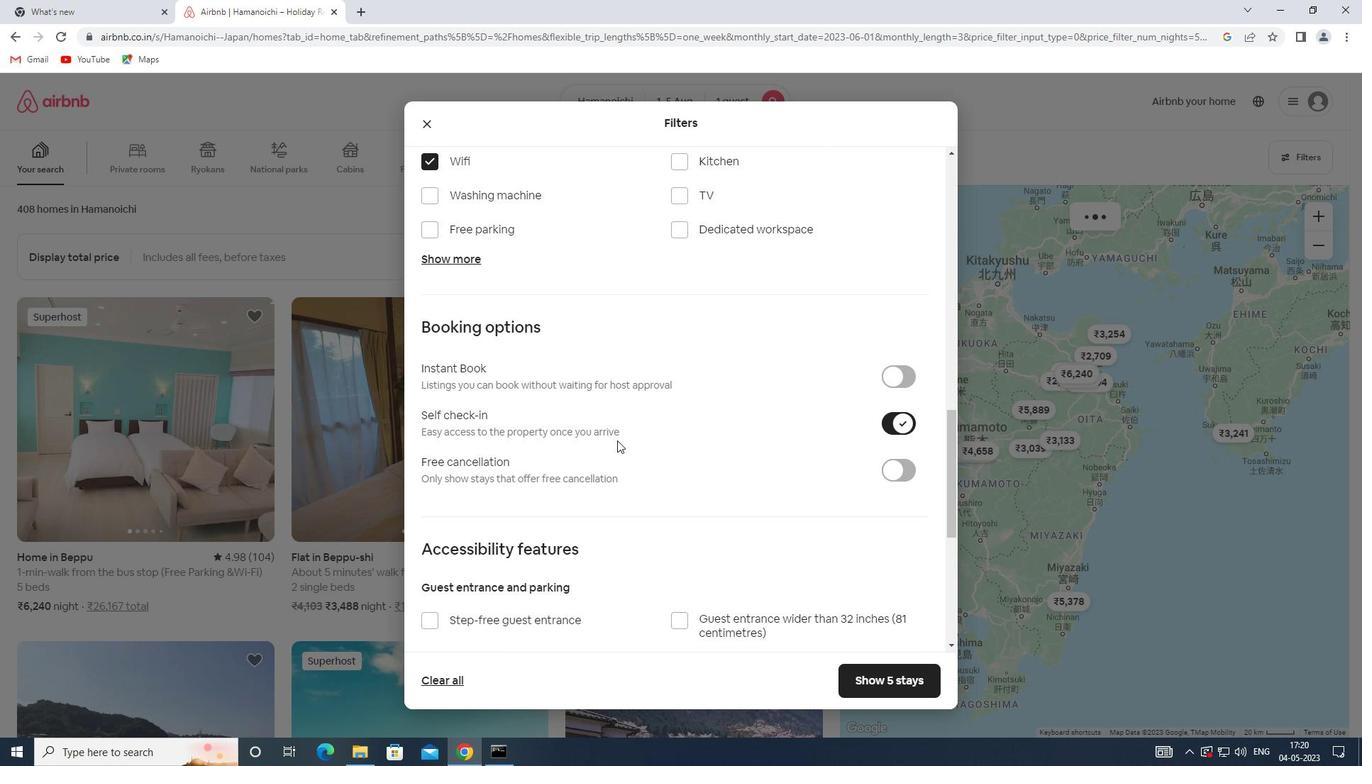 
Action: Mouse moved to (580, 445)
Screenshot: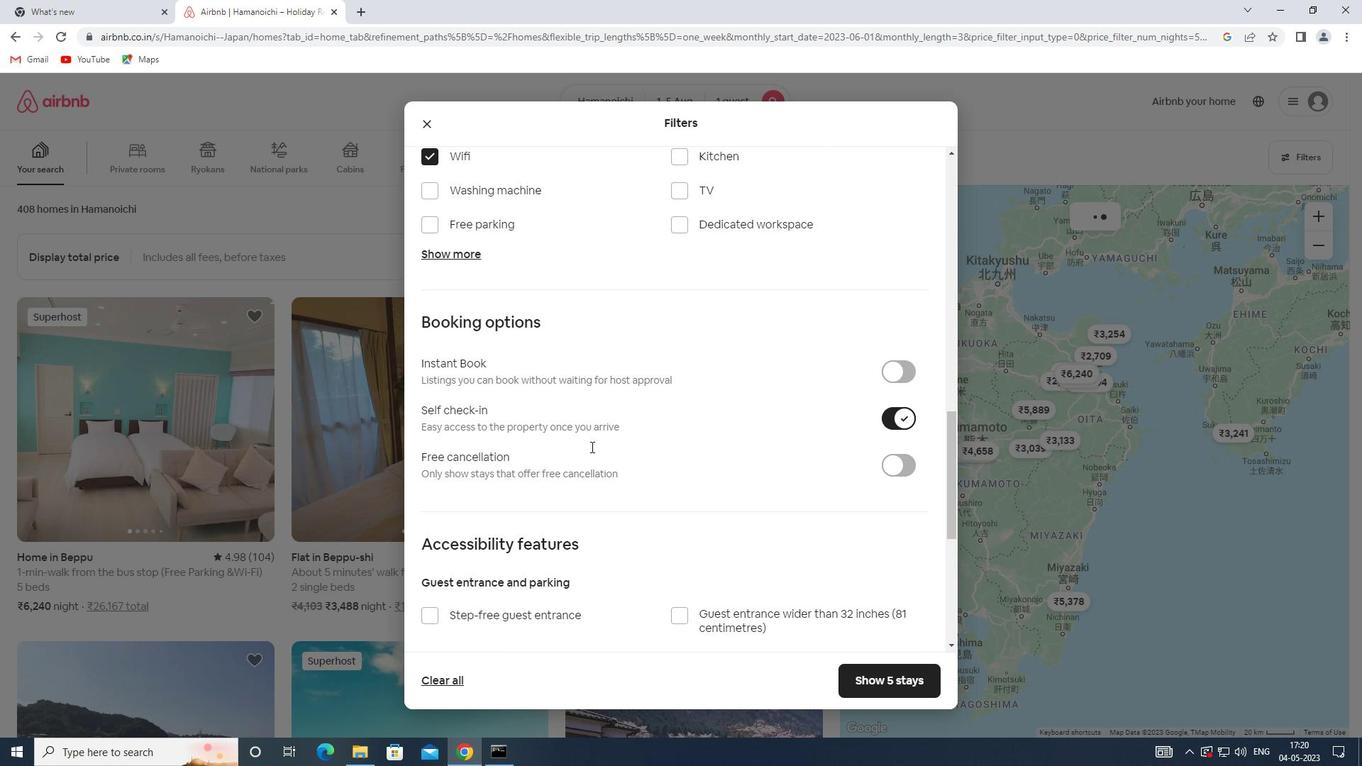 
Action: Mouse scrolled (580, 445) with delta (0, 0)
Screenshot: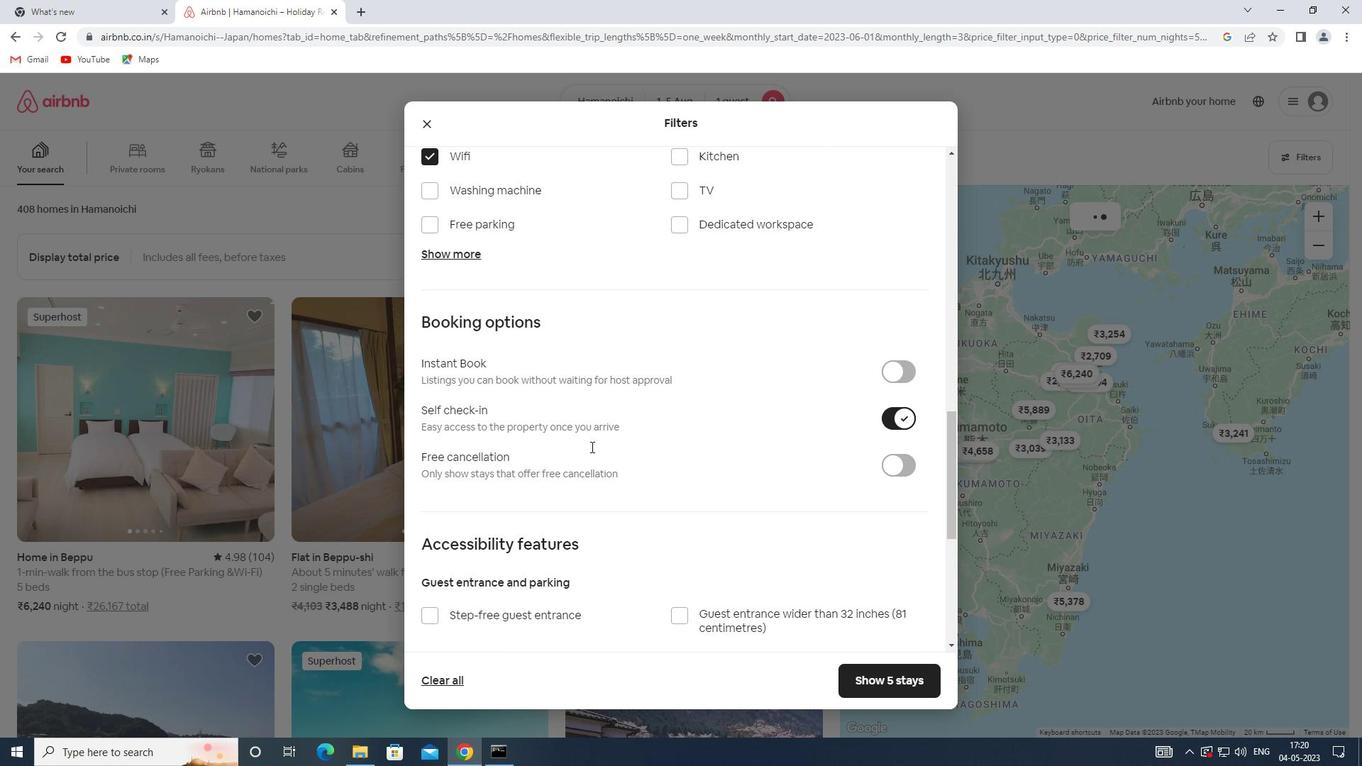 
Action: Mouse scrolled (580, 445) with delta (0, 0)
Screenshot: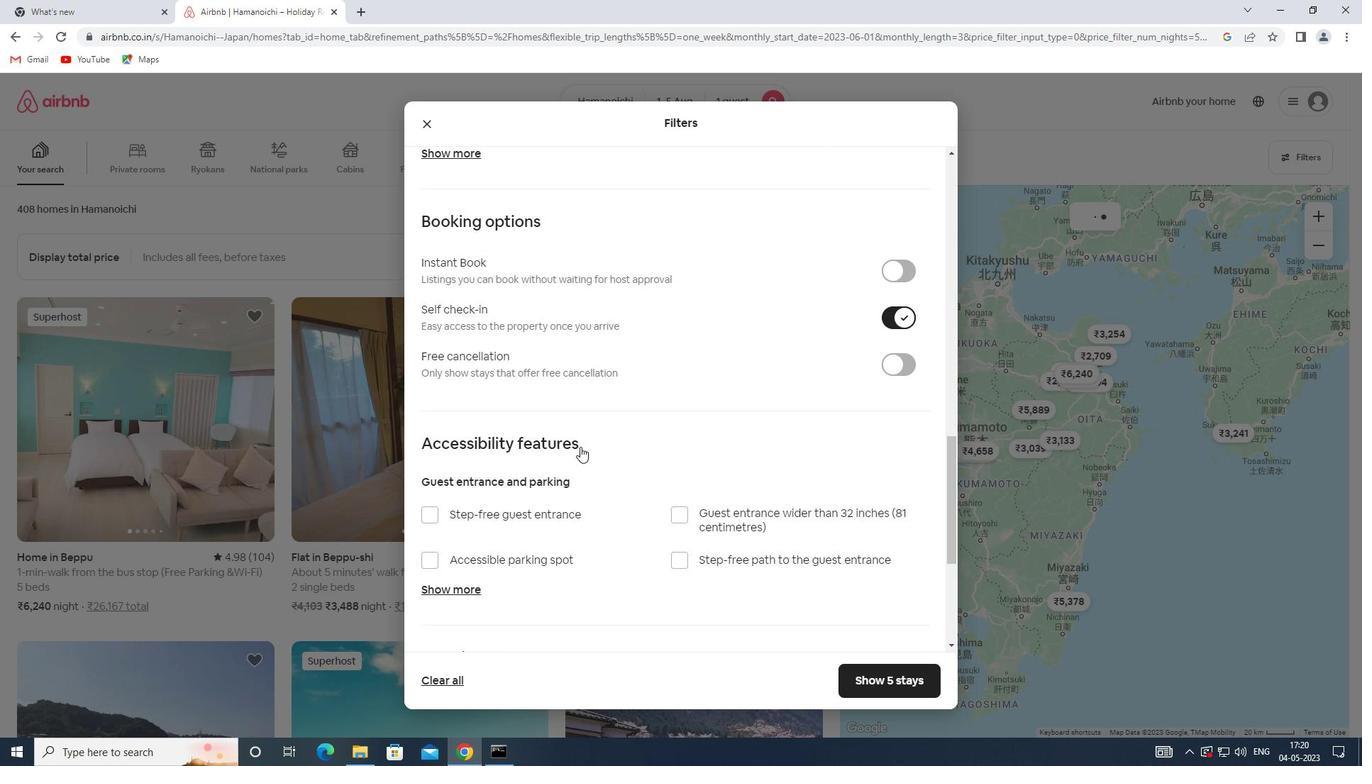 
Action: Mouse scrolled (580, 445) with delta (0, 0)
Screenshot: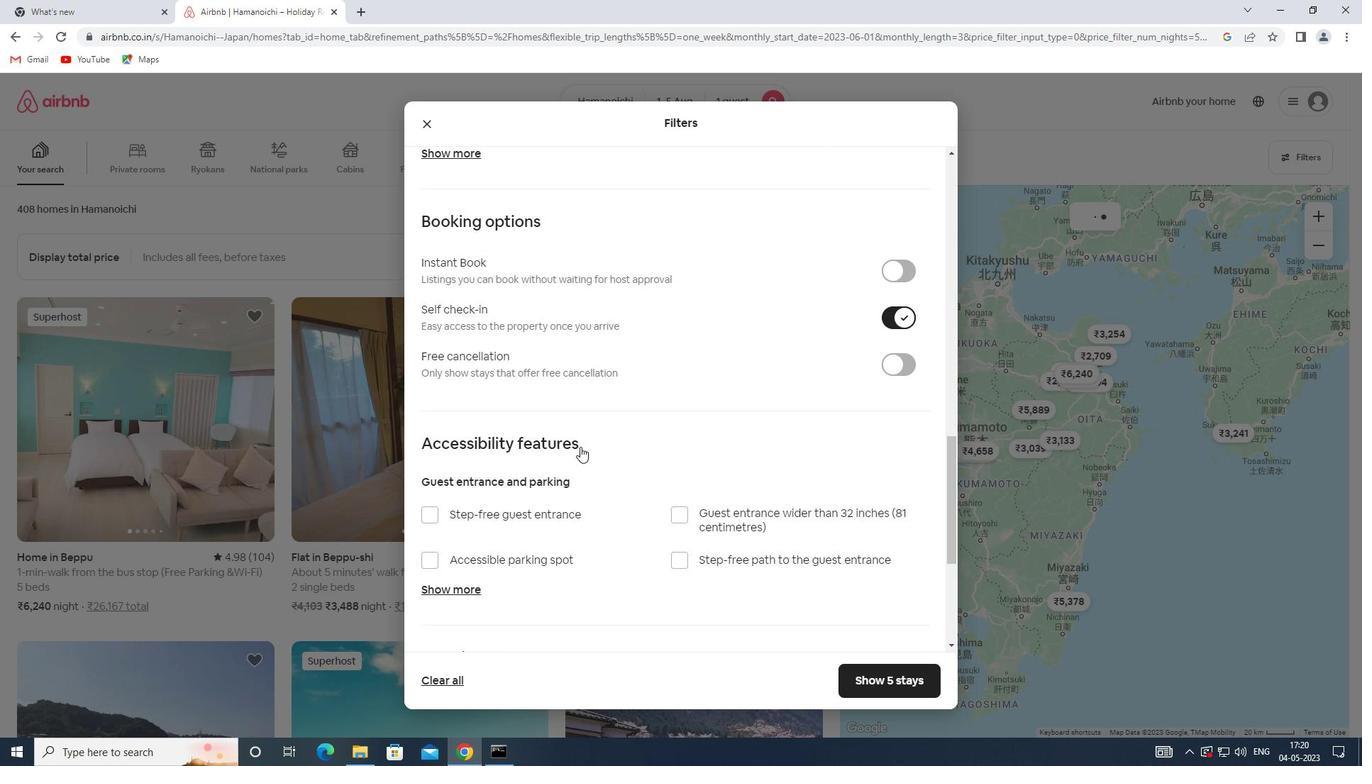 
Action: Mouse moved to (580, 446)
Screenshot: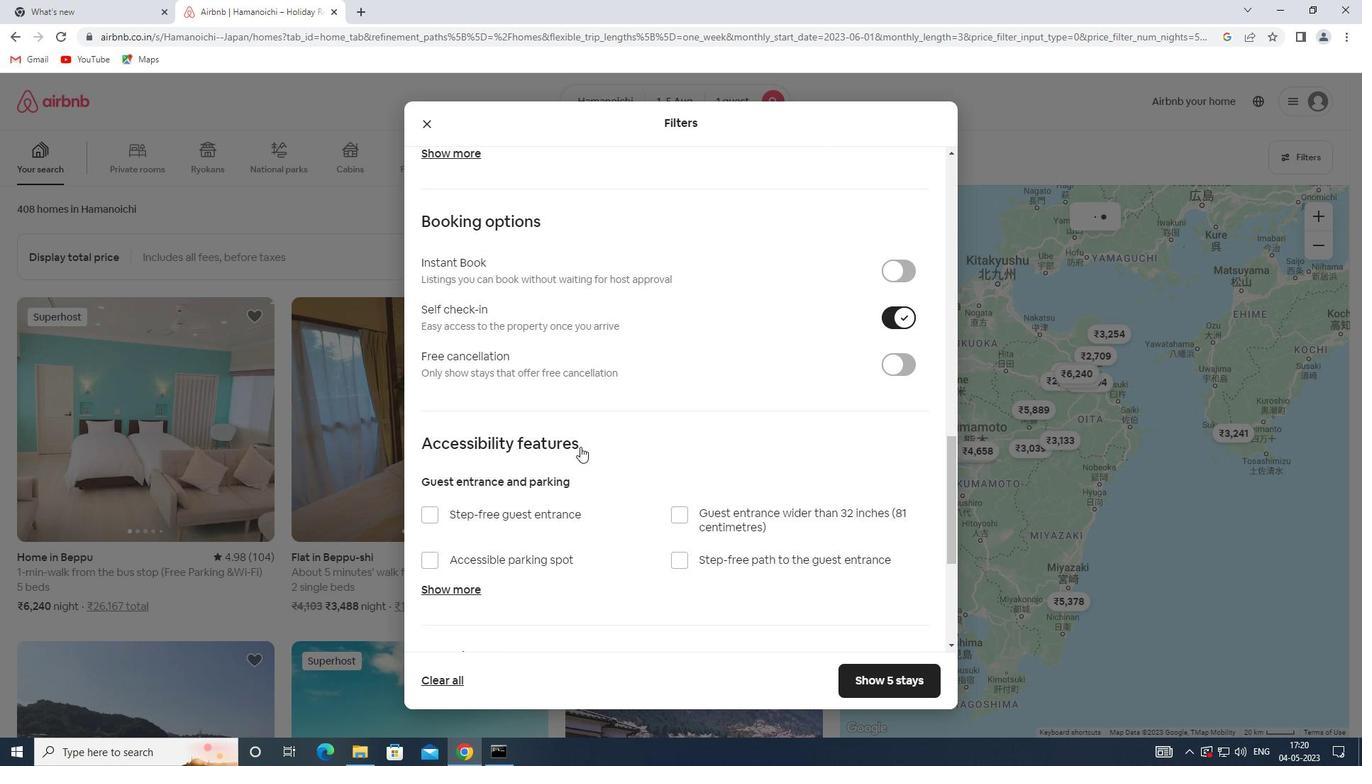 
Action: Mouse scrolled (580, 445) with delta (0, 0)
Screenshot: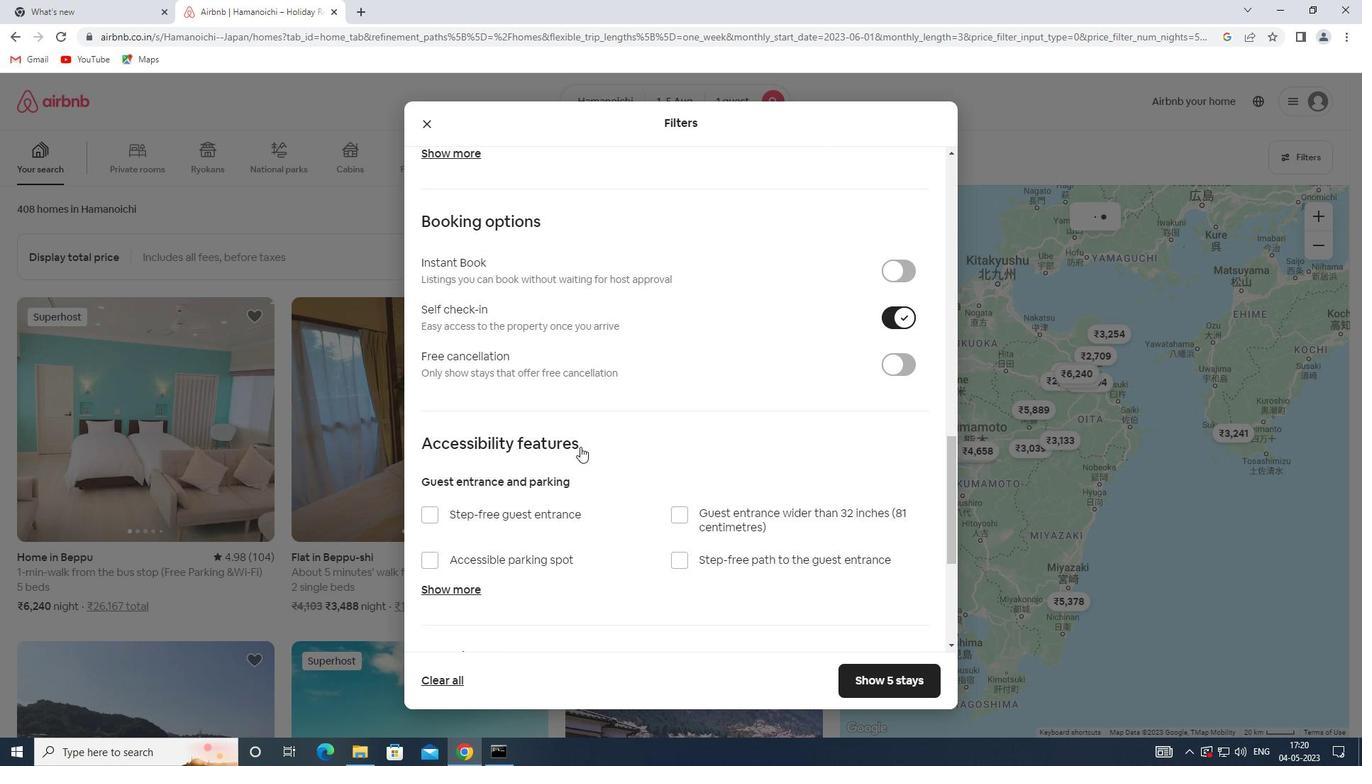 
Action: Mouse moved to (474, 547)
Screenshot: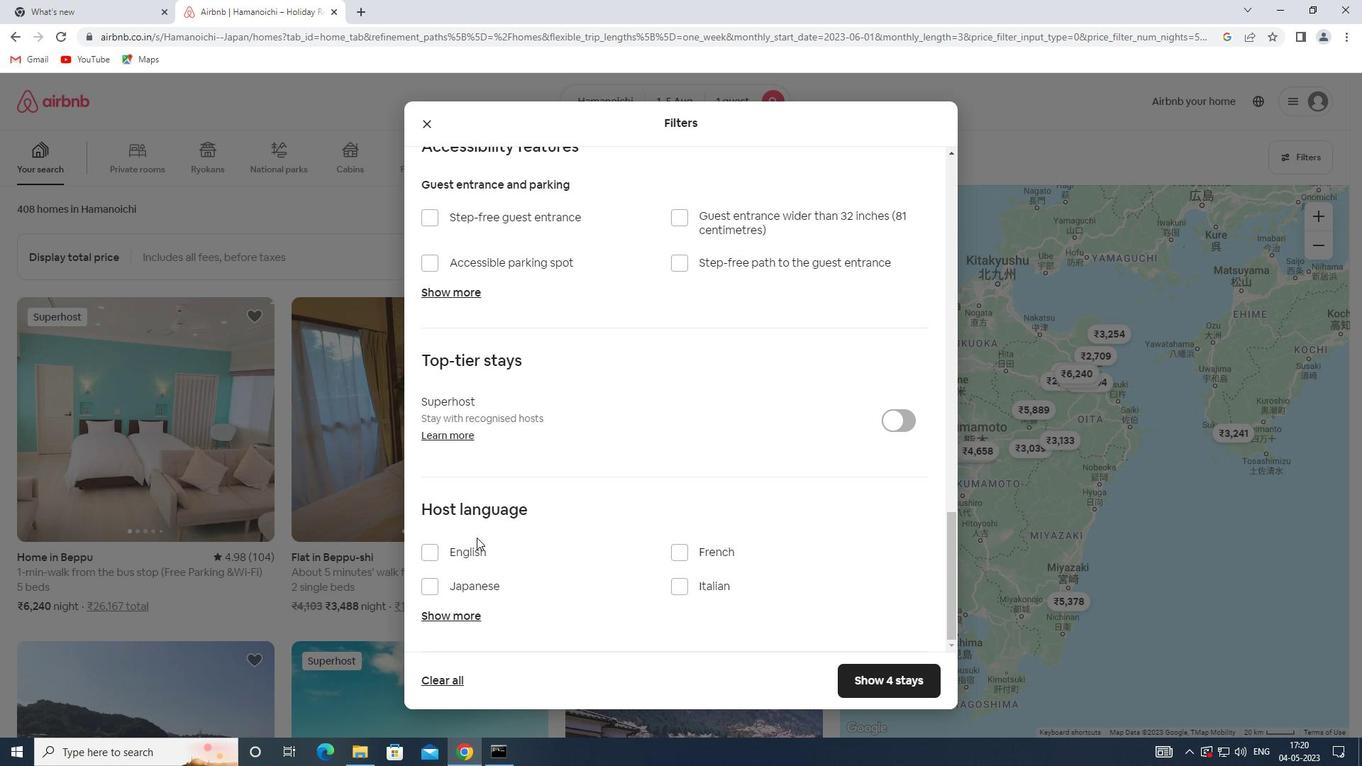 
Action: Mouse pressed left at (474, 547)
Screenshot: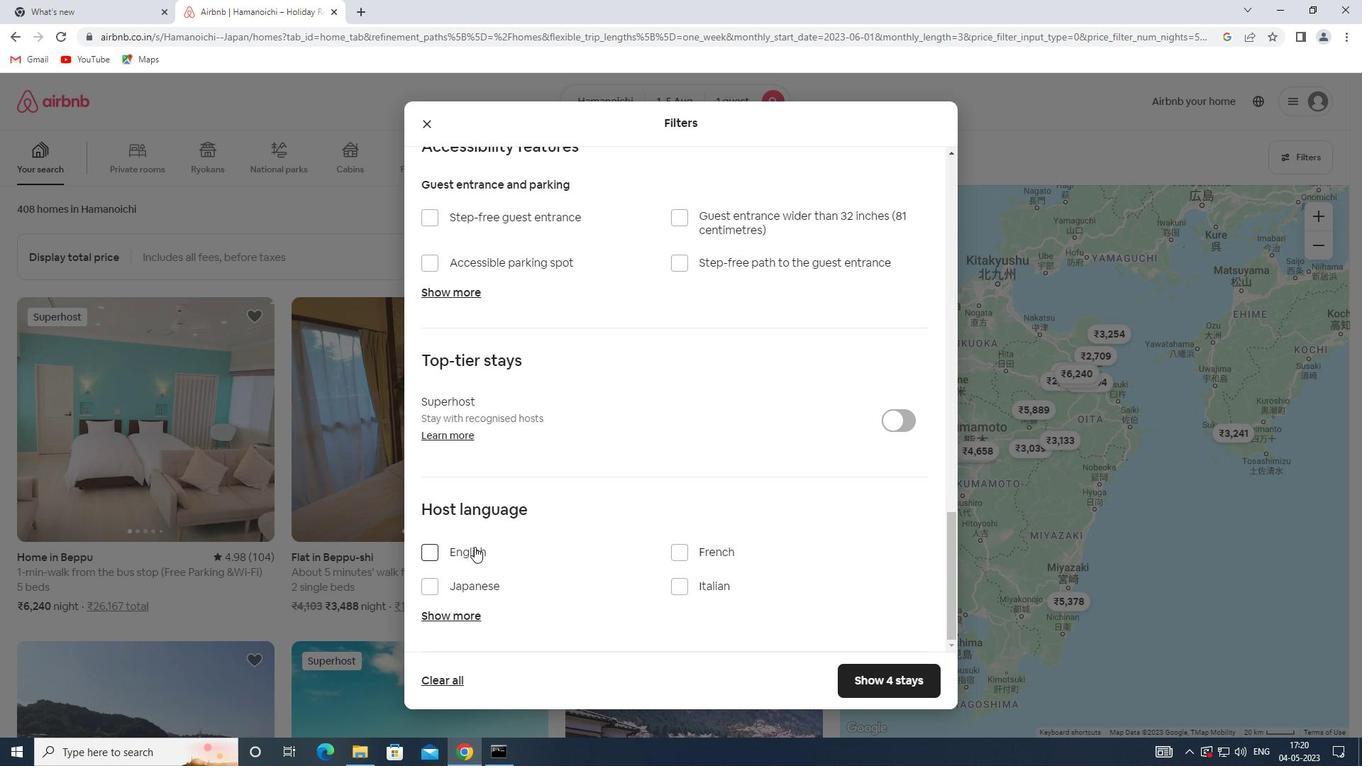 
Action: Mouse moved to (917, 675)
Screenshot: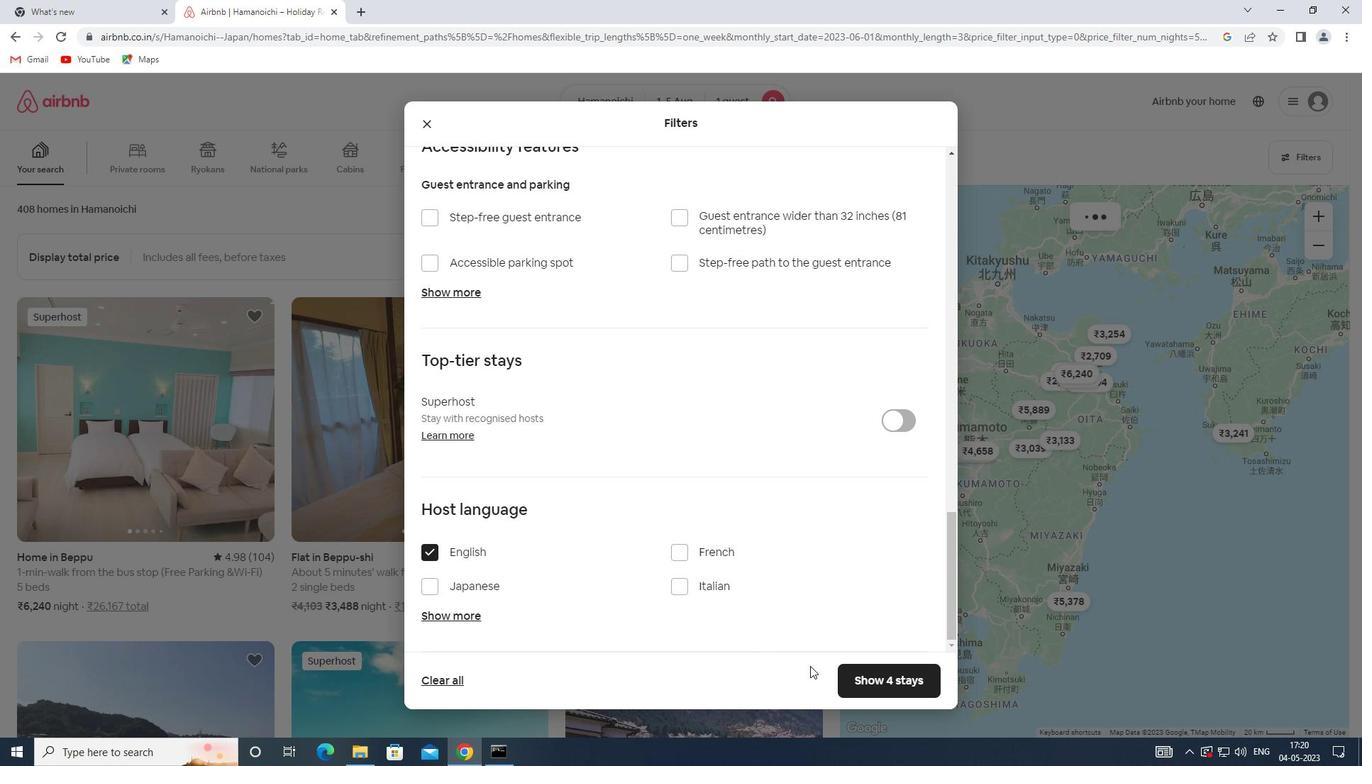 
Action: Mouse pressed left at (917, 675)
Screenshot: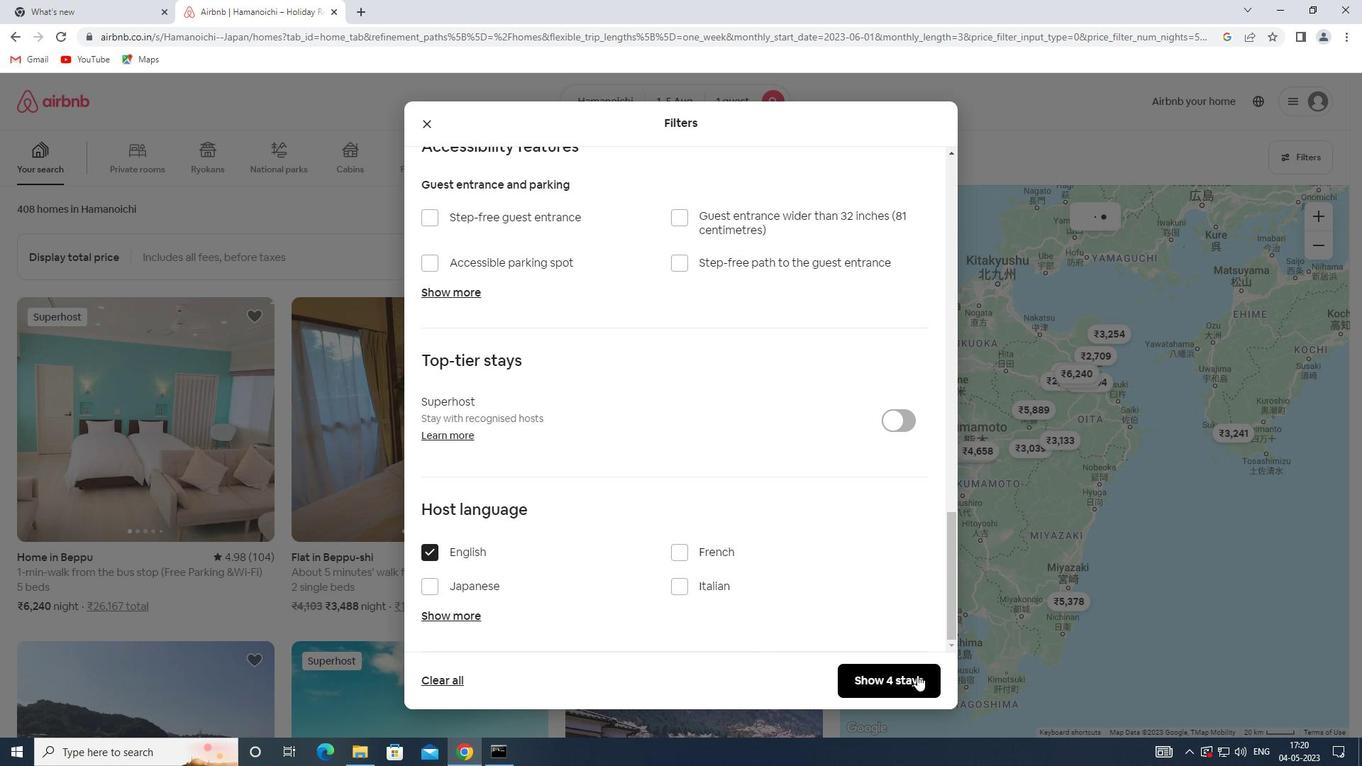 
